 Task: Find connections with filter location Waren with filter topic #ONOwith filter profile language German with filter current company DCB Bank with filter school St. Peter's Engineering College with filter industry Theater Companies with filter service category Web Development with filter keywords title Call Center Representative
Action: Mouse moved to (606, 75)
Screenshot: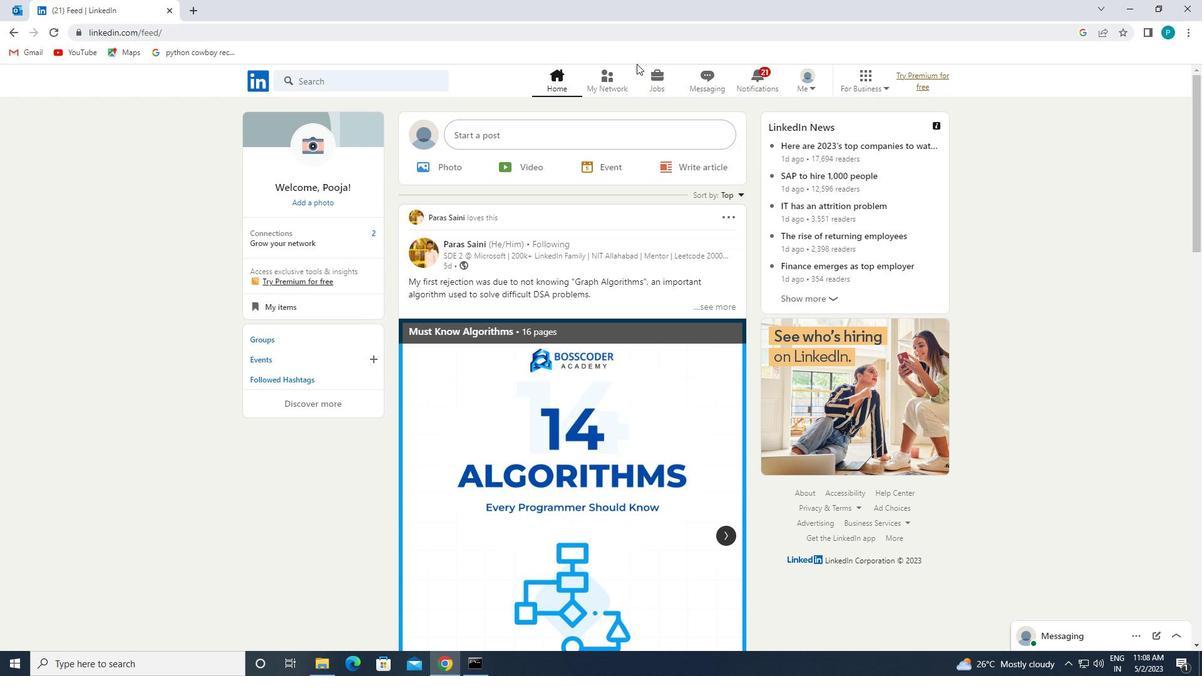 
Action: Mouse pressed left at (606, 75)
Screenshot: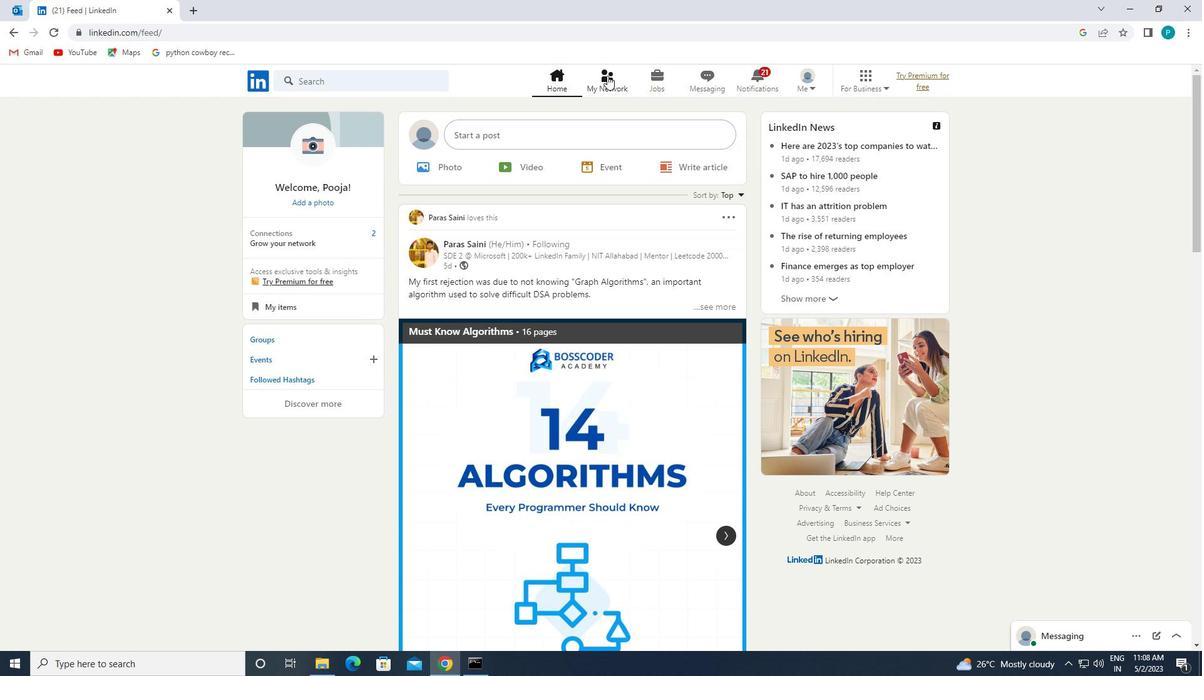
Action: Mouse moved to (298, 139)
Screenshot: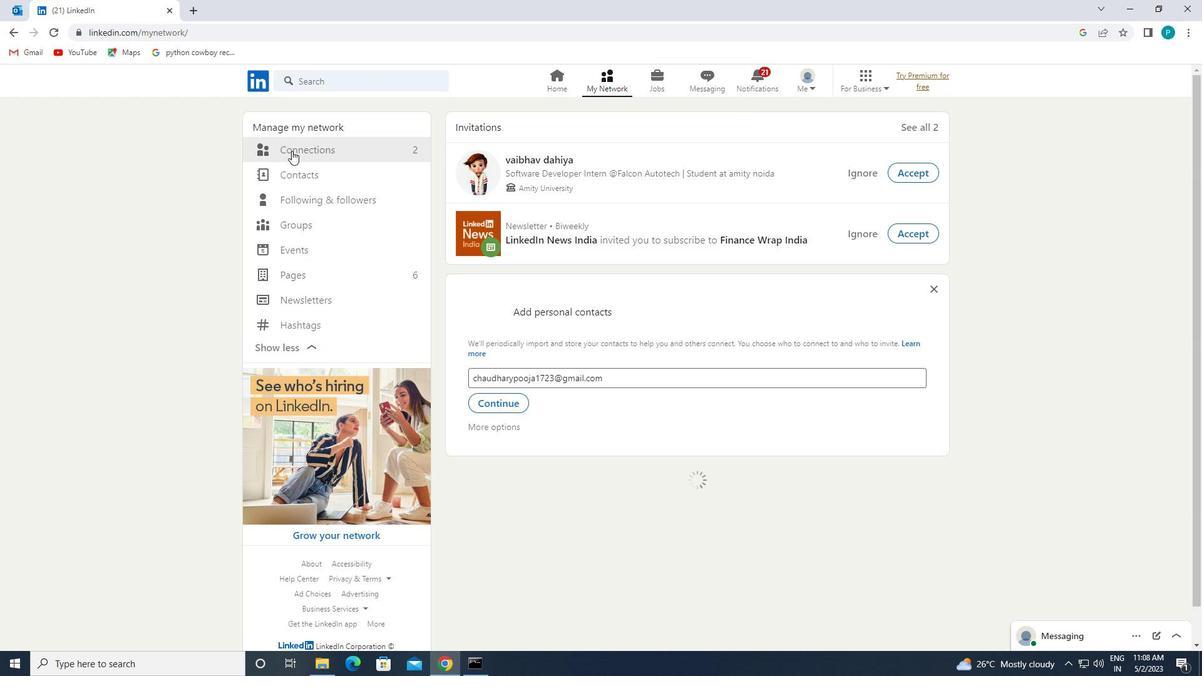 
Action: Mouse pressed left at (298, 139)
Screenshot: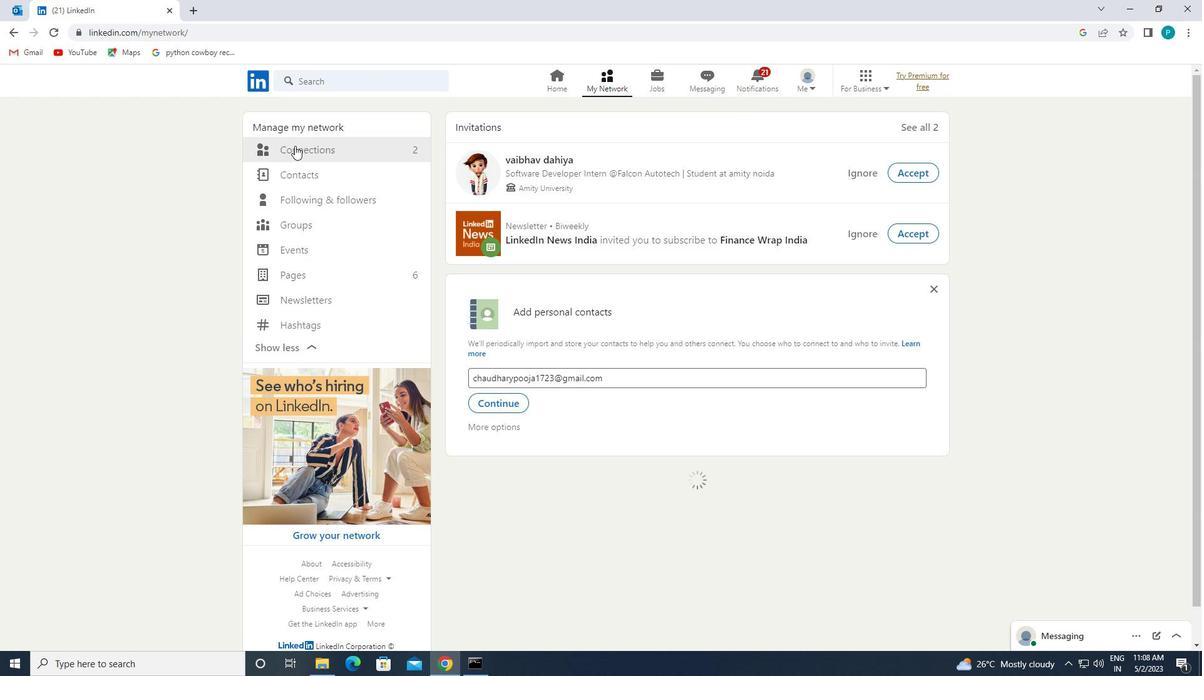 
Action: Mouse moved to (407, 150)
Screenshot: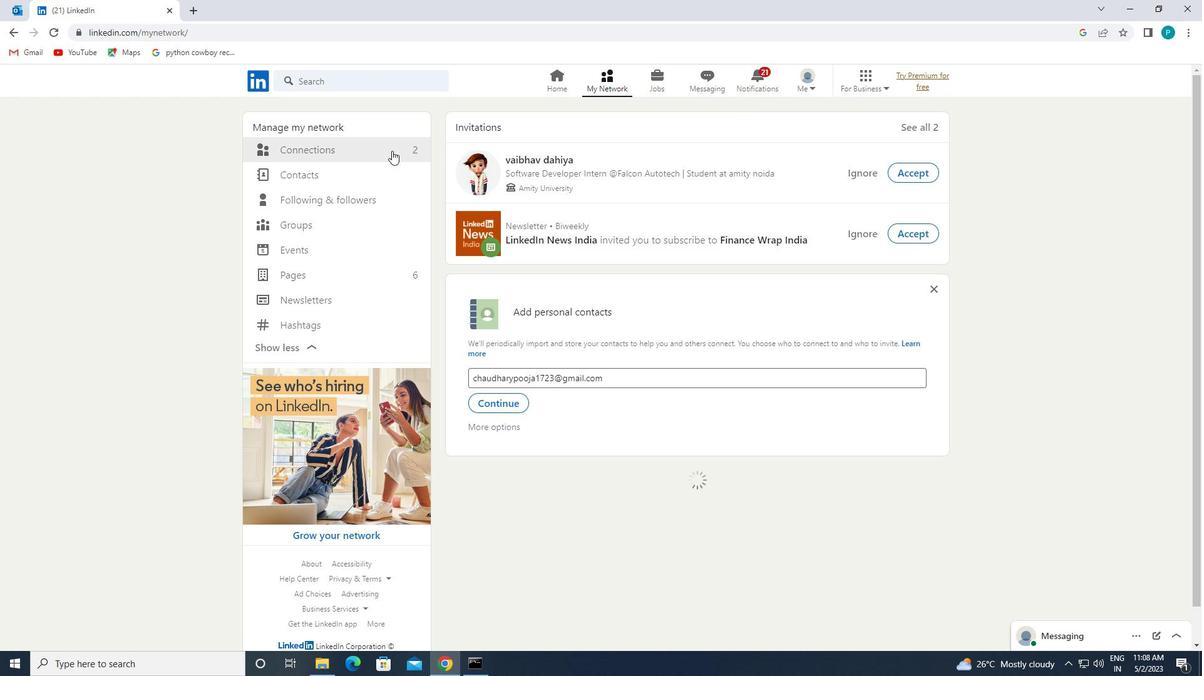 
Action: Mouse pressed left at (407, 150)
Screenshot: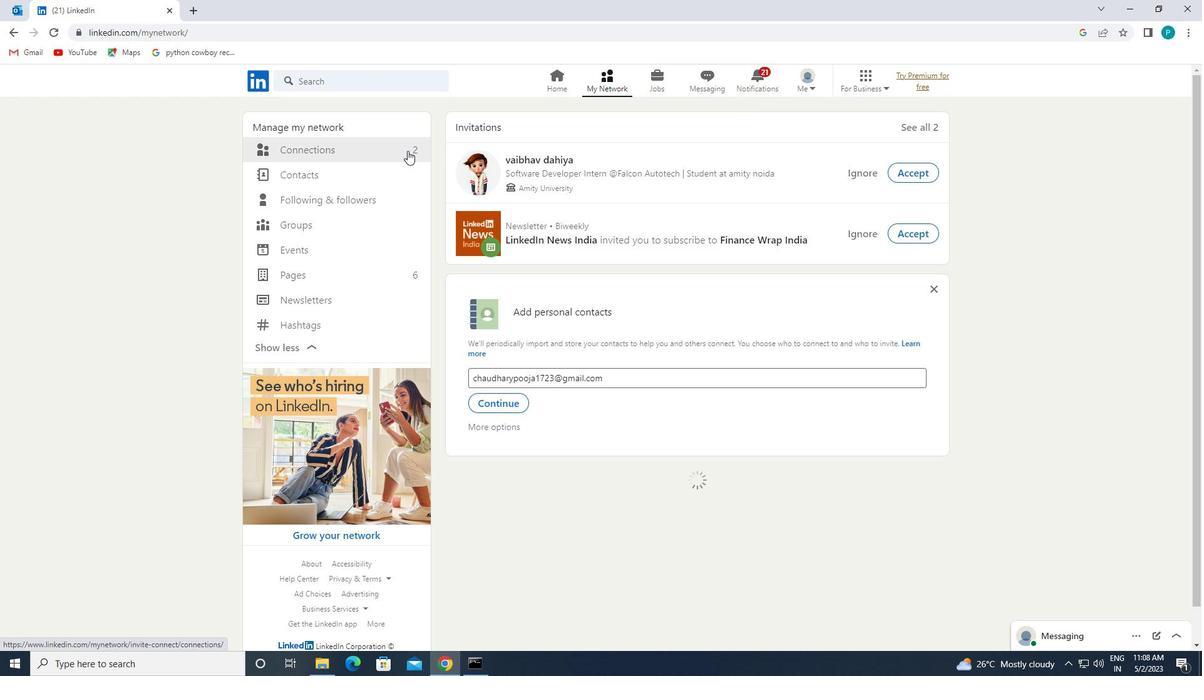
Action: Mouse pressed left at (407, 150)
Screenshot: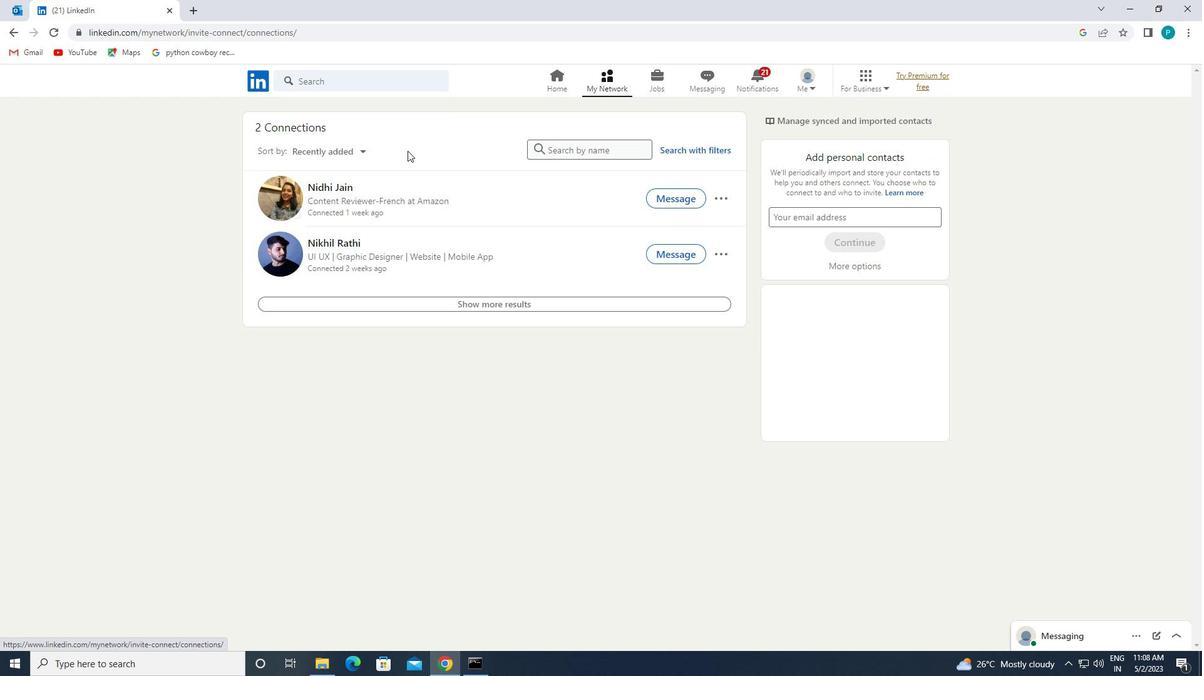 
Action: Mouse moved to (694, 154)
Screenshot: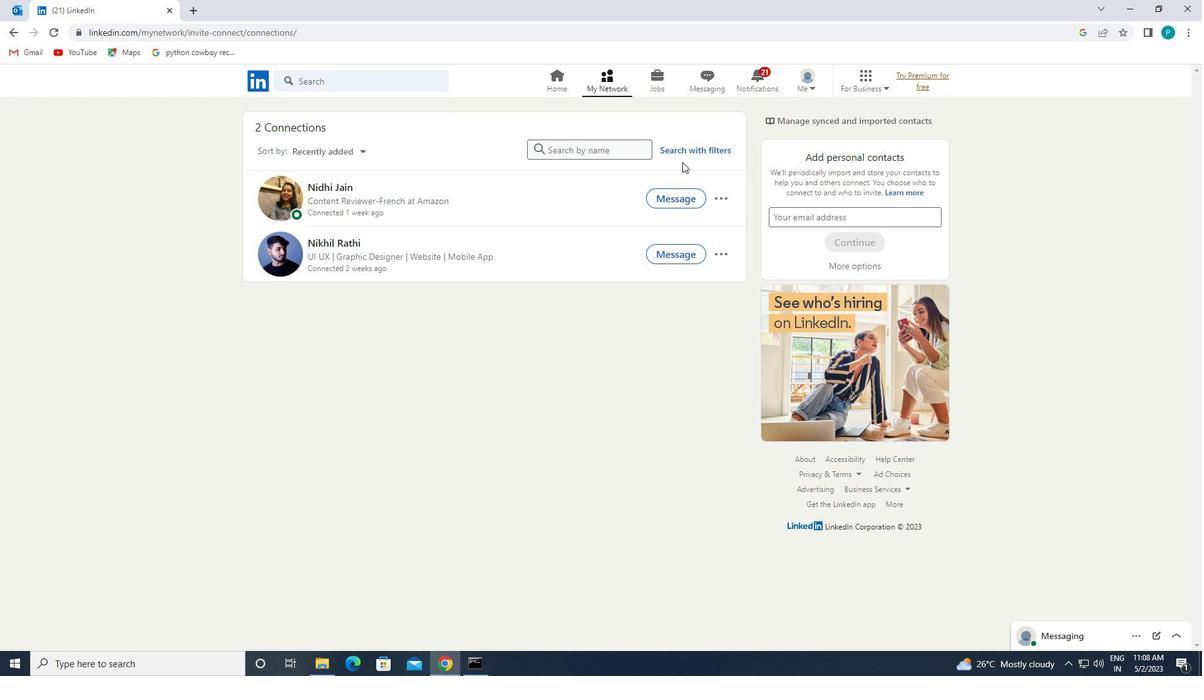 
Action: Mouse pressed left at (694, 154)
Screenshot: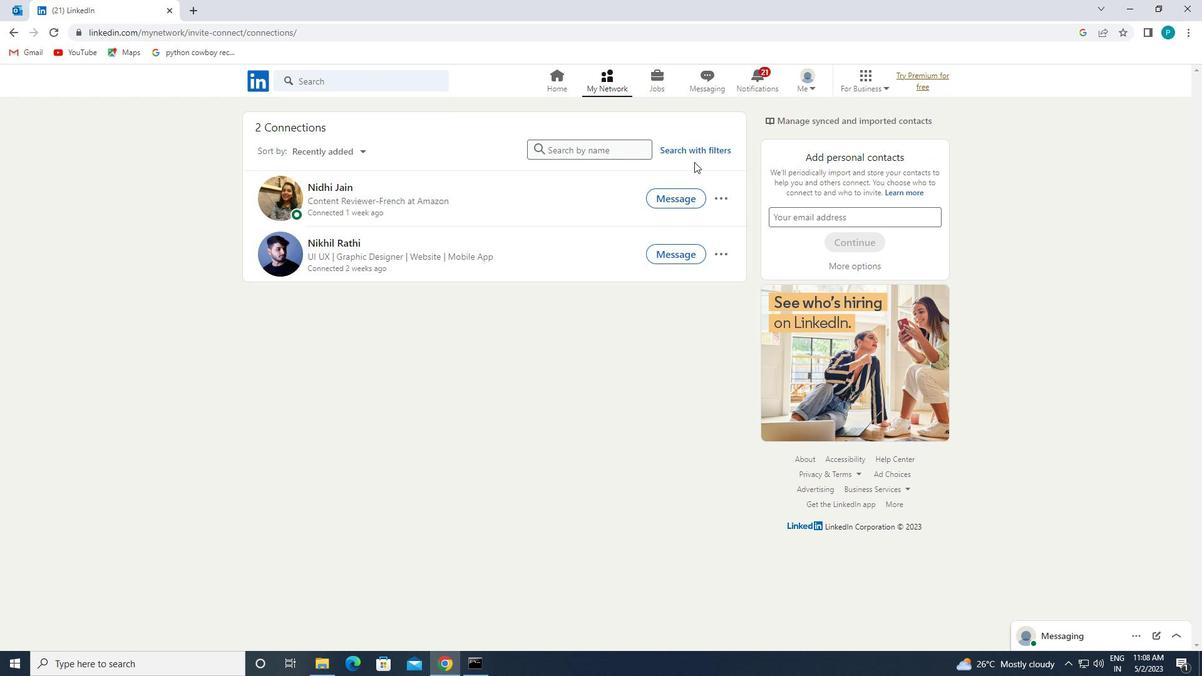
Action: Mouse moved to (628, 117)
Screenshot: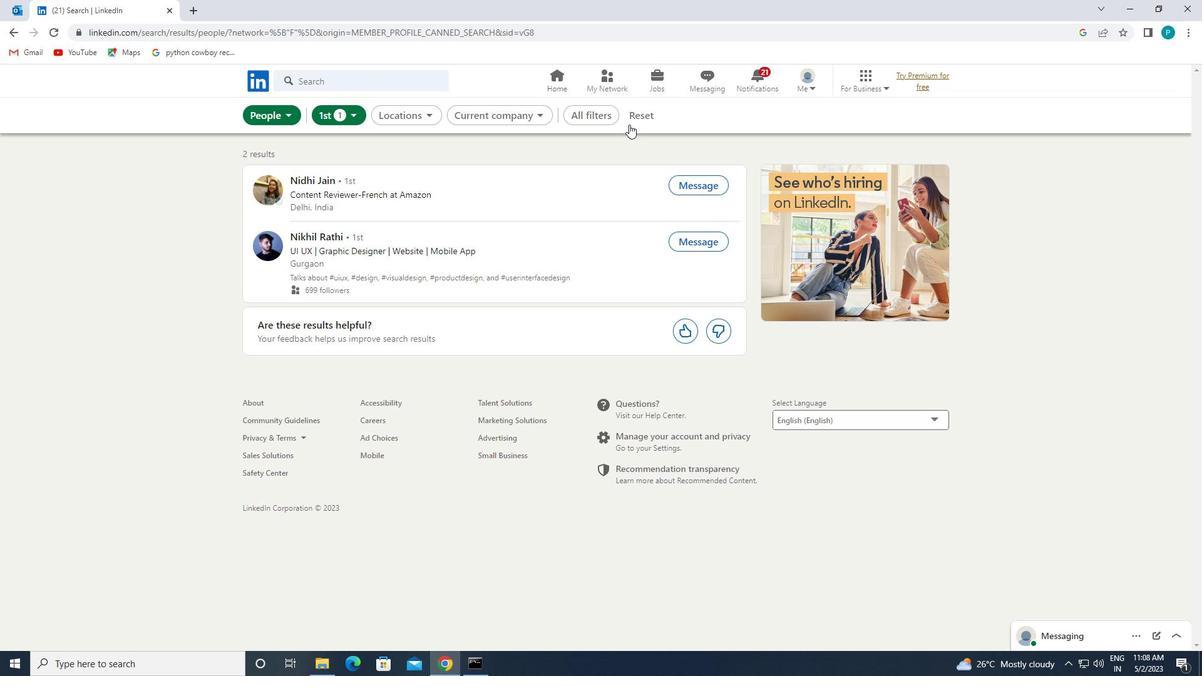 
Action: Mouse pressed left at (628, 117)
Screenshot: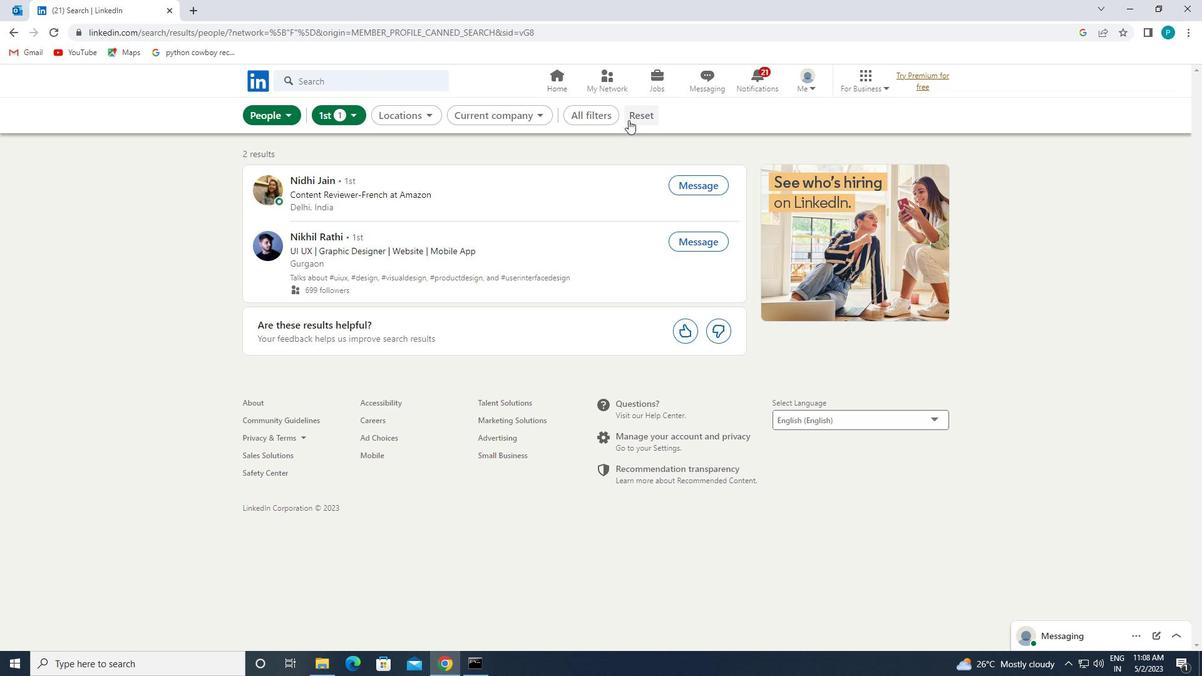 
Action: Mouse moved to (596, 118)
Screenshot: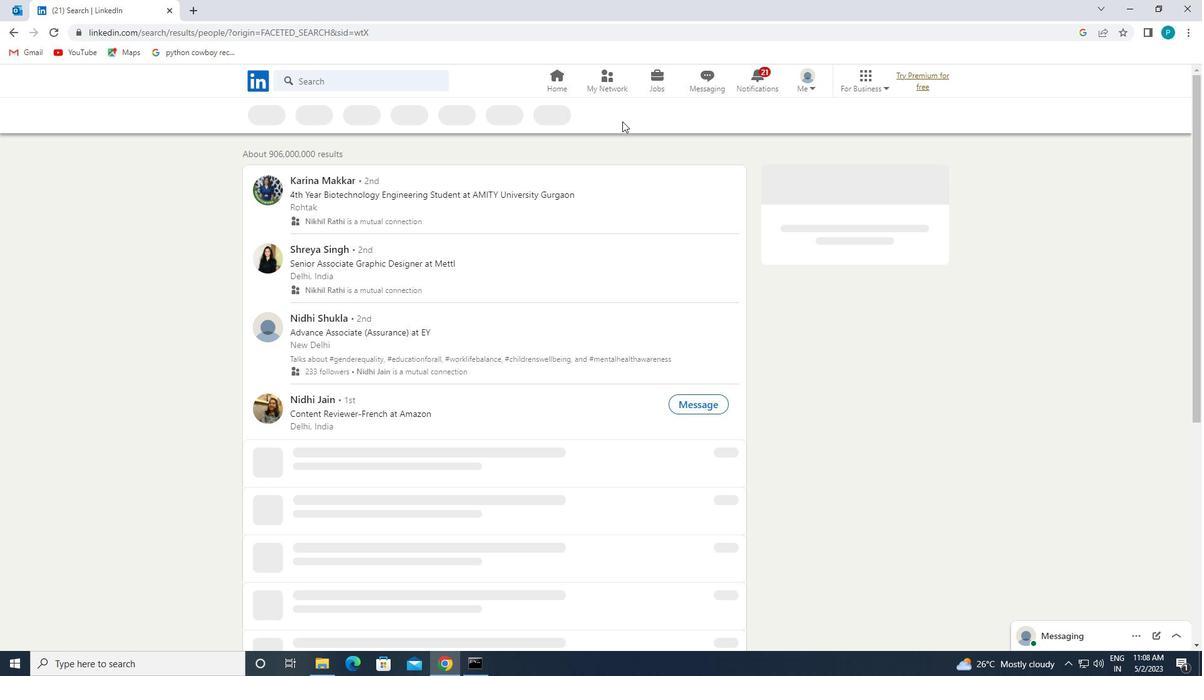 
Action: Mouse pressed left at (596, 118)
Screenshot: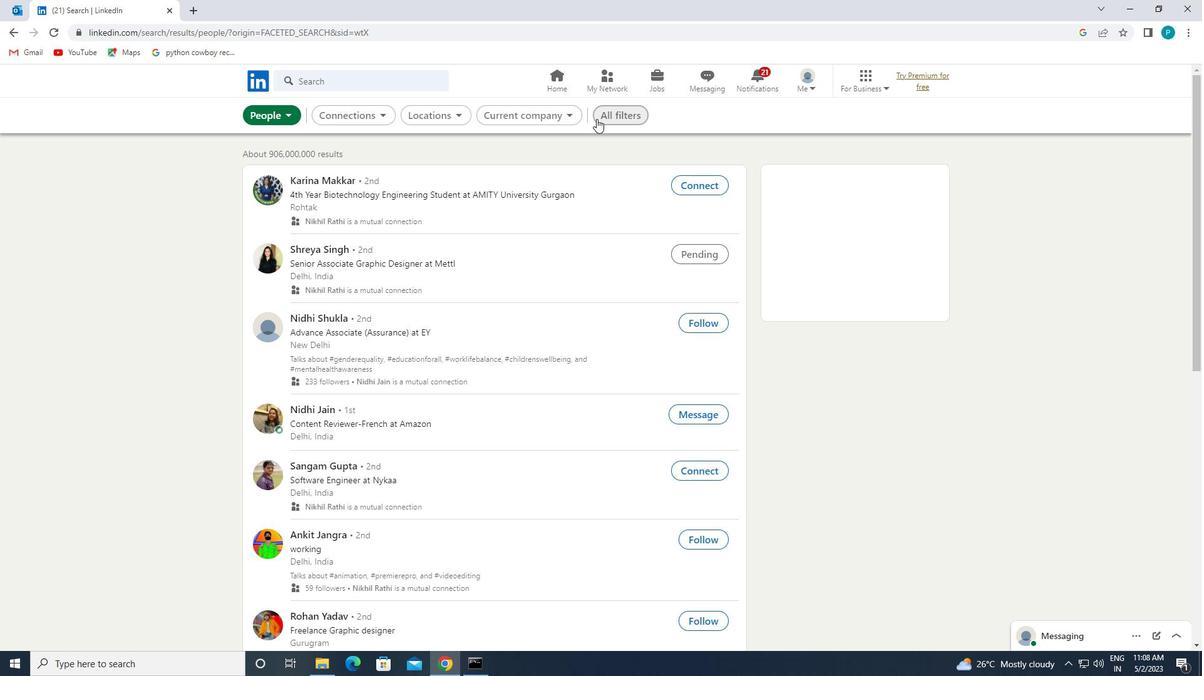 
Action: Mouse moved to (917, 410)
Screenshot: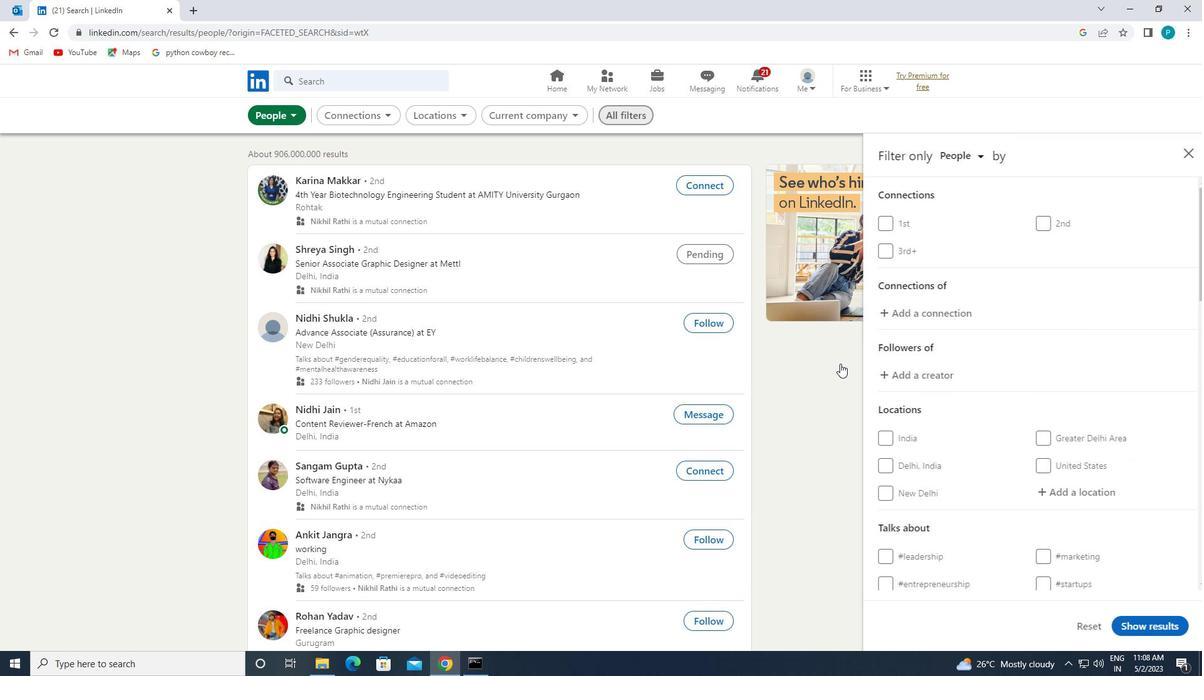
Action: Mouse scrolled (917, 410) with delta (0, 0)
Screenshot: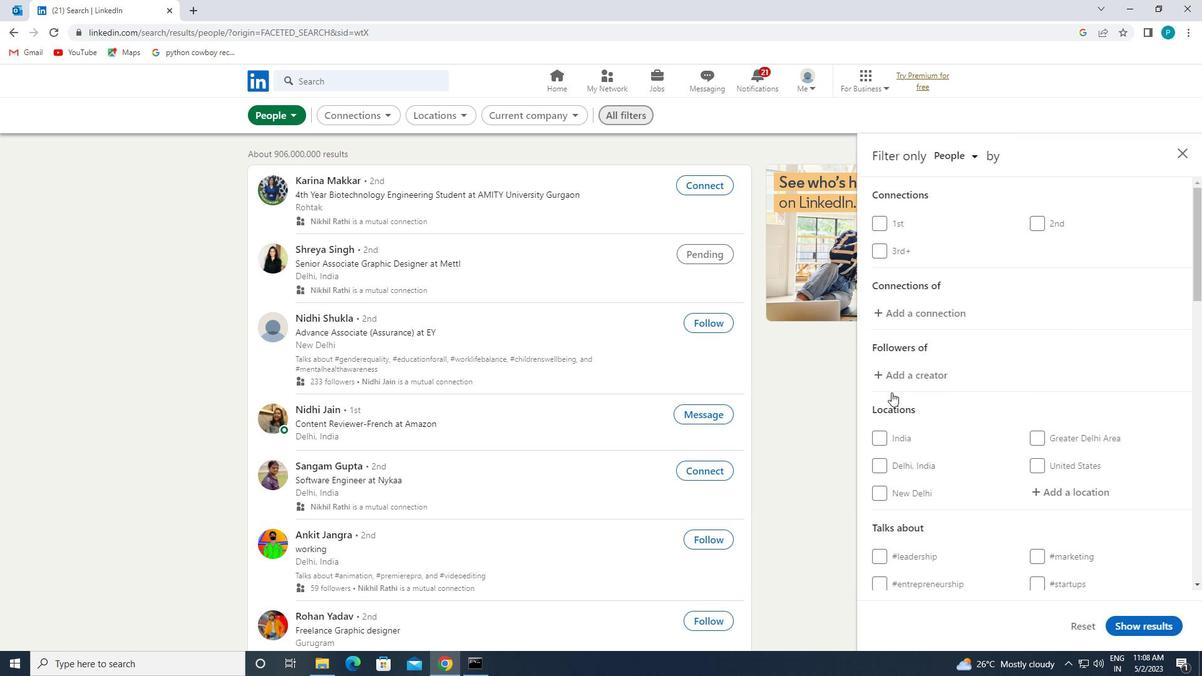 
Action: Mouse moved to (1014, 407)
Screenshot: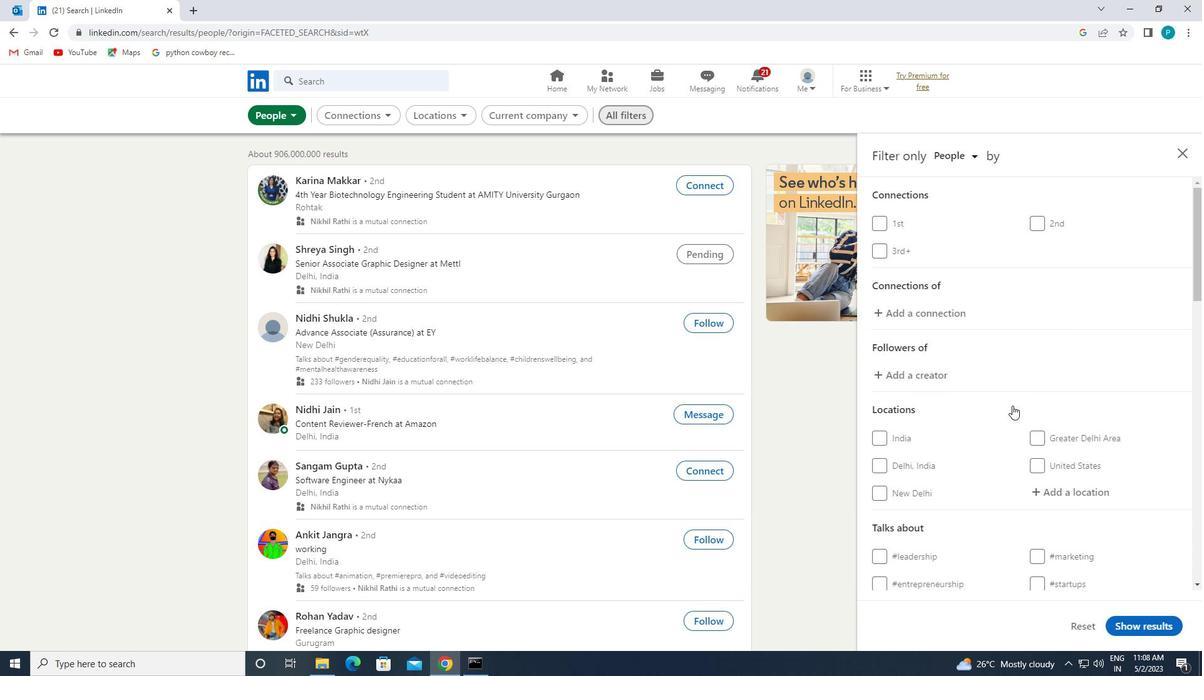 
Action: Mouse scrolled (1014, 407) with delta (0, 0)
Screenshot: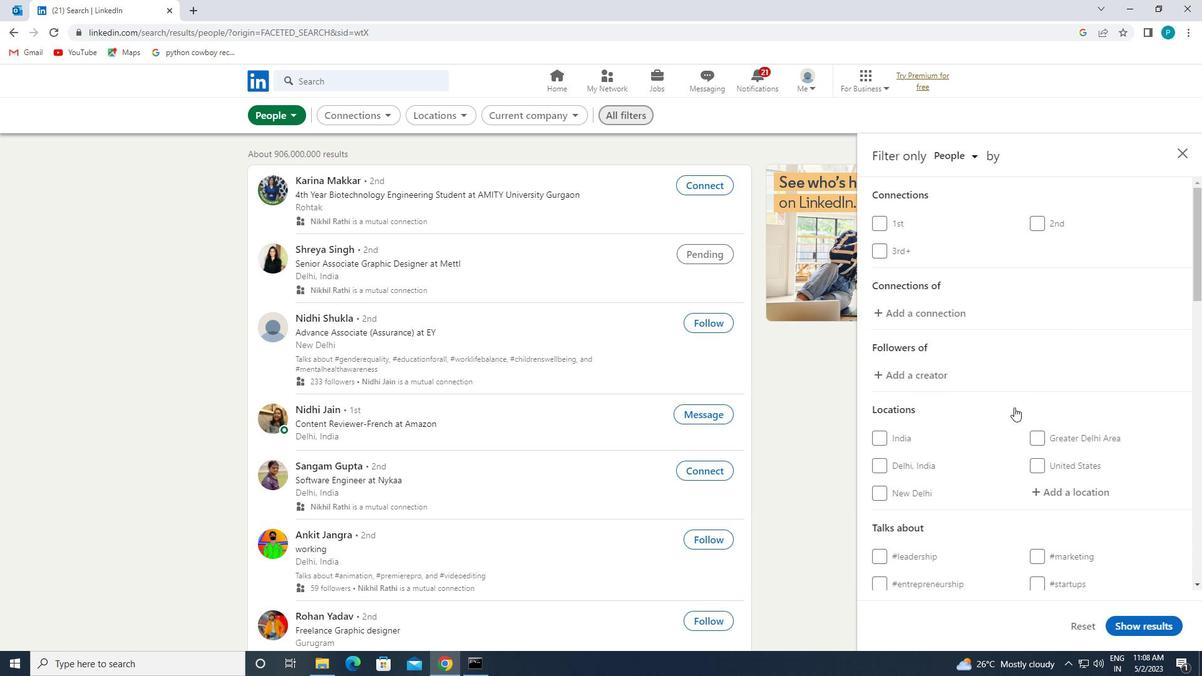 
Action: Mouse moved to (1036, 369)
Screenshot: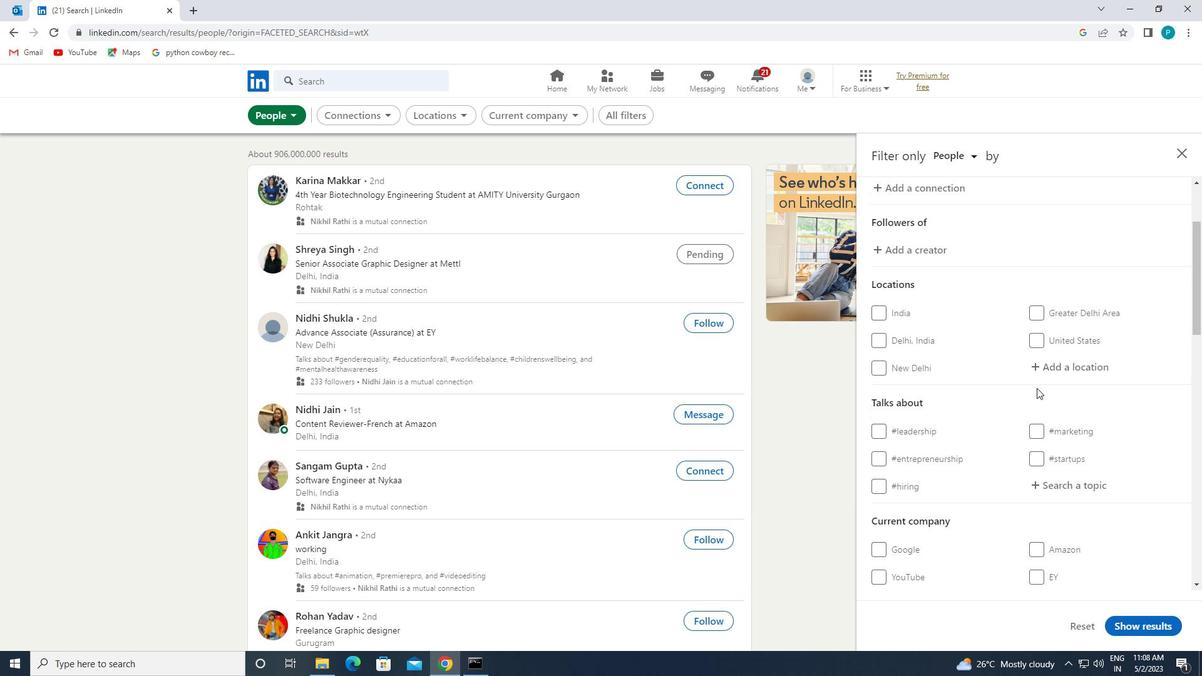 
Action: Mouse pressed left at (1036, 369)
Screenshot: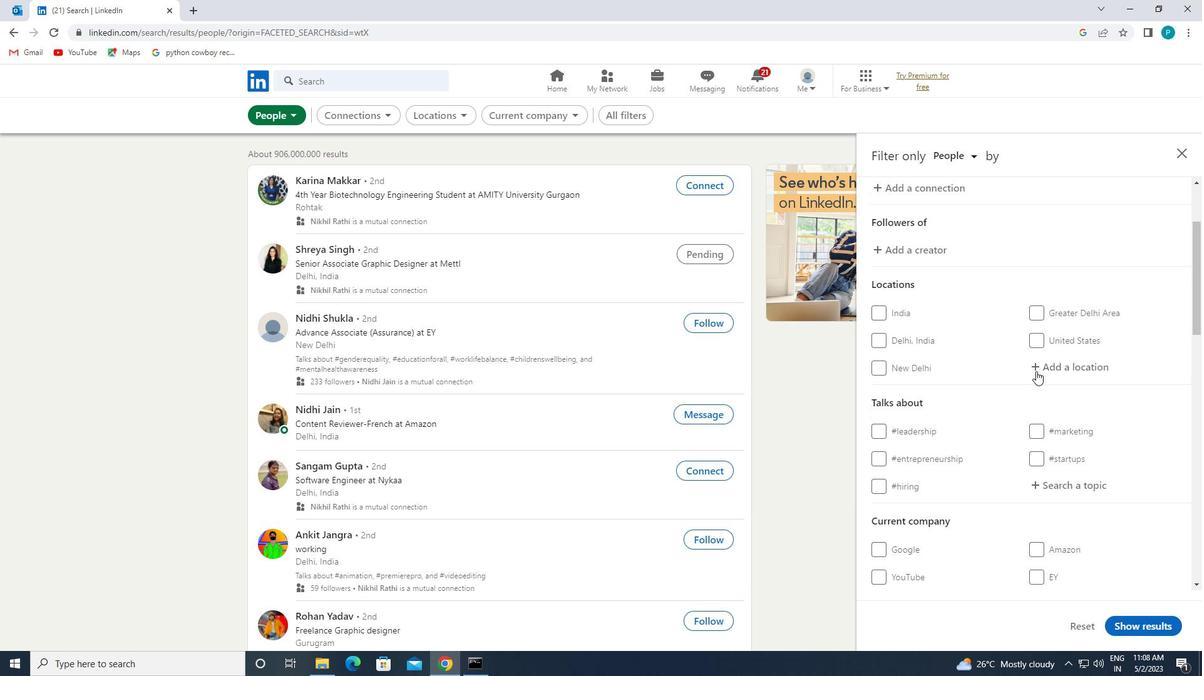
Action: Key pressed <Key.caps_lock>w<Key.caps_lock>ren
Screenshot: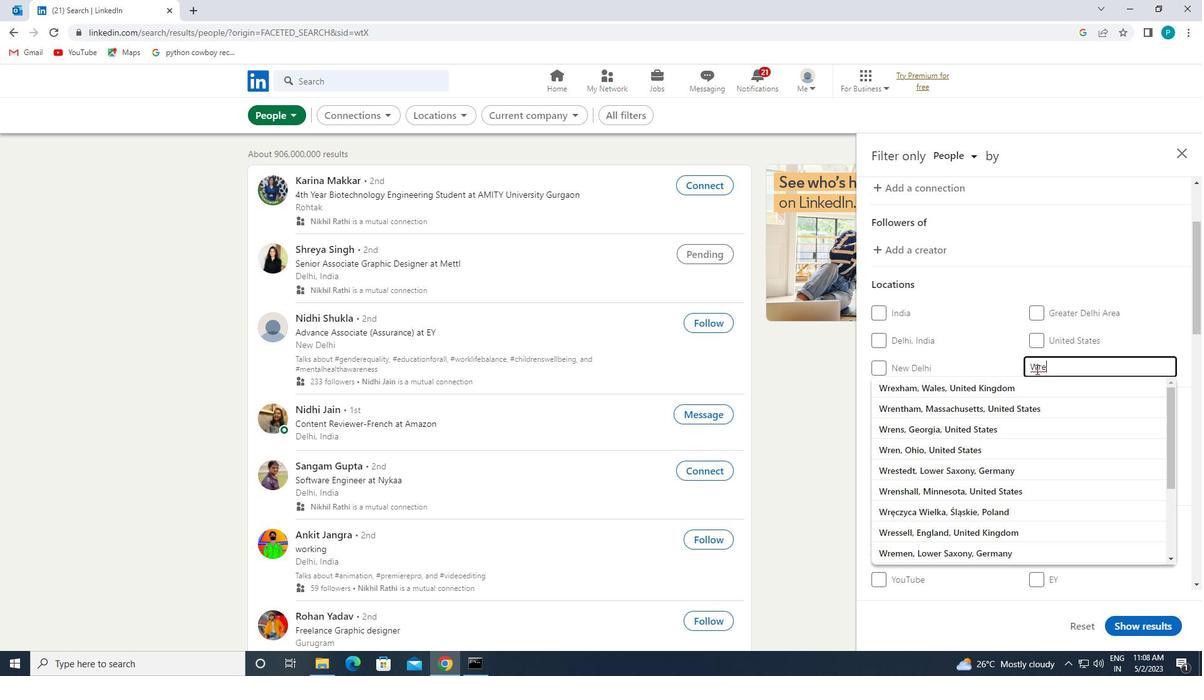 
Action: Mouse moved to (1036, 367)
Screenshot: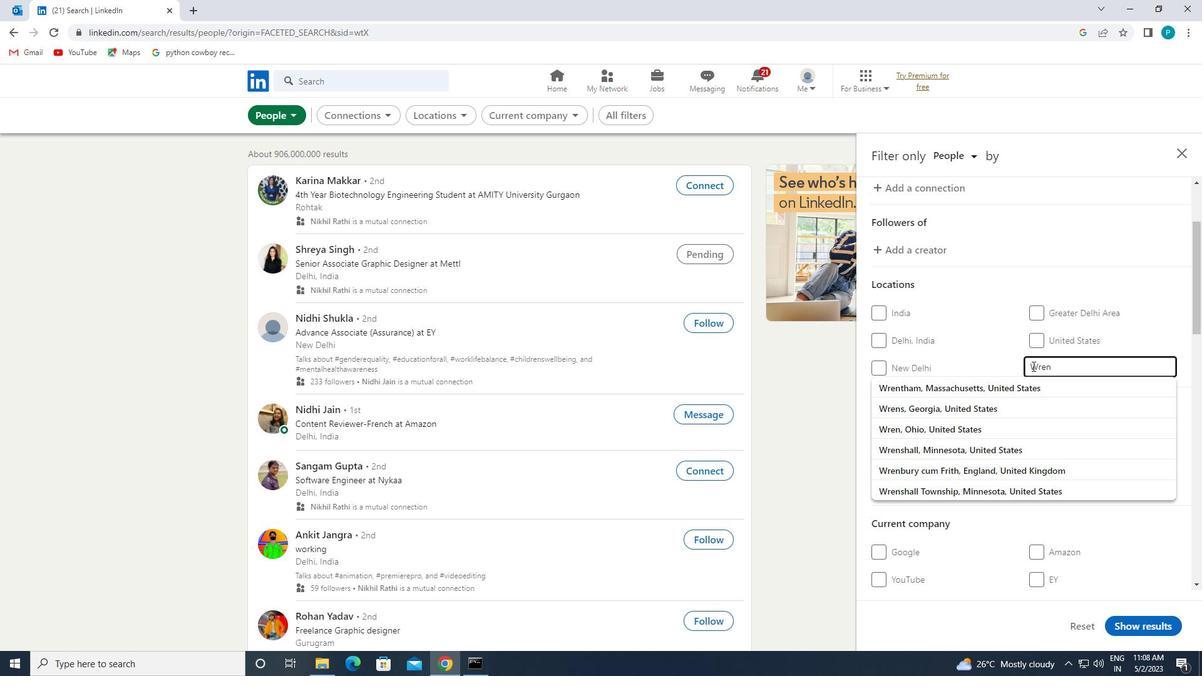
Action: Mouse pressed left at (1036, 367)
Screenshot: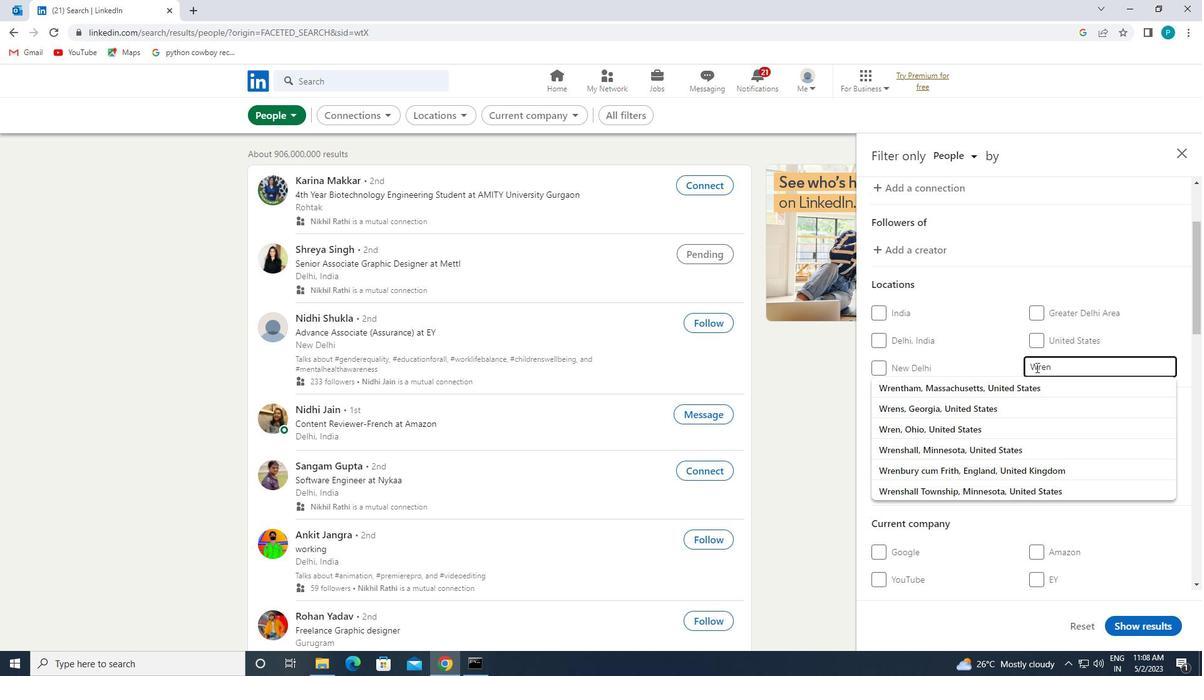 
Action: Key pressed a
Screenshot: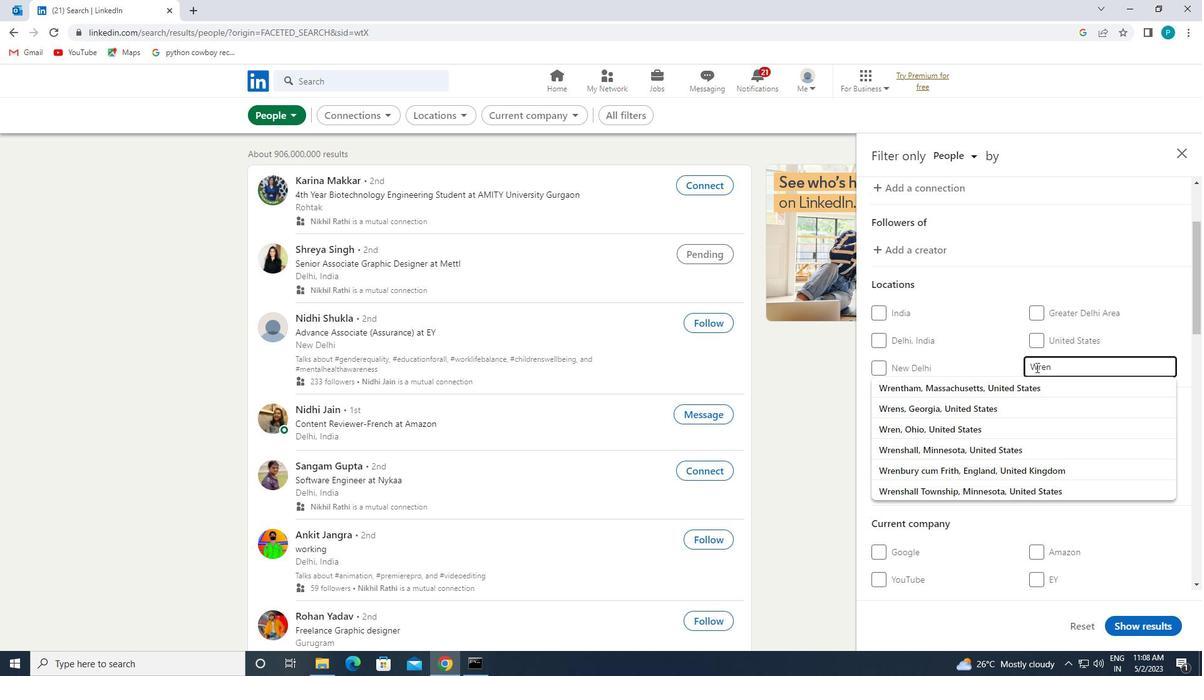
Action: Mouse moved to (1006, 383)
Screenshot: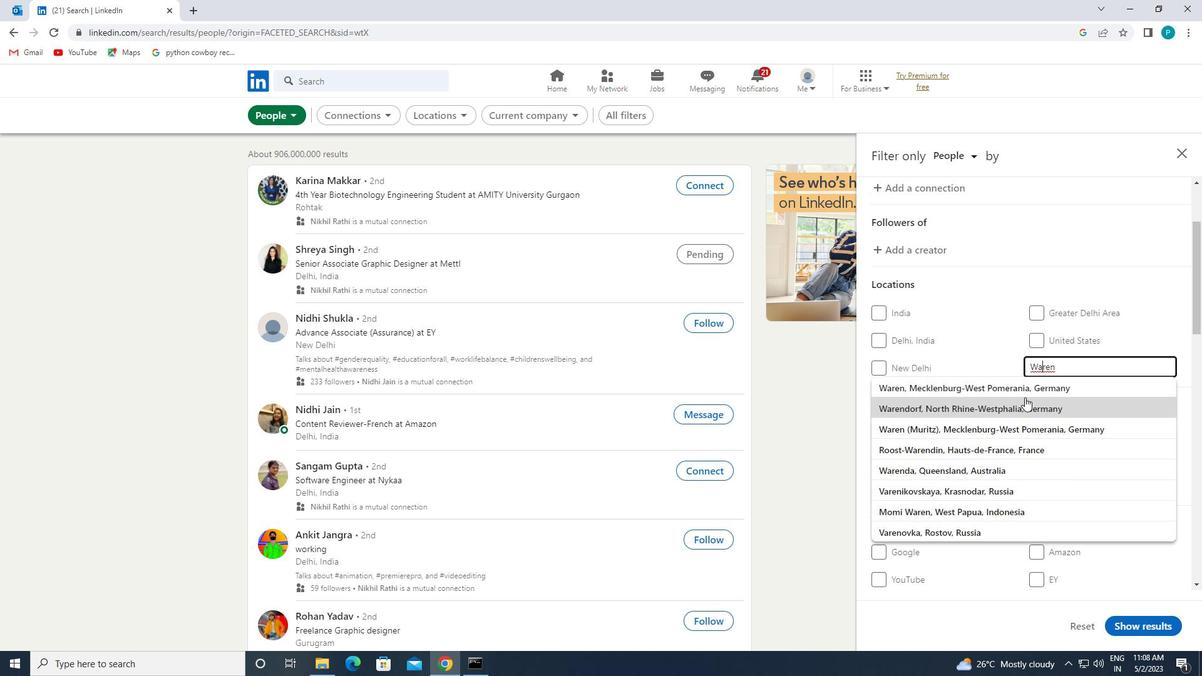 
Action: Mouse pressed left at (1006, 383)
Screenshot: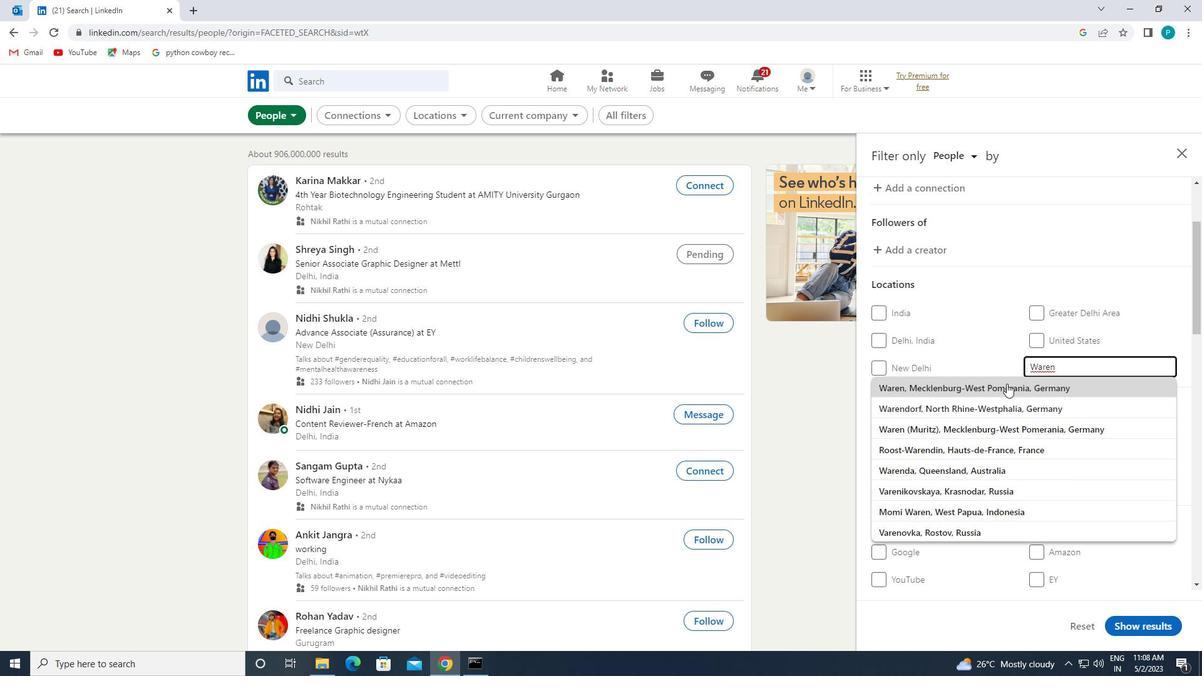 
Action: Mouse scrolled (1006, 383) with delta (0, 0)
Screenshot: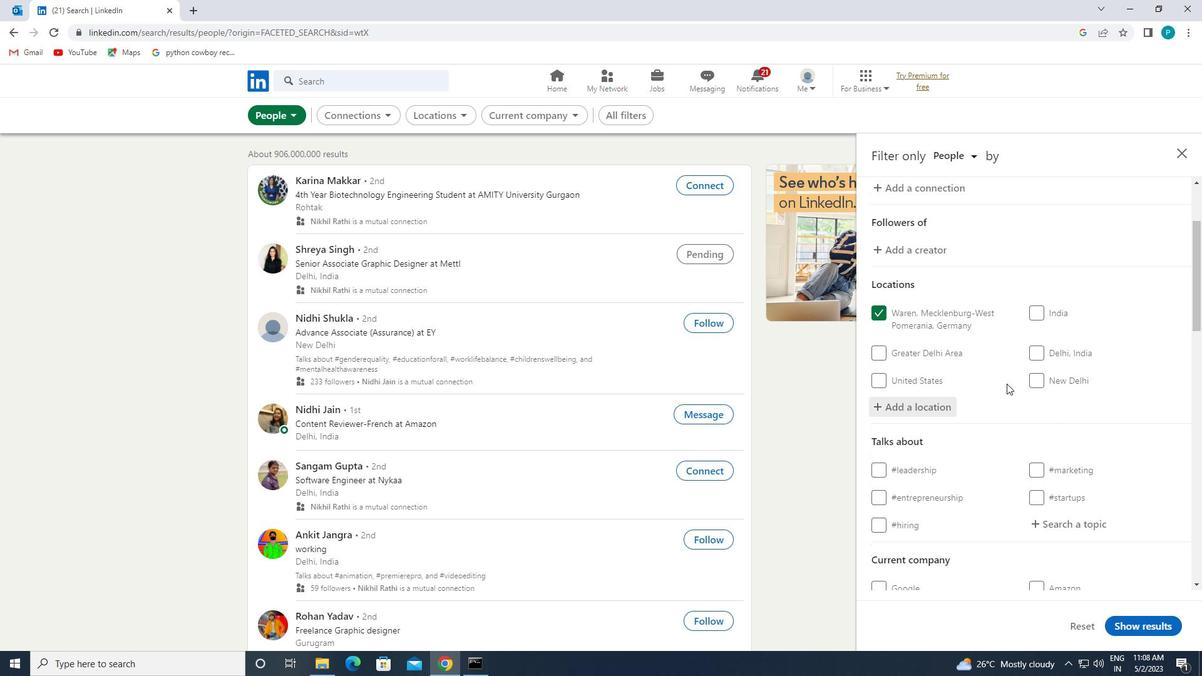 
Action: Mouse scrolled (1006, 383) with delta (0, 0)
Screenshot: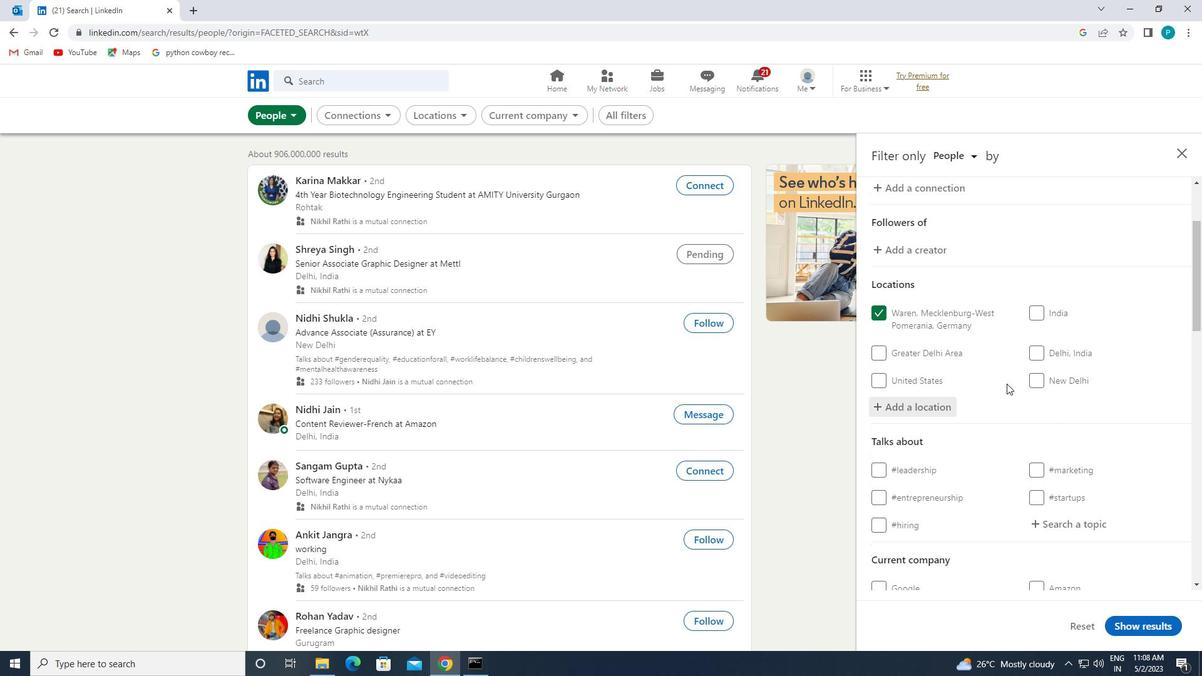 
Action: Mouse moved to (1083, 393)
Screenshot: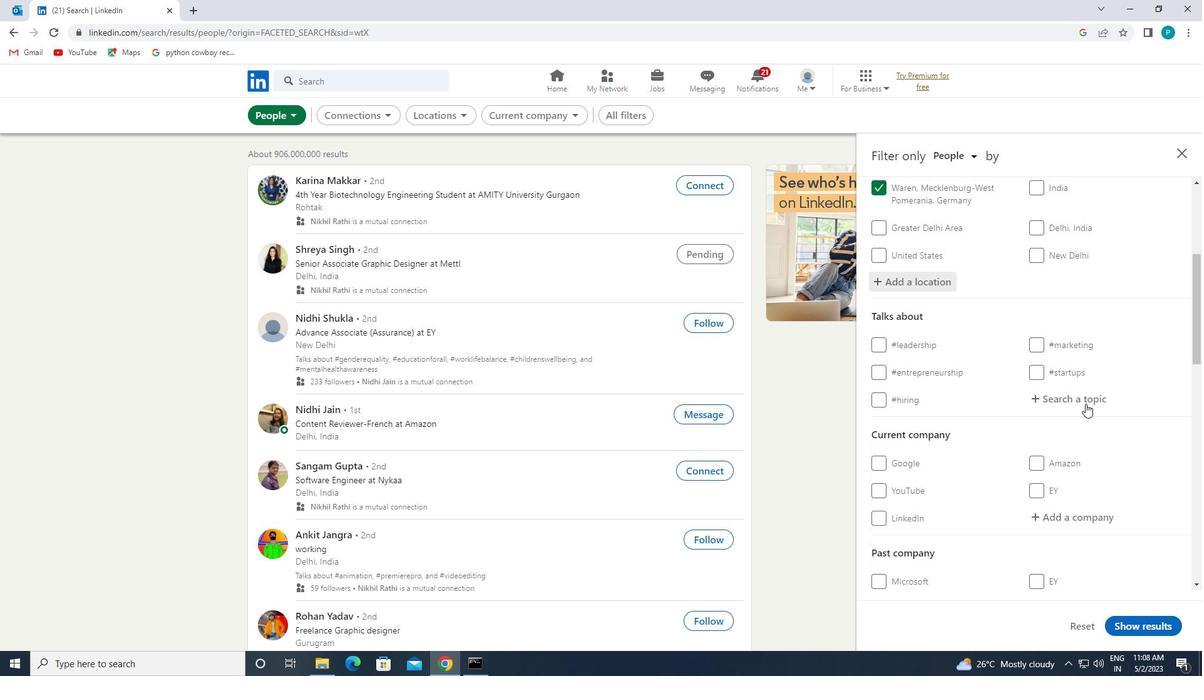 
Action: Mouse pressed left at (1083, 393)
Screenshot: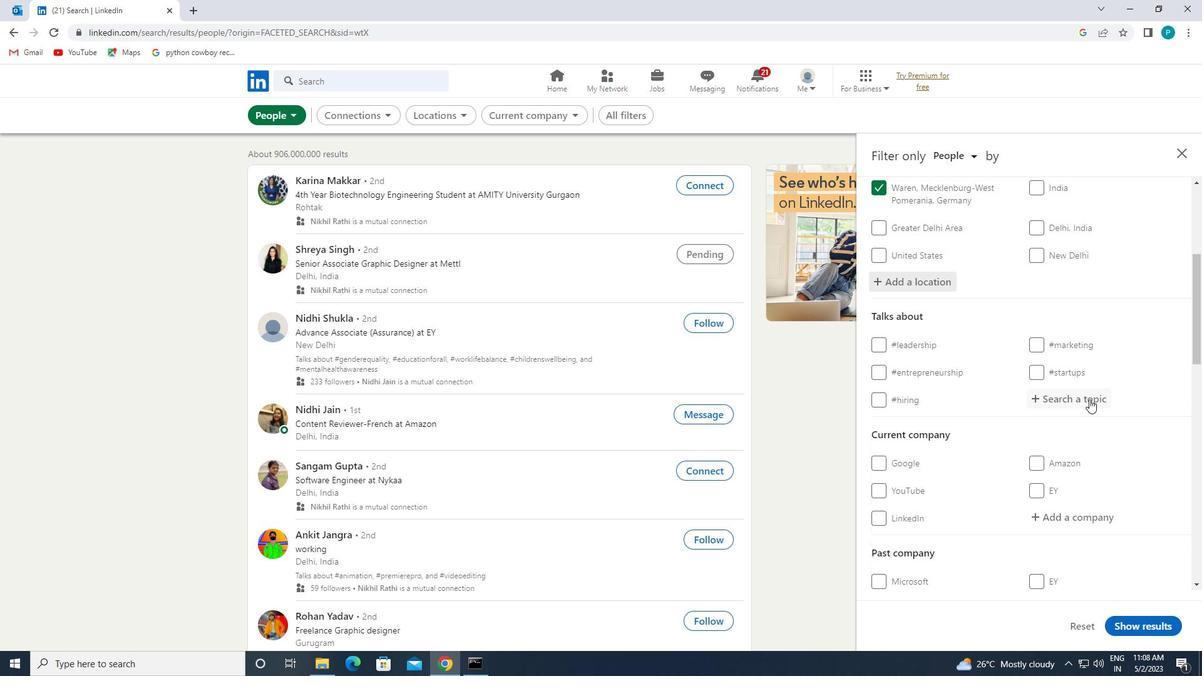 
Action: Key pressed <Key.shift>#<Key.caps_lock>ONO
Screenshot: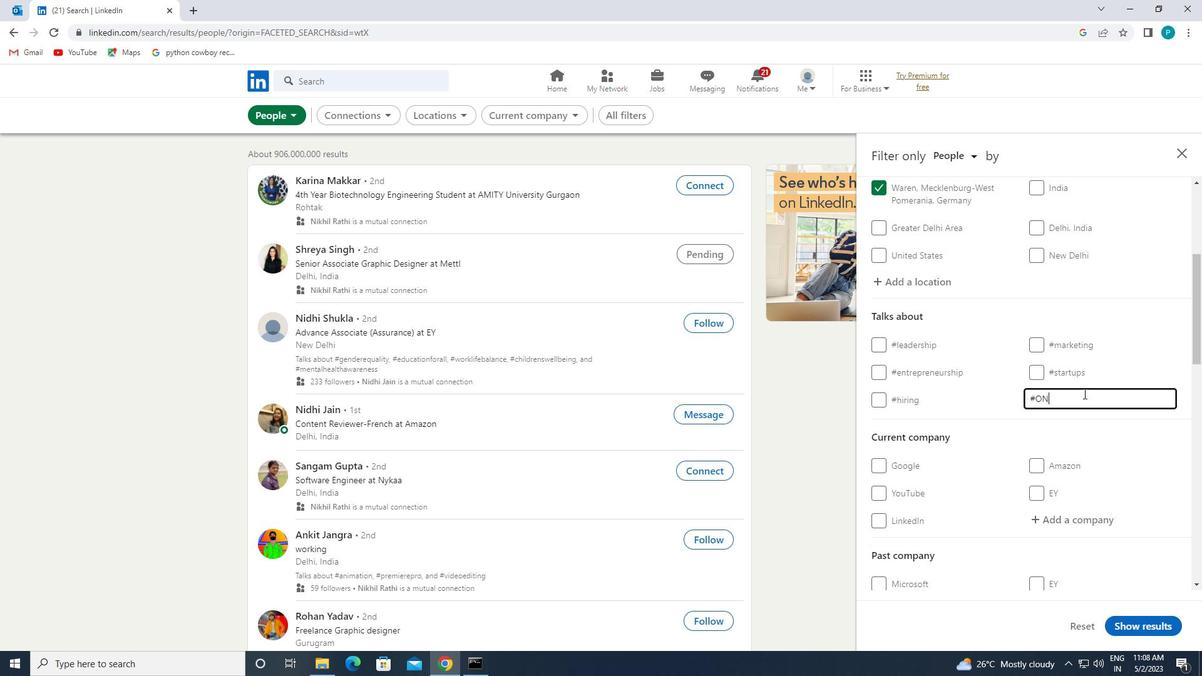 
Action: Mouse moved to (1072, 385)
Screenshot: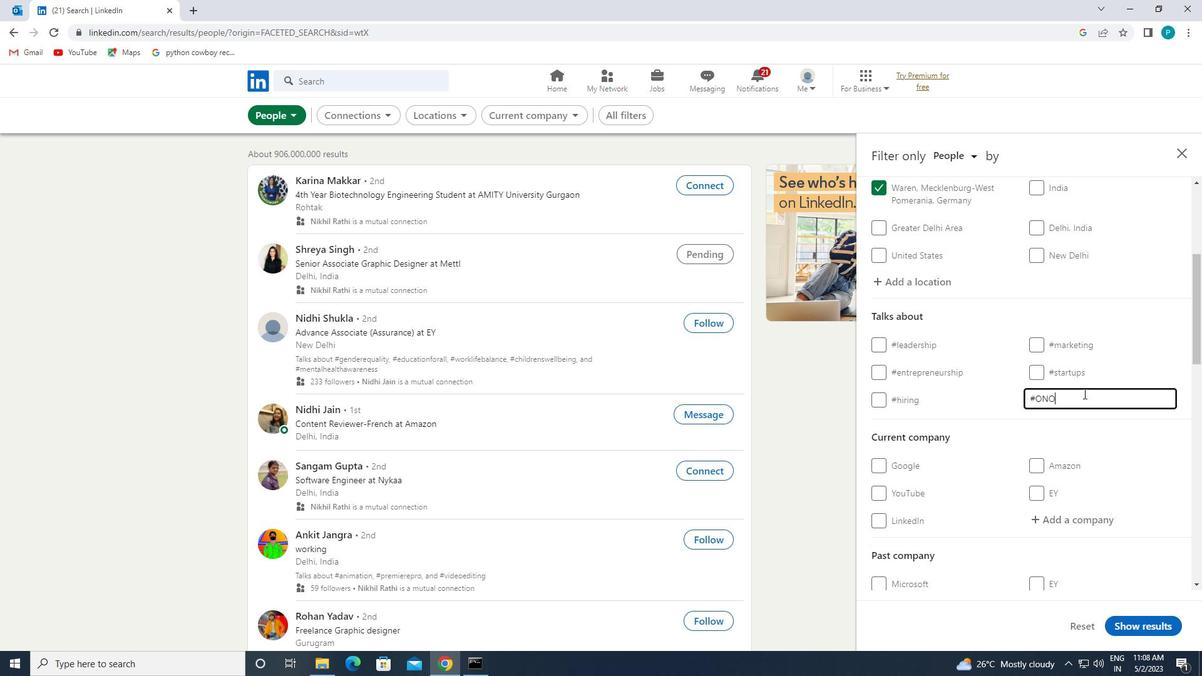 
Action: Mouse scrolled (1072, 384) with delta (0, 0)
Screenshot: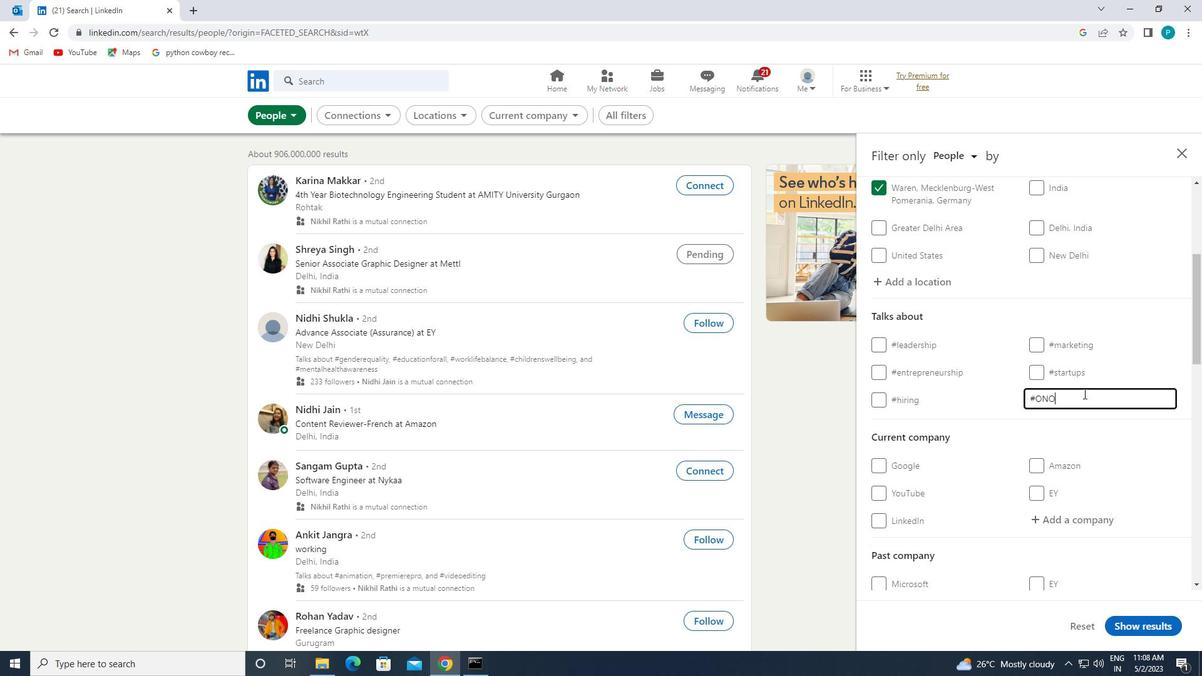 
Action: Mouse moved to (1063, 385)
Screenshot: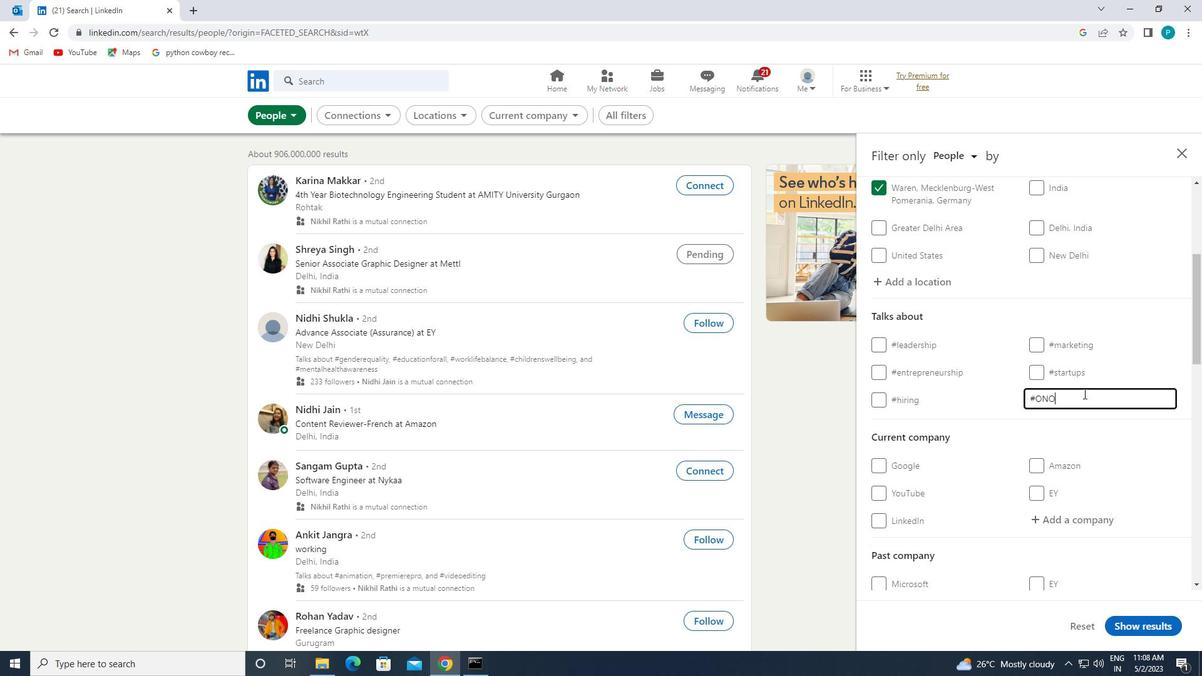 
Action: Mouse scrolled (1063, 384) with delta (0, 0)
Screenshot: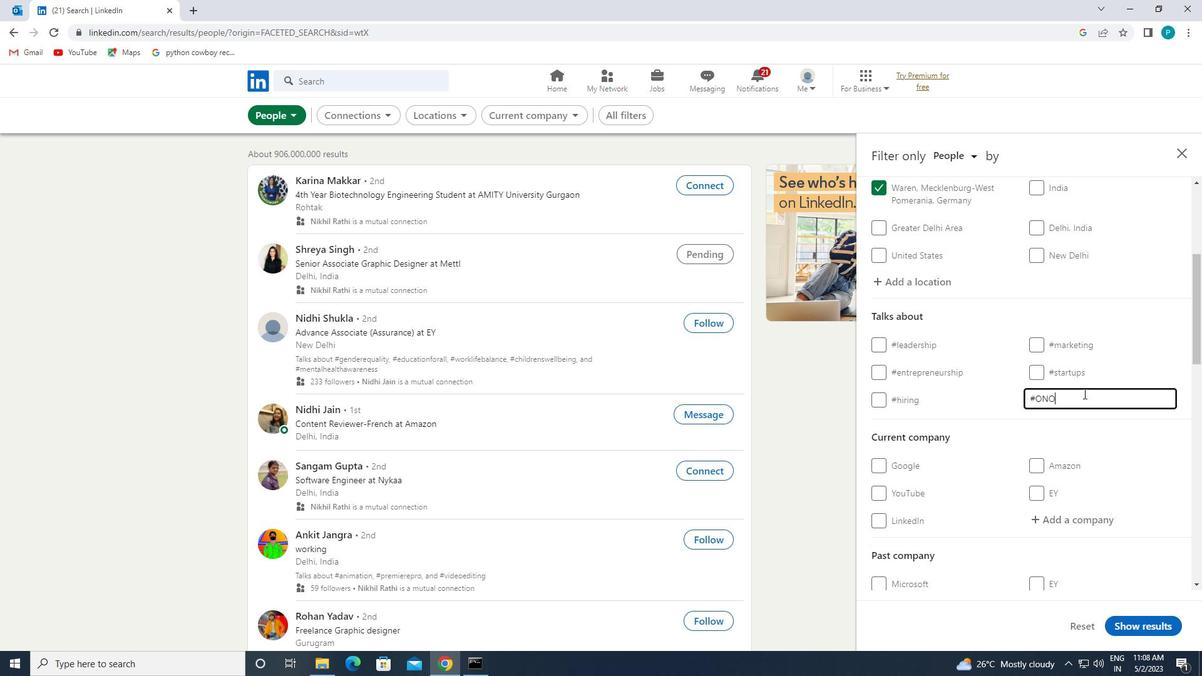 
Action: Mouse moved to (1053, 385)
Screenshot: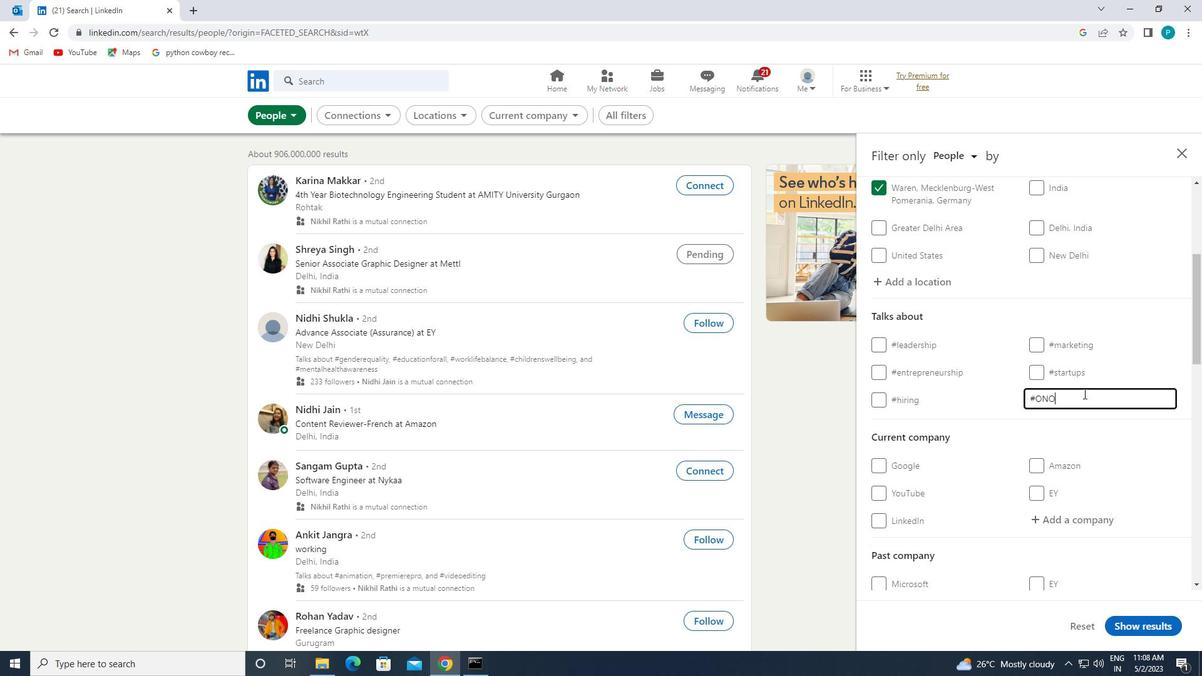
Action: Mouse scrolled (1053, 385) with delta (0, 0)
Screenshot: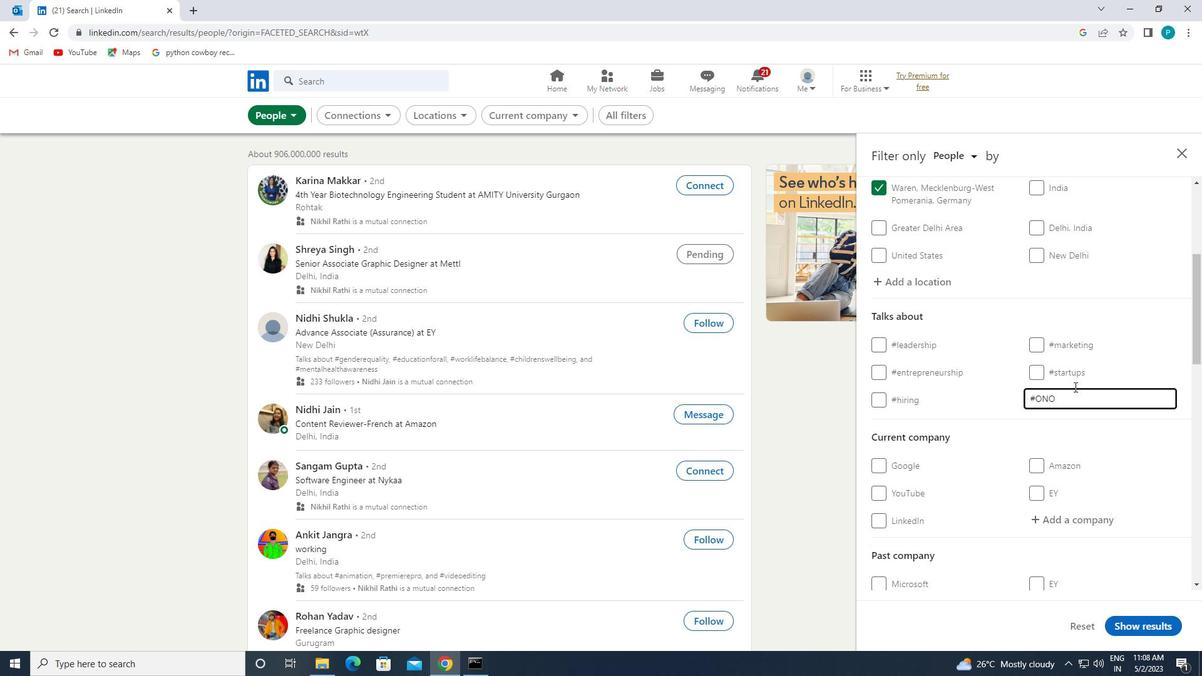 
Action: Mouse moved to (939, 435)
Screenshot: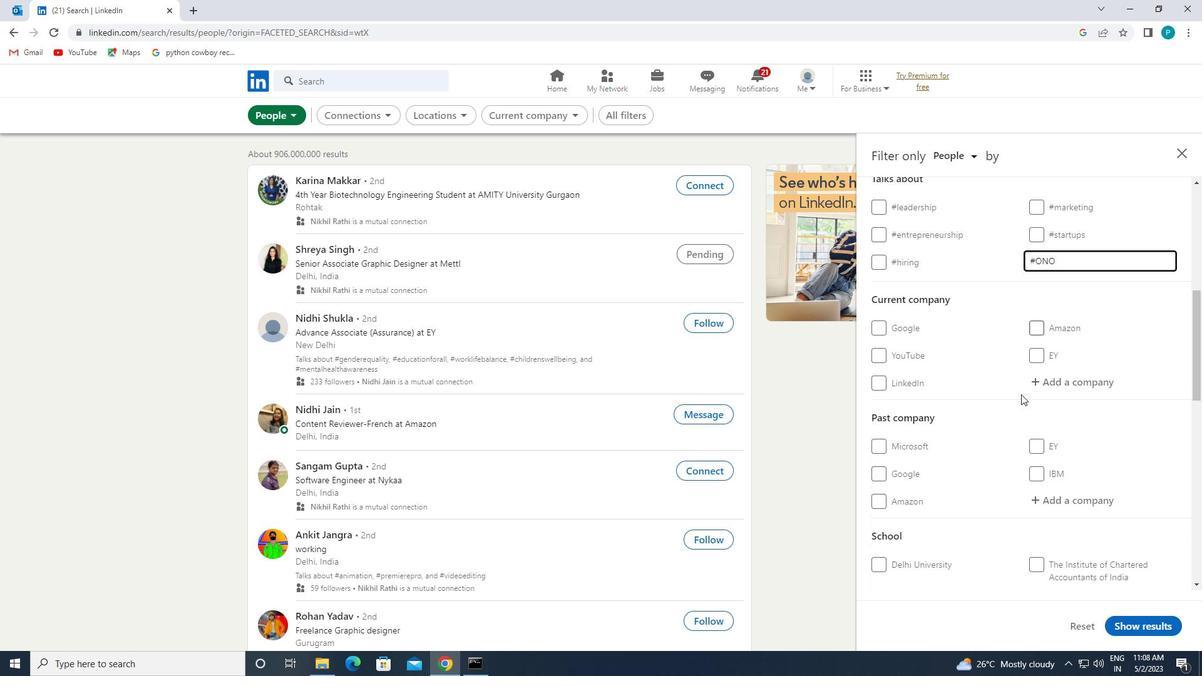 
Action: Mouse scrolled (939, 434) with delta (0, 0)
Screenshot: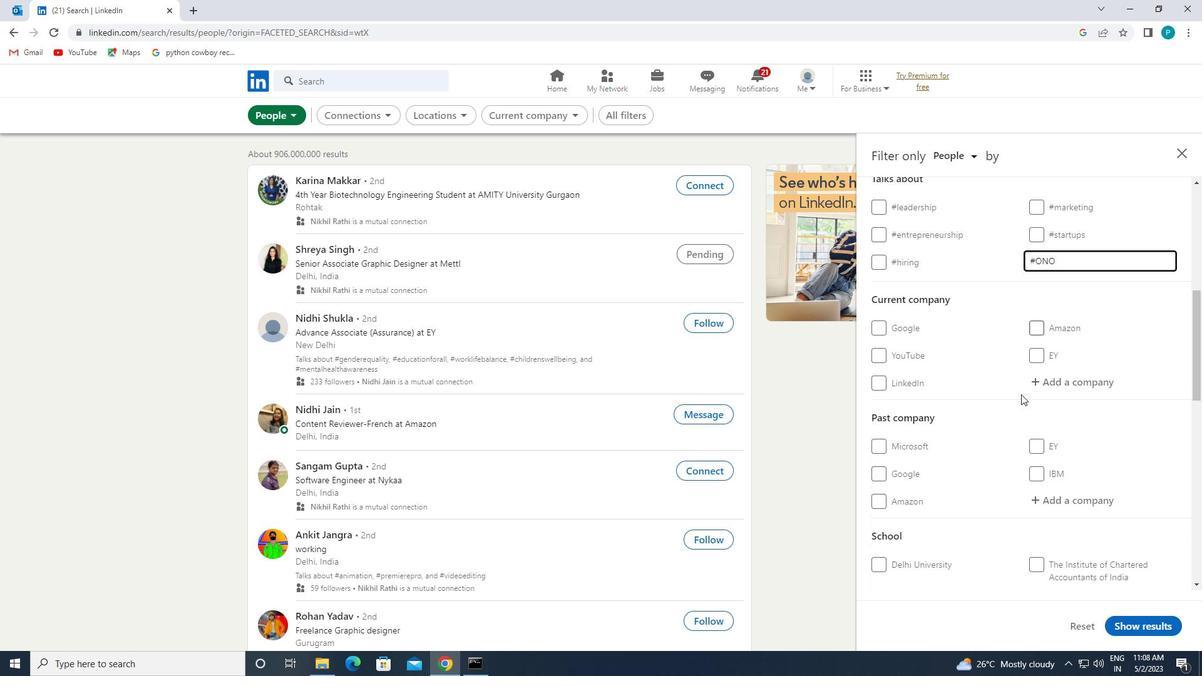 
Action: Mouse moved to (939, 435)
Screenshot: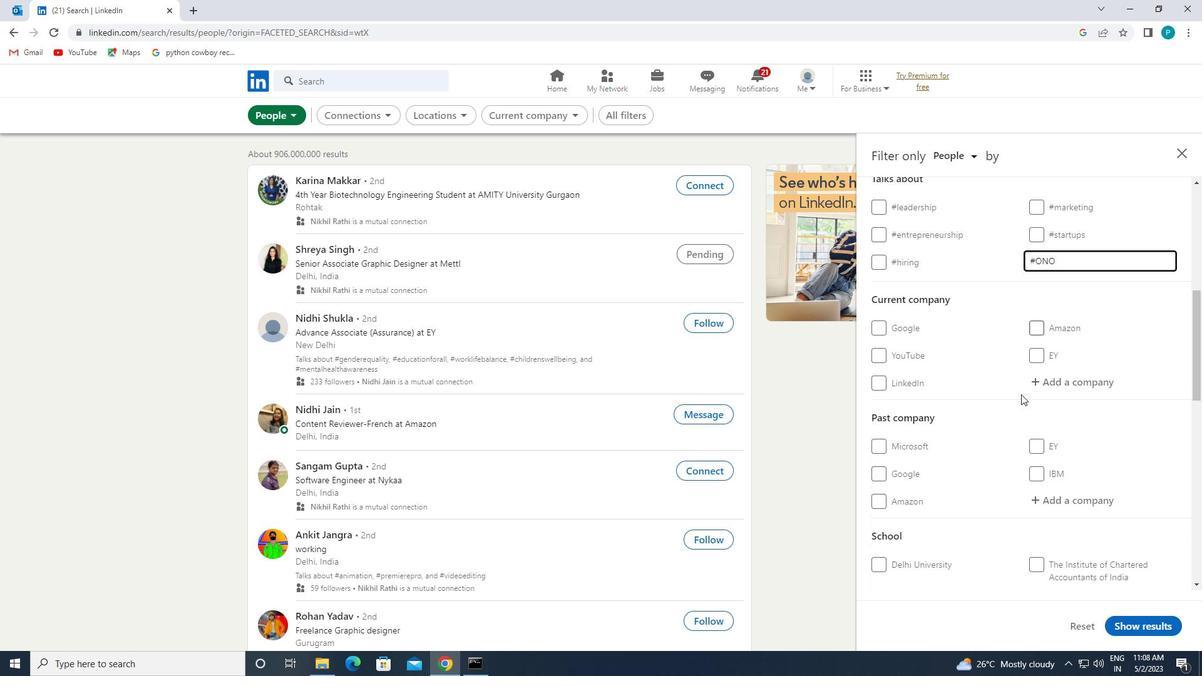 
Action: Mouse scrolled (939, 435) with delta (0, 0)
Screenshot: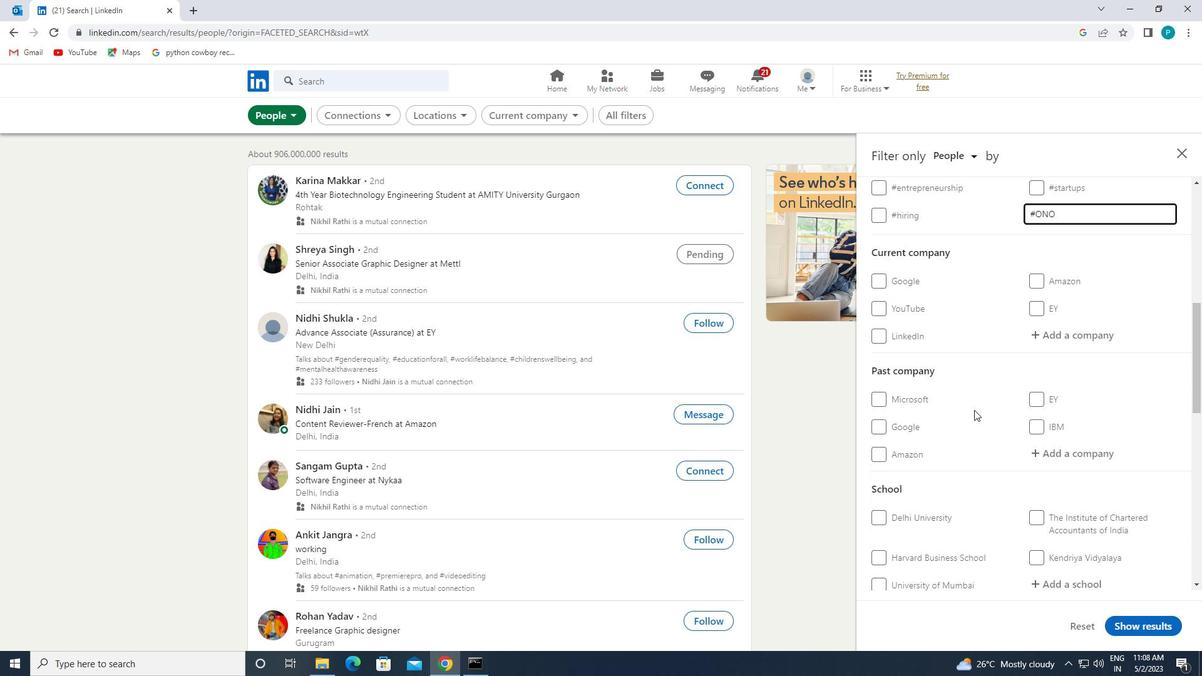 
Action: Mouse scrolled (939, 435) with delta (0, 0)
Screenshot: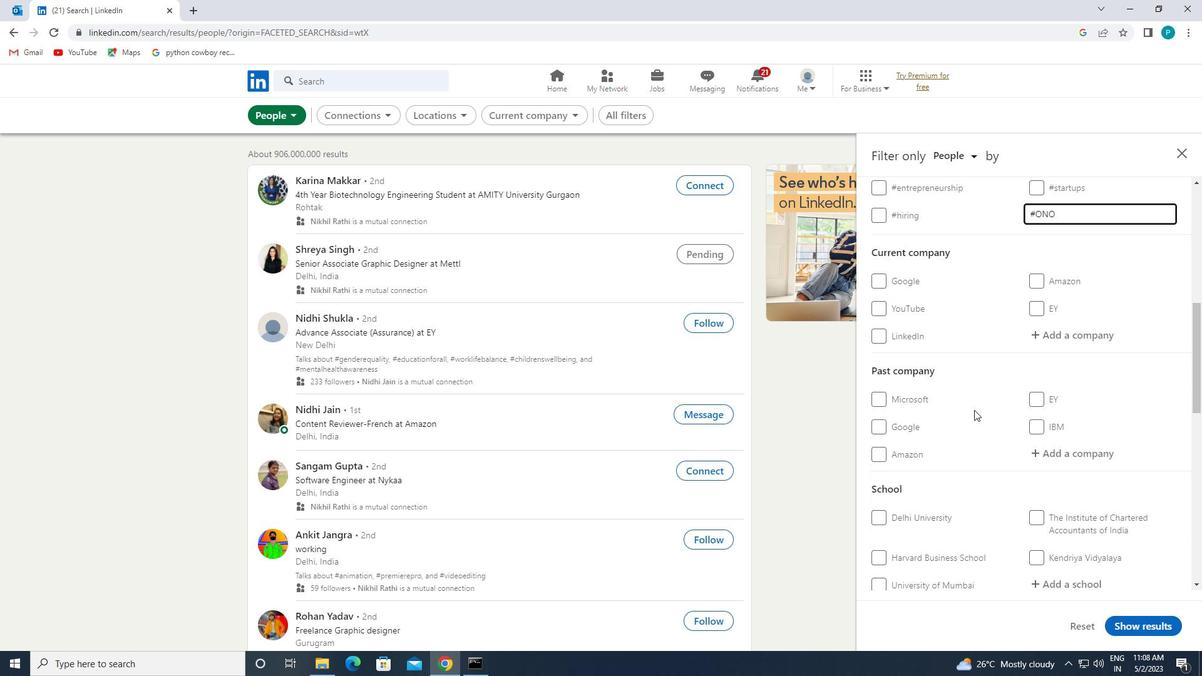 
Action: Mouse moved to (939, 437)
Screenshot: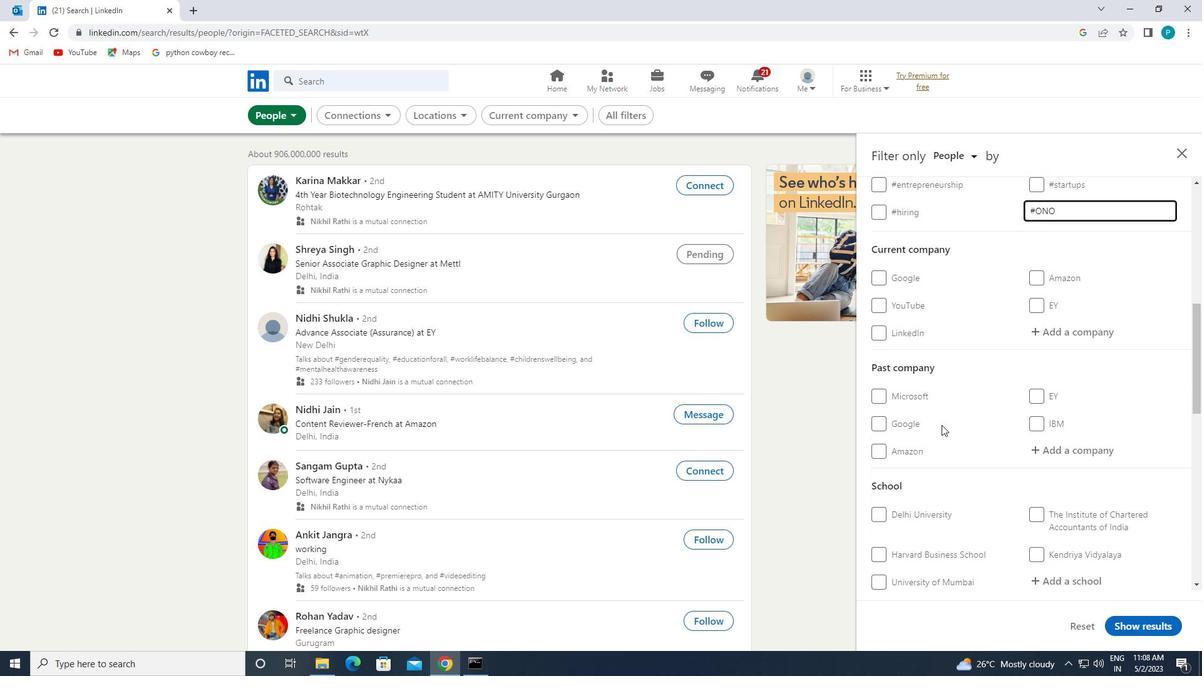 
Action: Mouse scrolled (939, 436) with delta (0, 0)
Screenshot: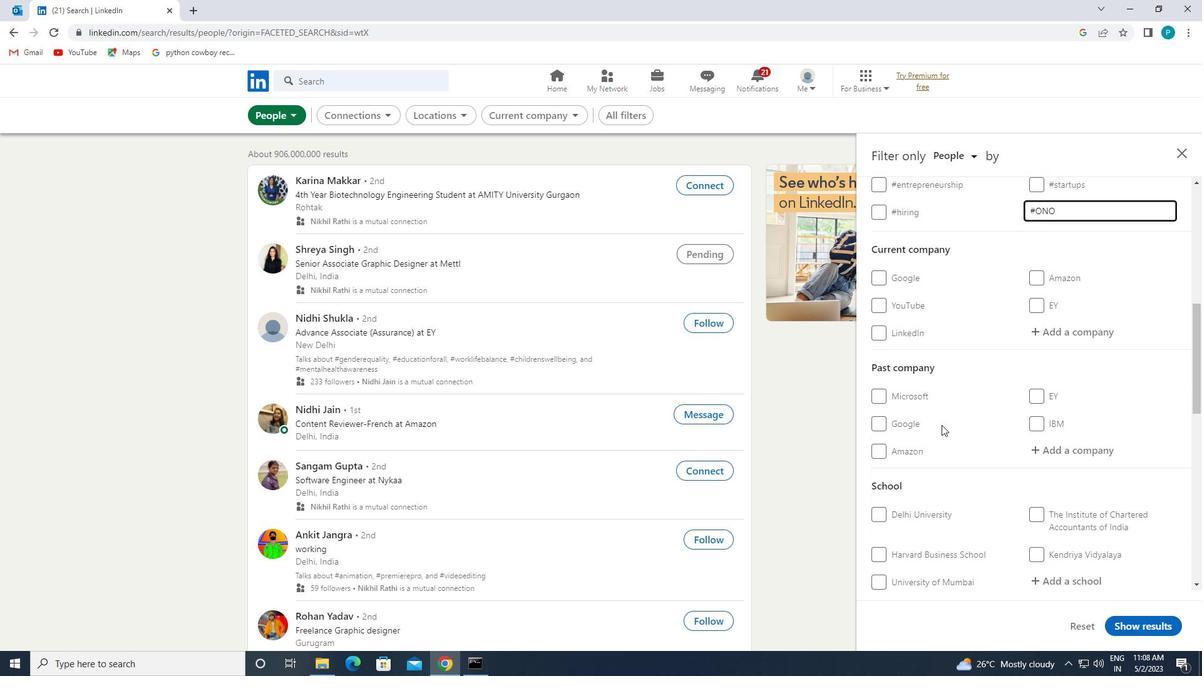 
Action: Mouse moved to (923, 514)
Screenshot: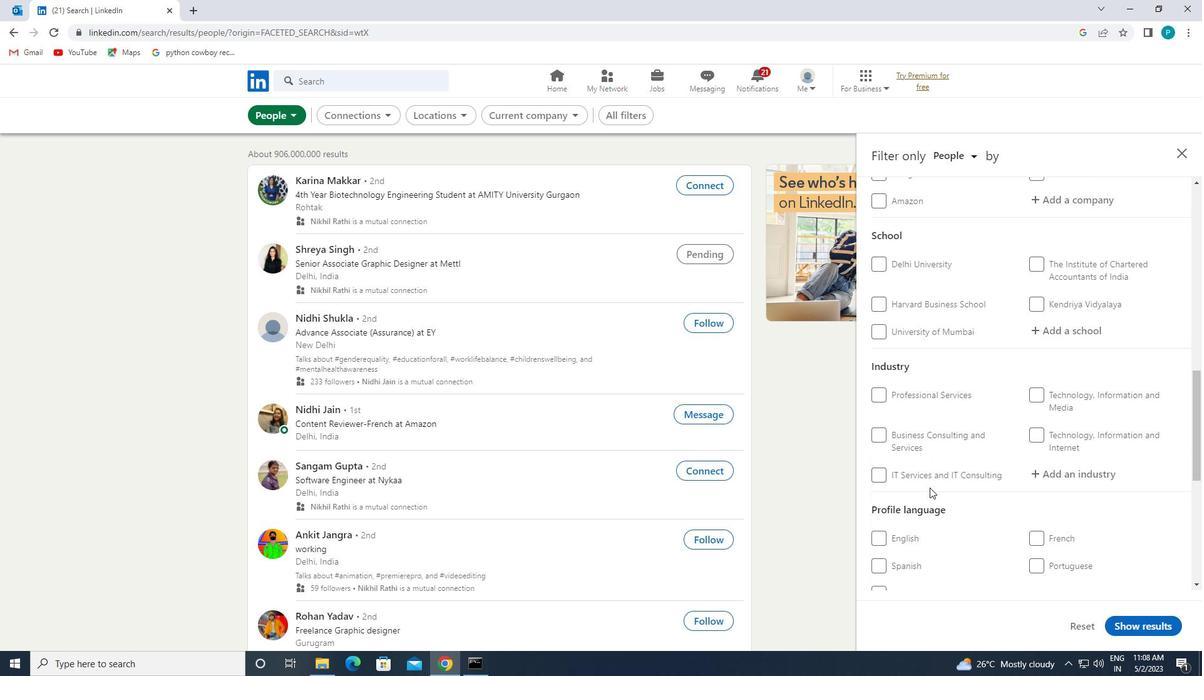 
Action: Mouse scrolled (923, 514) with delta (0, 0)
Screenshot: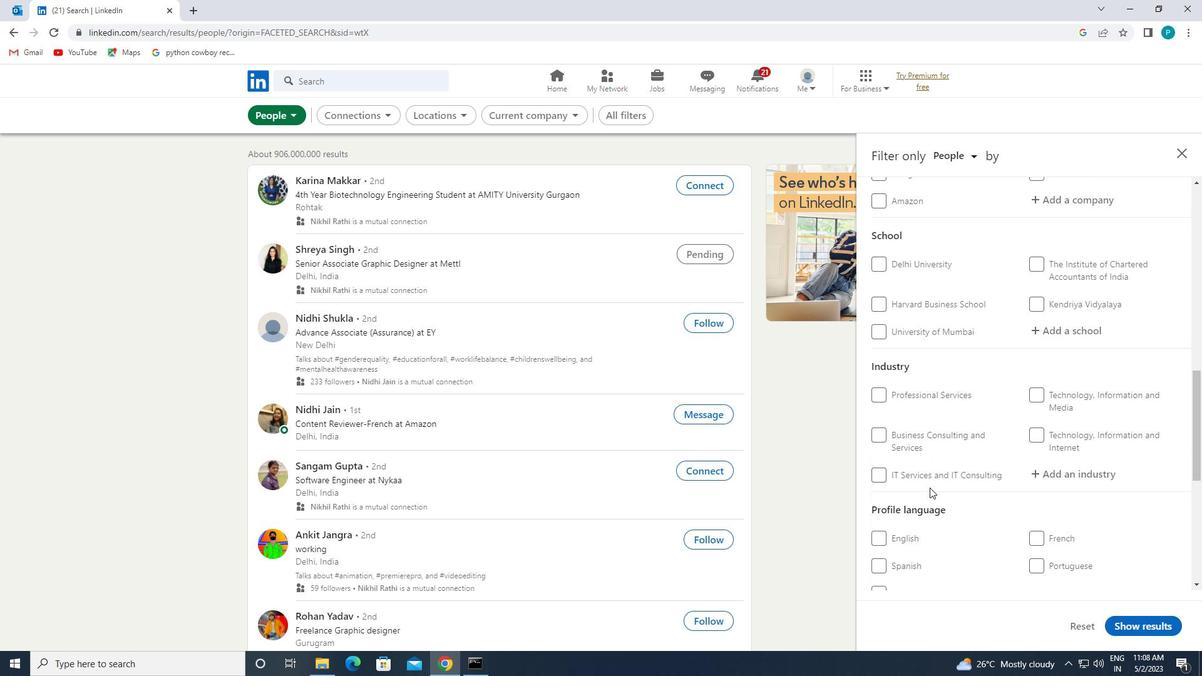 
Action: Mouse moved to (922, 514)
Screenshot: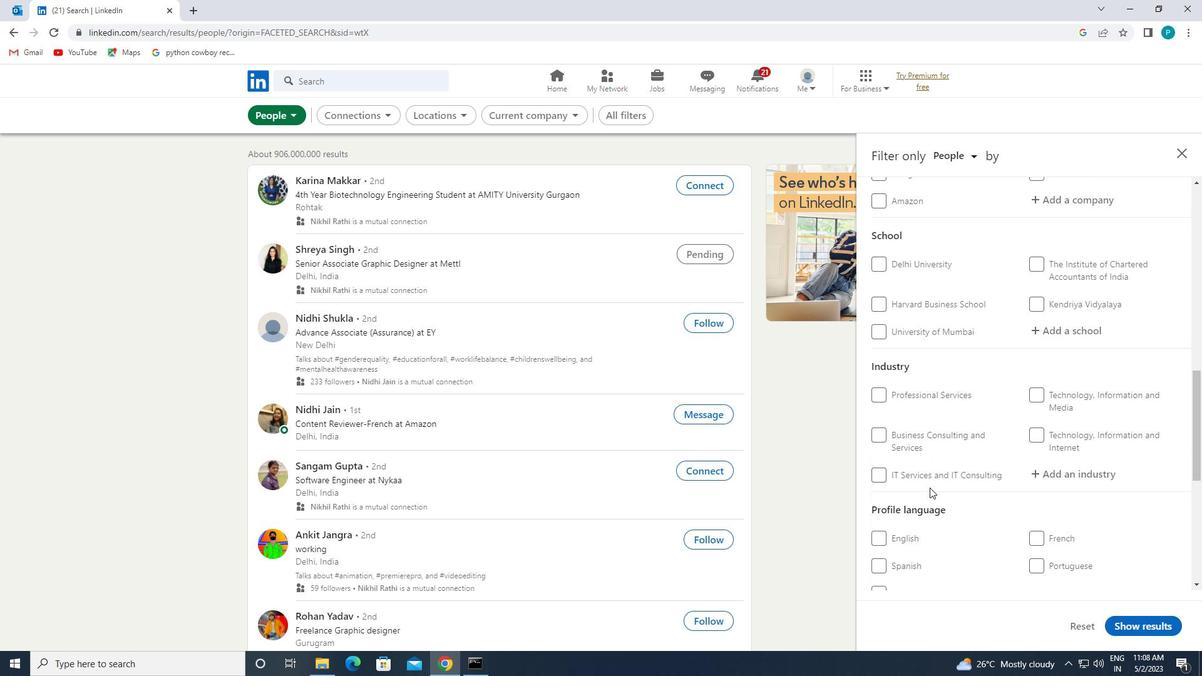 
Action: Mouse scrolled (922, 514) with delta (0, 0)
Screenshot: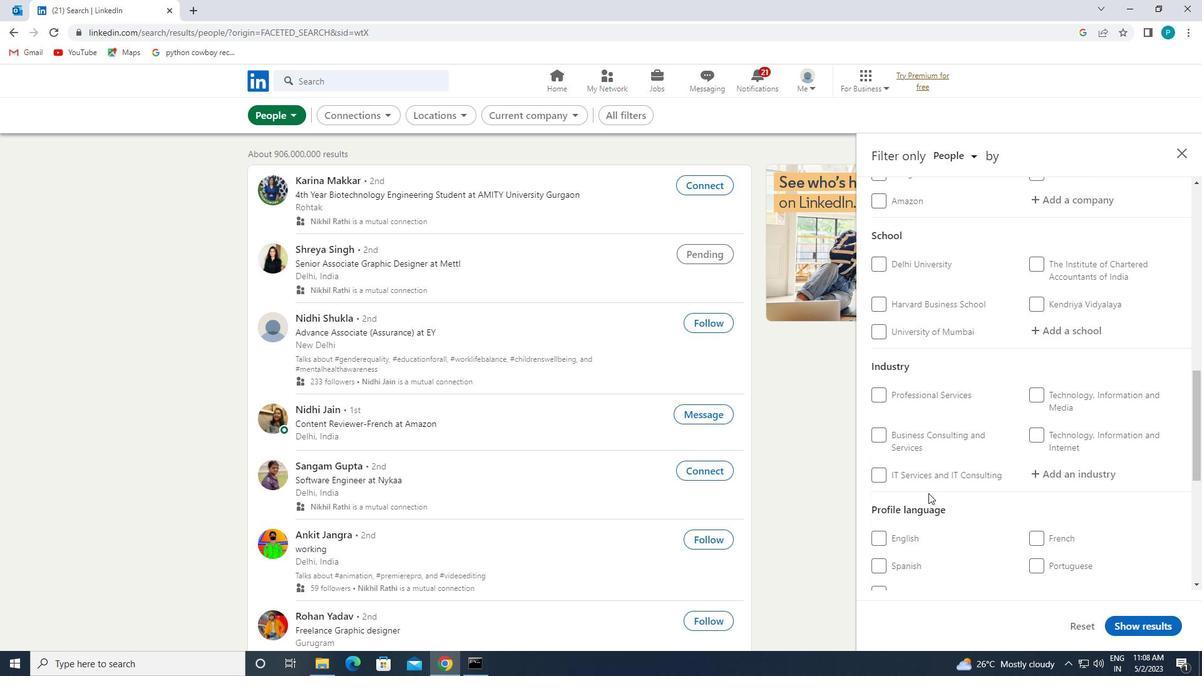 
Action: Mouse moved to (888, 465)
Screenshot: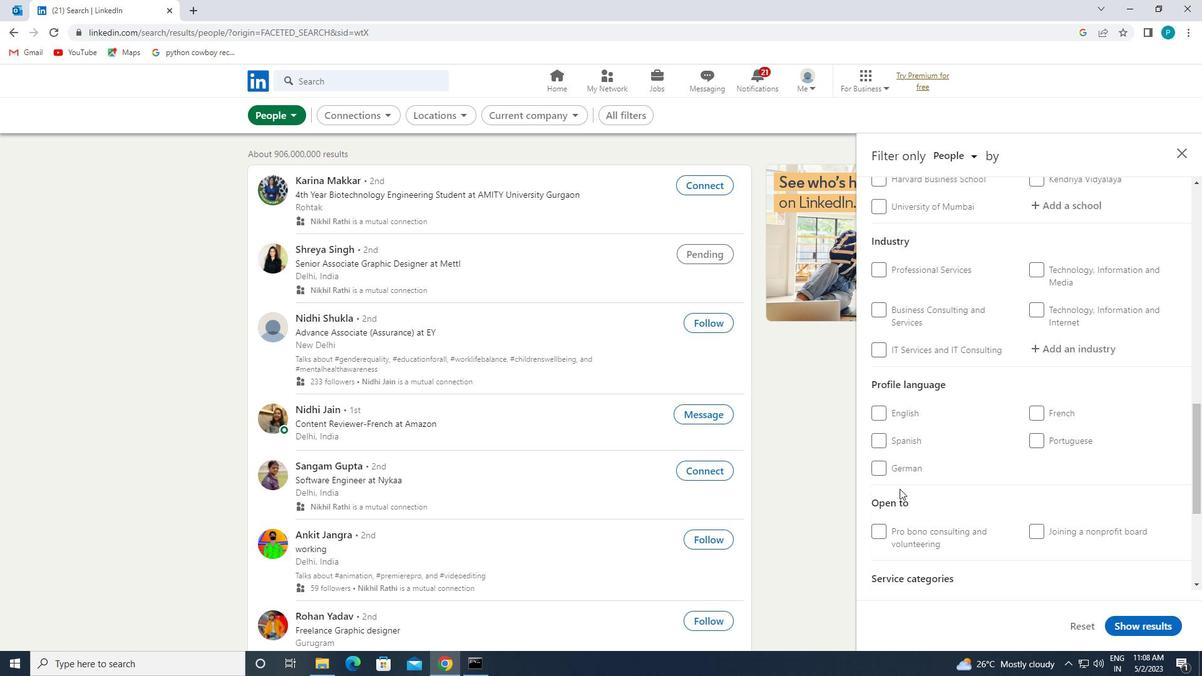 
Action: Mouse pressed left at (888, 465)
Screenshot: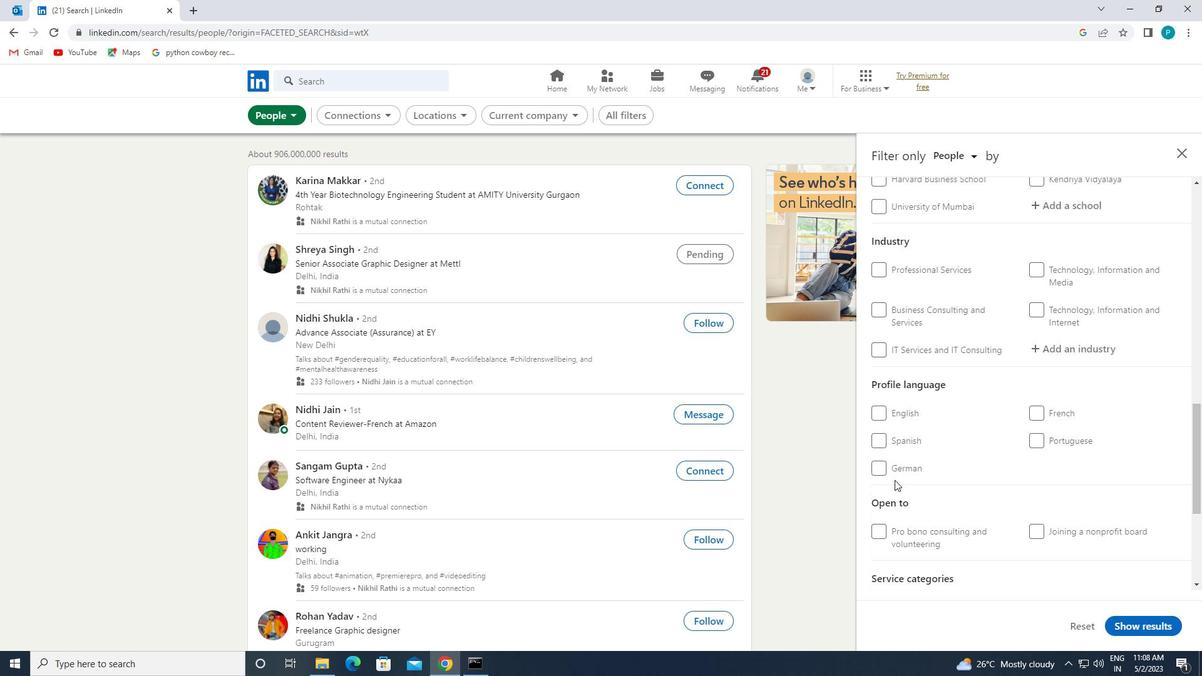 
Action: Mouse moved to (1004, 462)
Screenshot: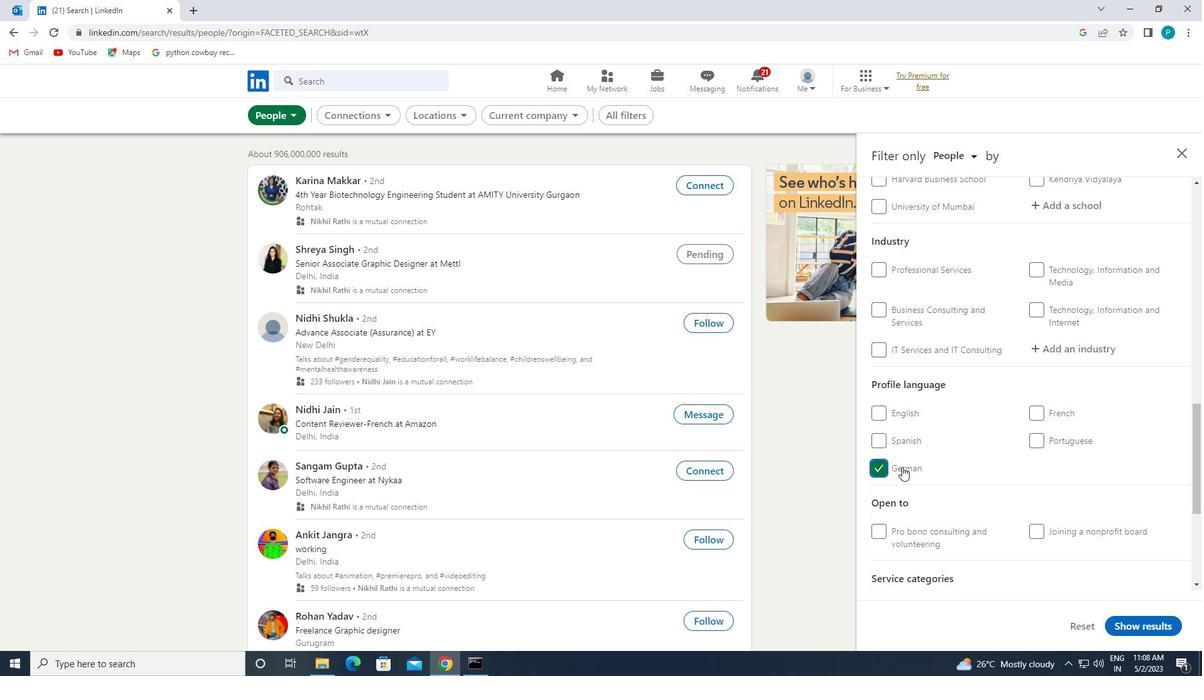 
Action: Mouse scrolled (1004, 463) with delta (0, 0)
Screenshot: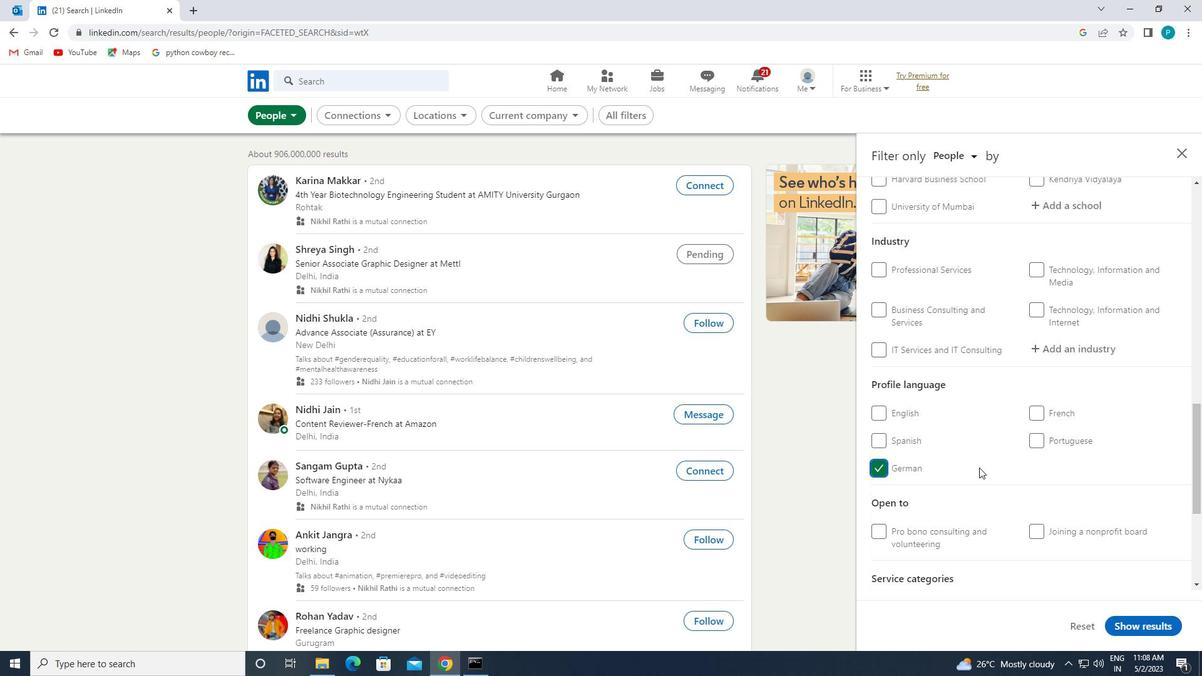 
Action: Mouse scrolled (1004, 463) with delta (0, 0)
Screenshot: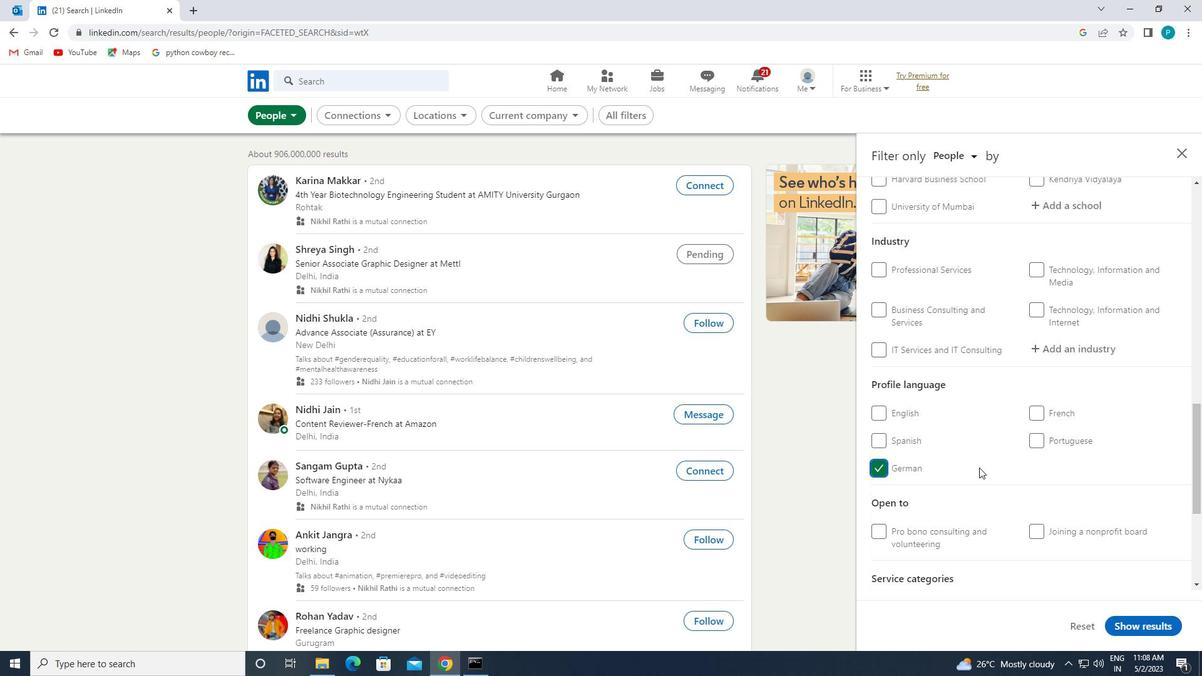 
Action: Mouse scrolled (1004, 463) with delta (0, 0)
Screenshot: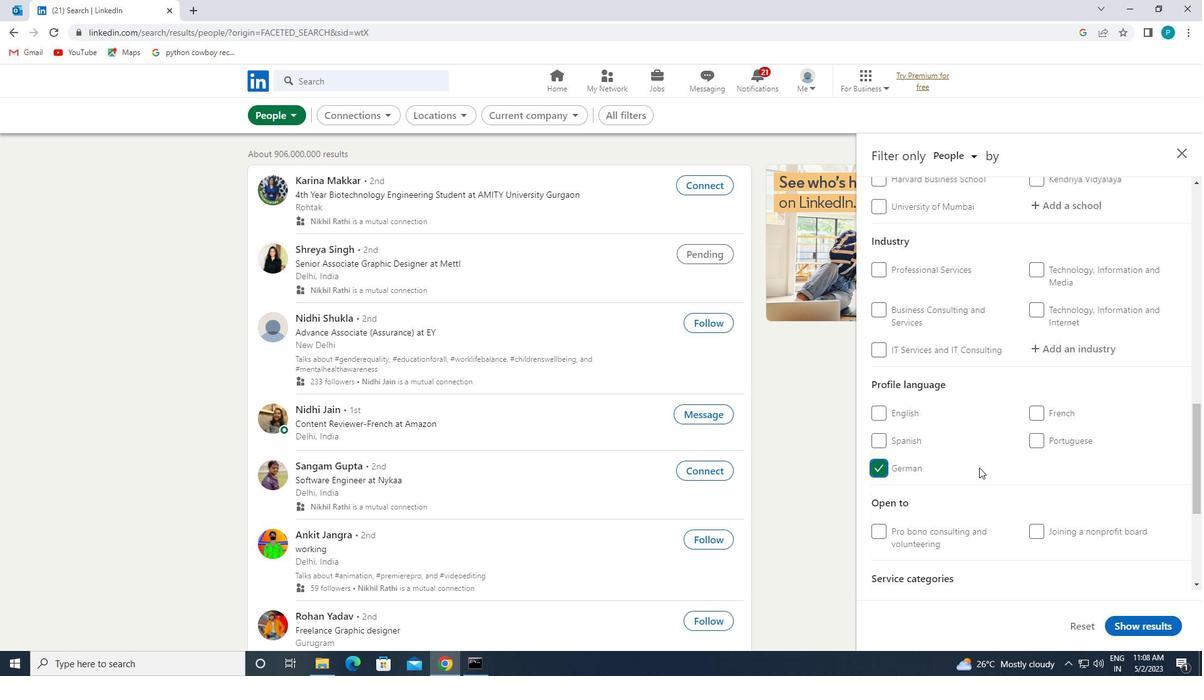 
Action: Mouse moved to (1013, 438)
Screenshot: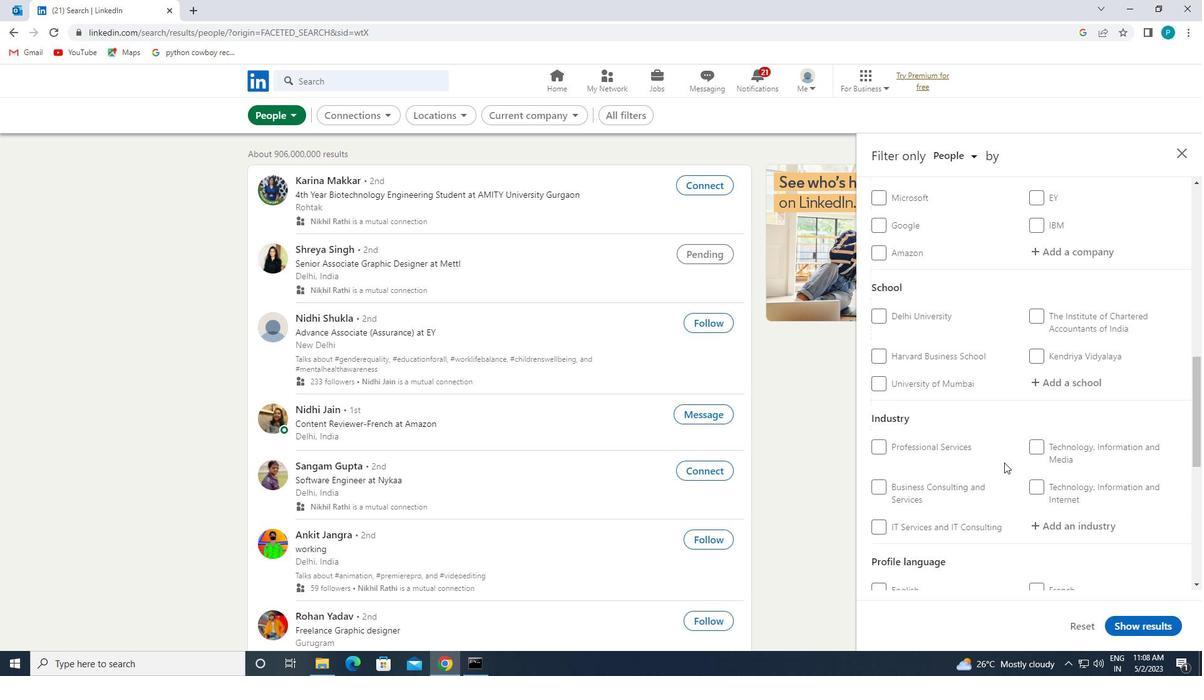 
Action: Mouse scrolled (1013, 439) with delta (0, 0)
Screenshot: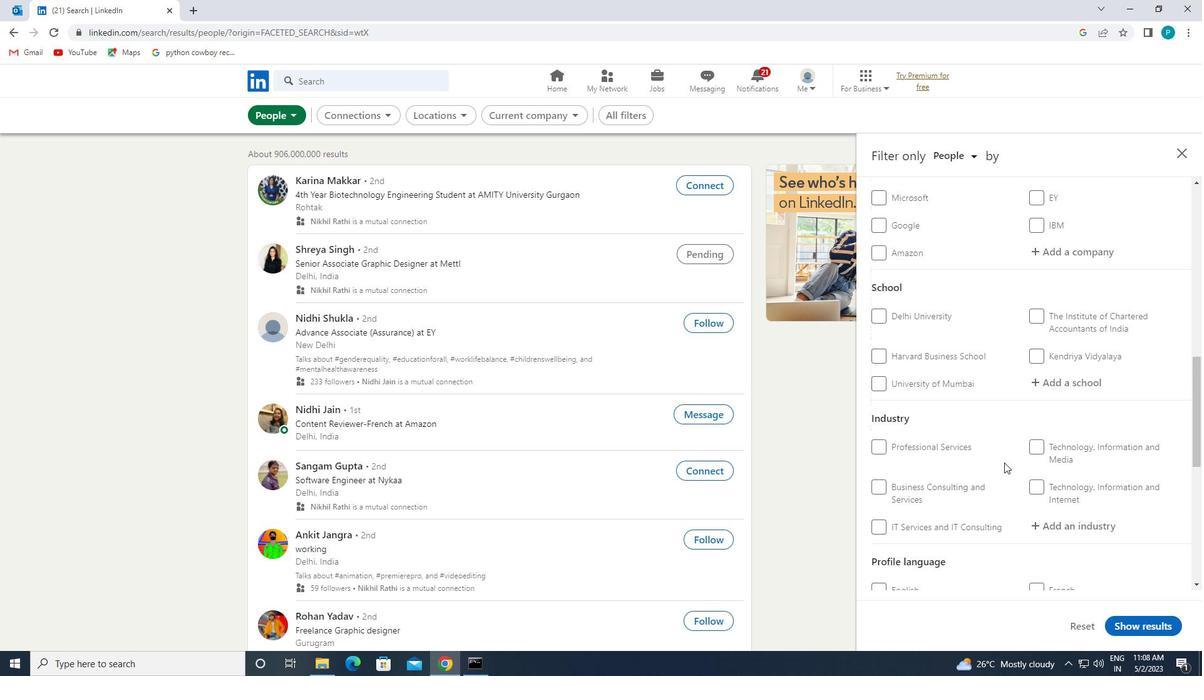 
Action: Mouse scrolled (1013, 439) with delta (0, 0)
Screenshot: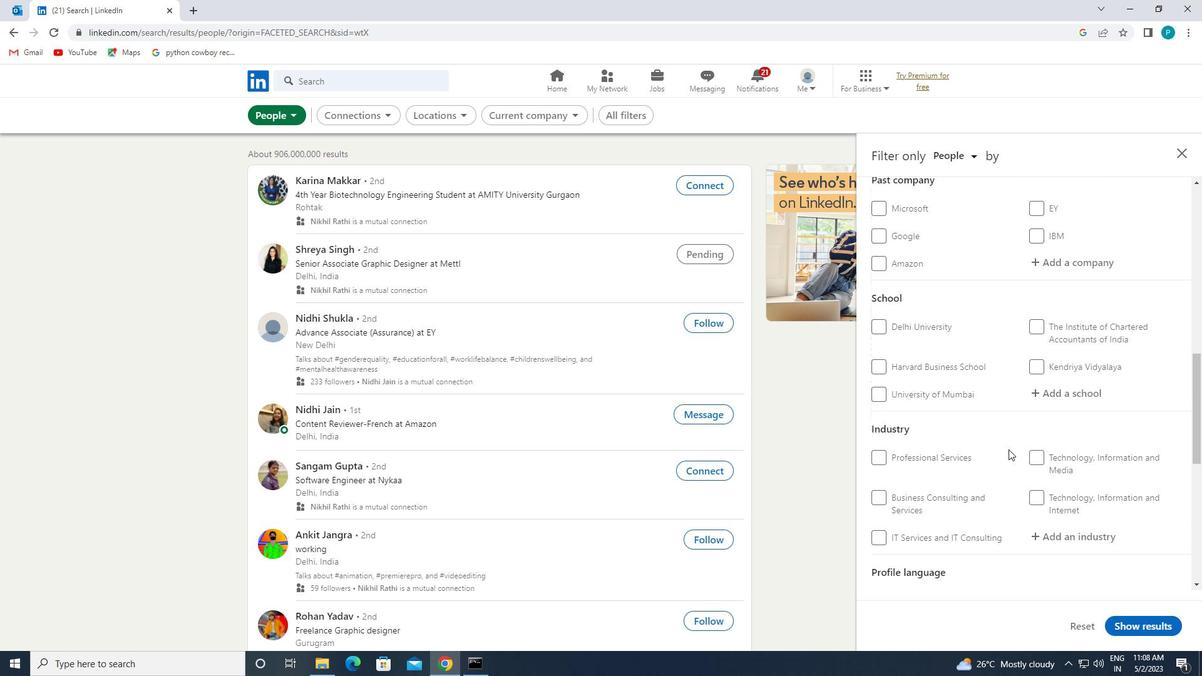 
Action: Mouse scrolled (1013, 439) with delta (0, 0)
Screenshot: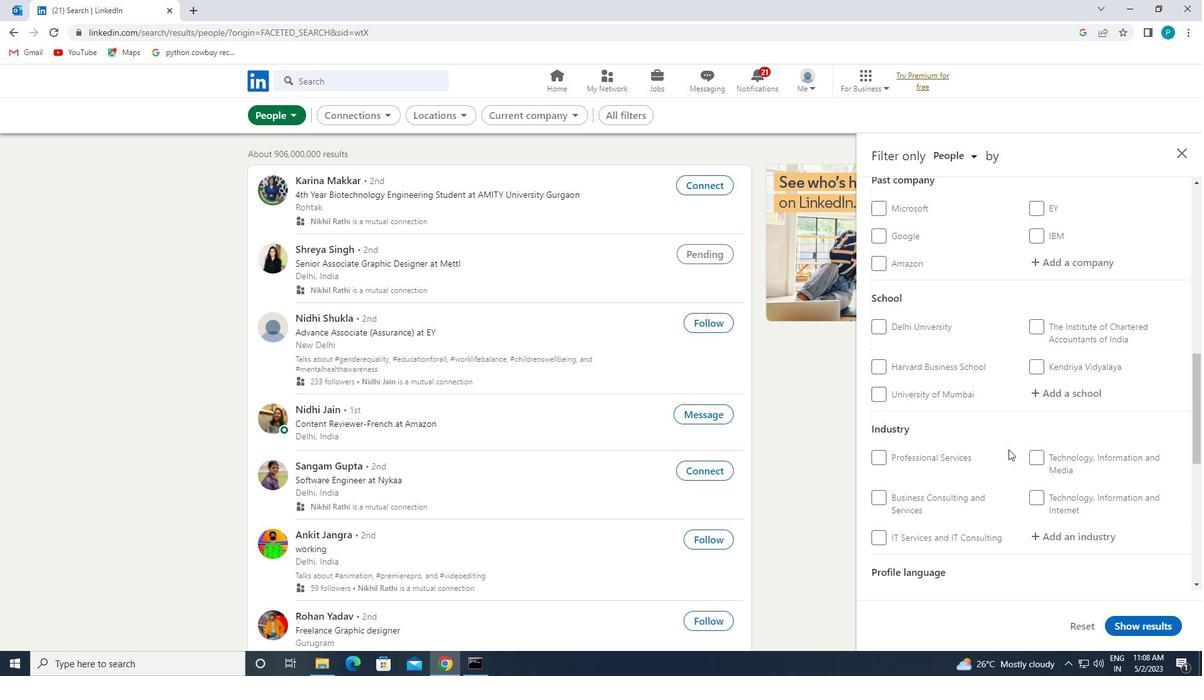 
Action: Mouse moved to (1062, 338)
Screenshot: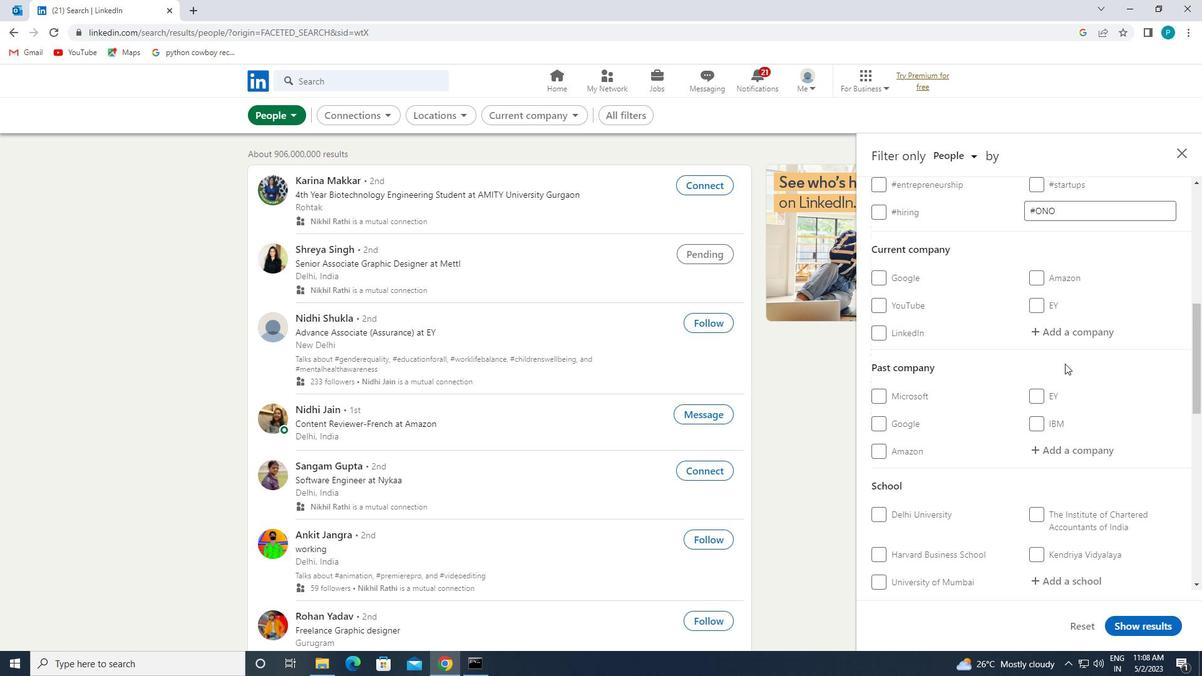 
Action: Mouse pressed left at (1062, 338)
Screenshot: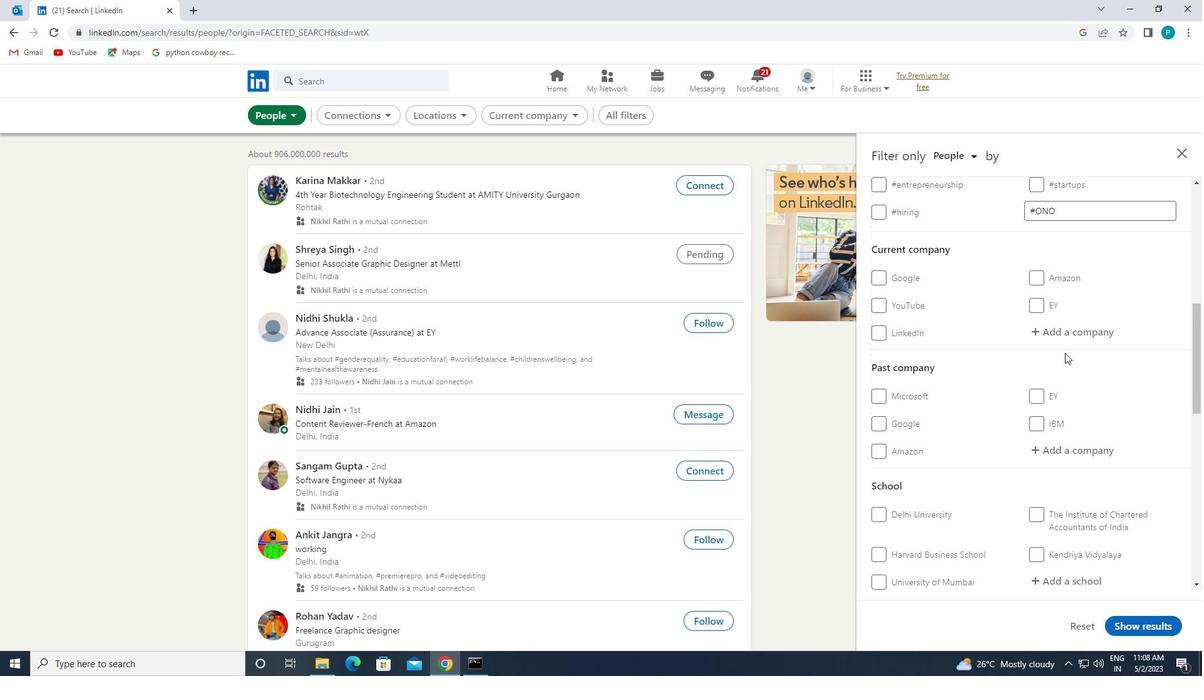 
Action: Key pressed DCB
Screenshot: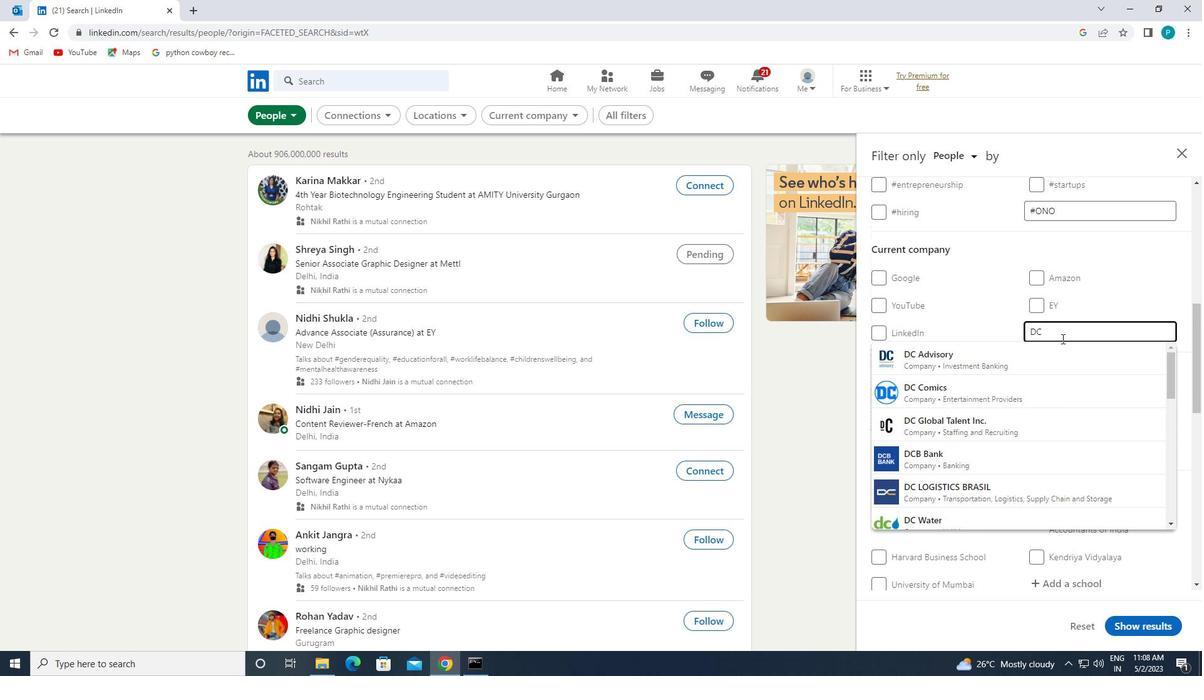 
Action: Mouse moved to (963, 362)
Screenshot: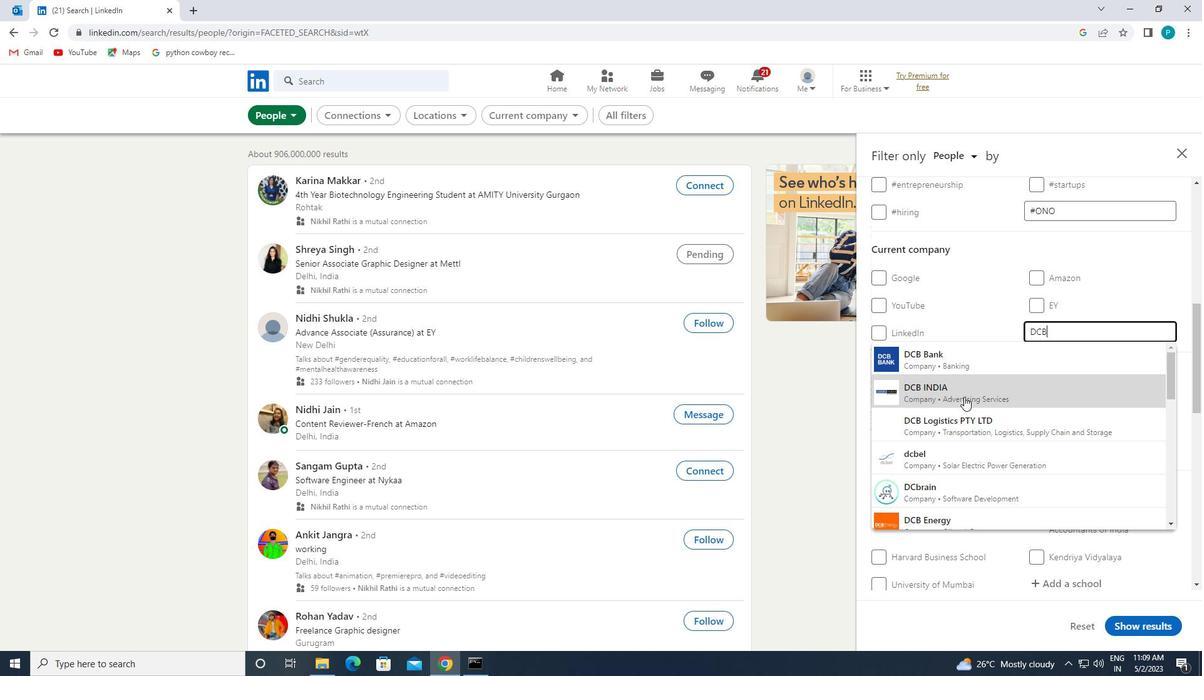 
Action: Mouse pressed left at (963, 362)
Screenshot: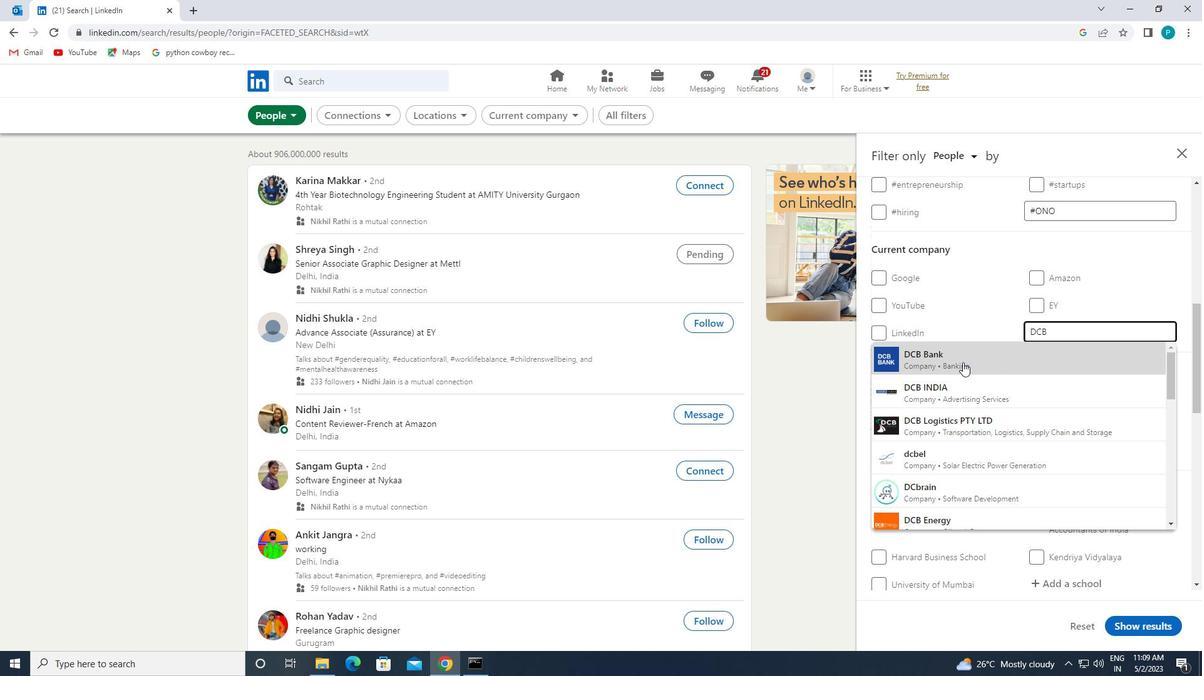 
Action: Mouse moved to (962, 369)
Screenshot: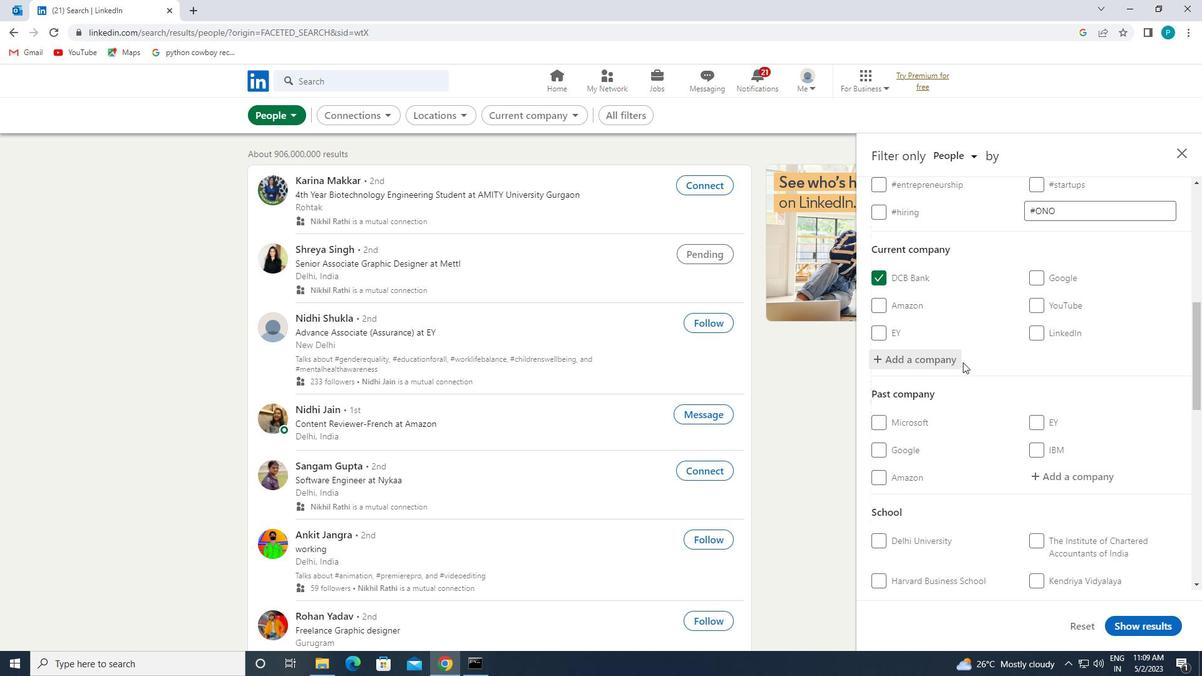 
Action: Mouse scrolled (962, 368) with delta (0, 0)
Screenshot: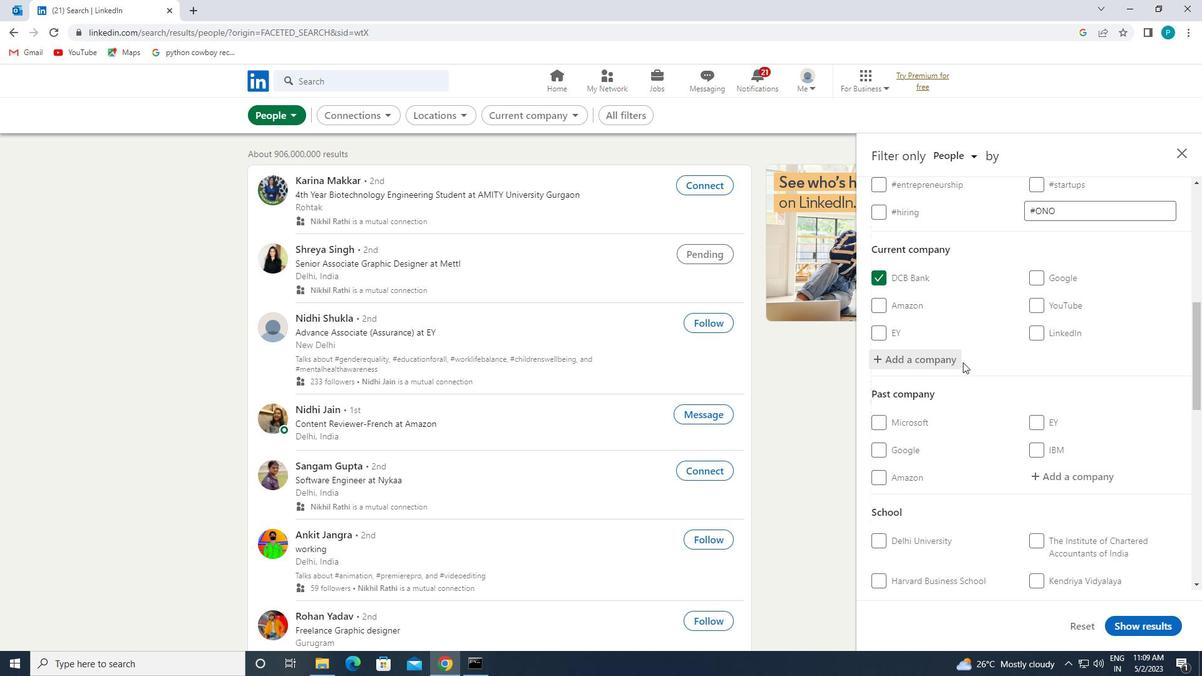 
Action: Mouse moved to (960, 381)
Screenshot: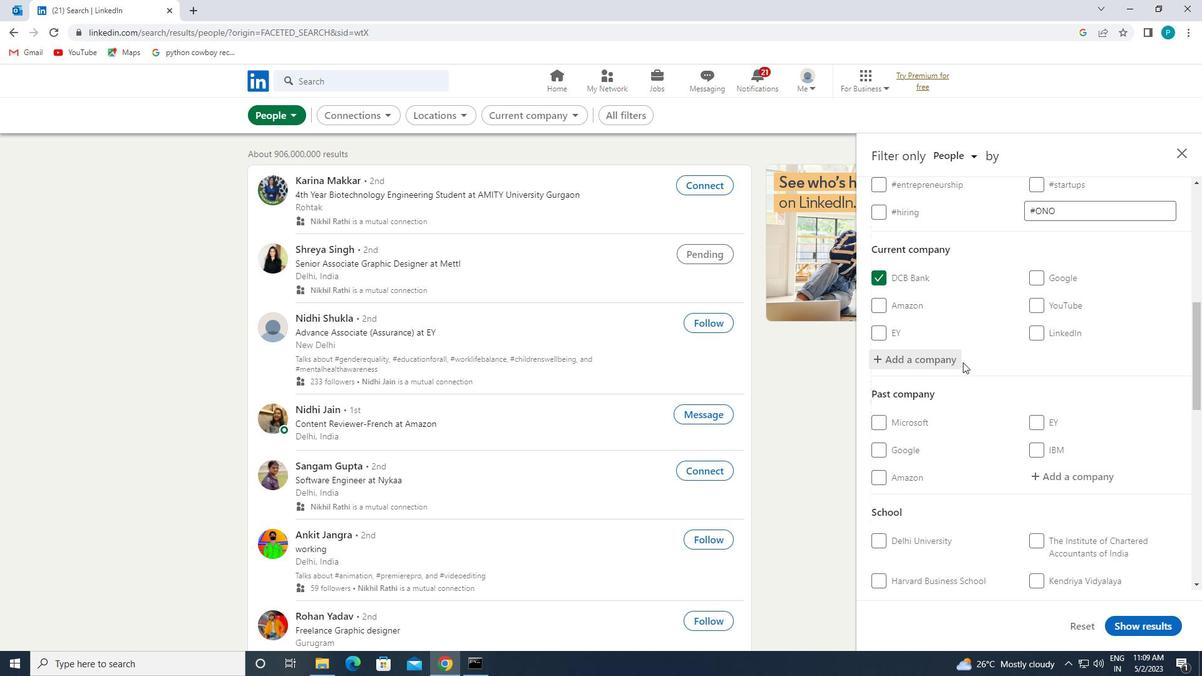 
Action: Mouse scrolled (960, 381) with delta (0, 0)
Screenshot: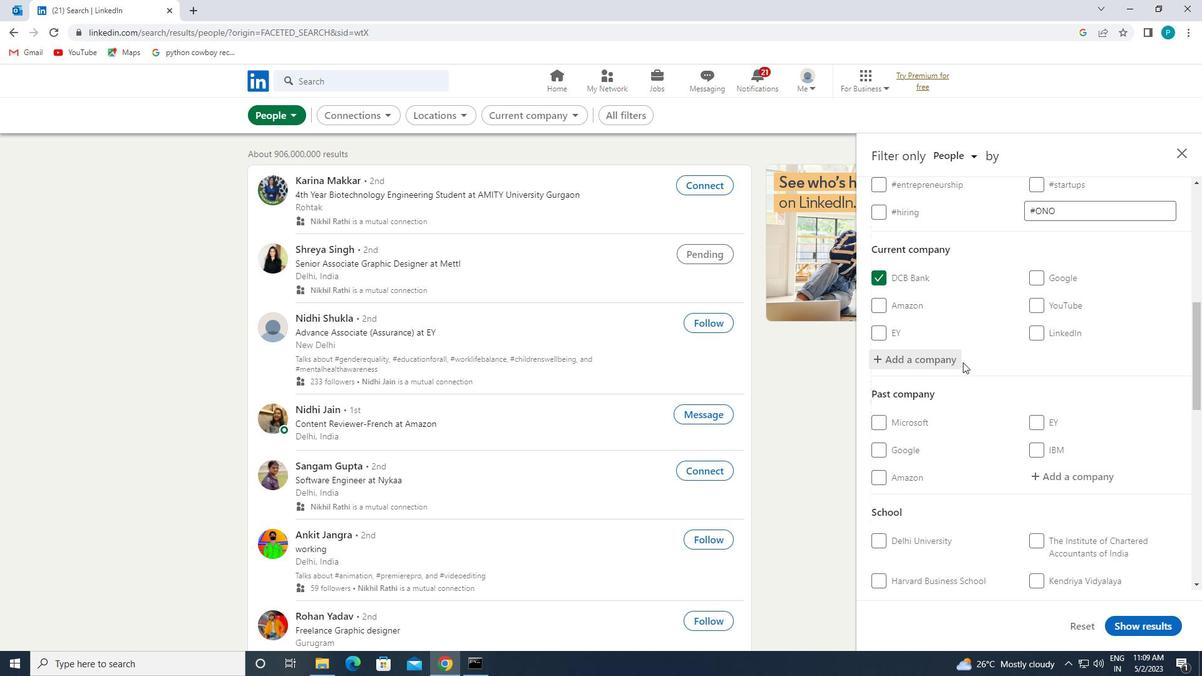 
Action: Mouse moved to (1035, 475)
Screenshot: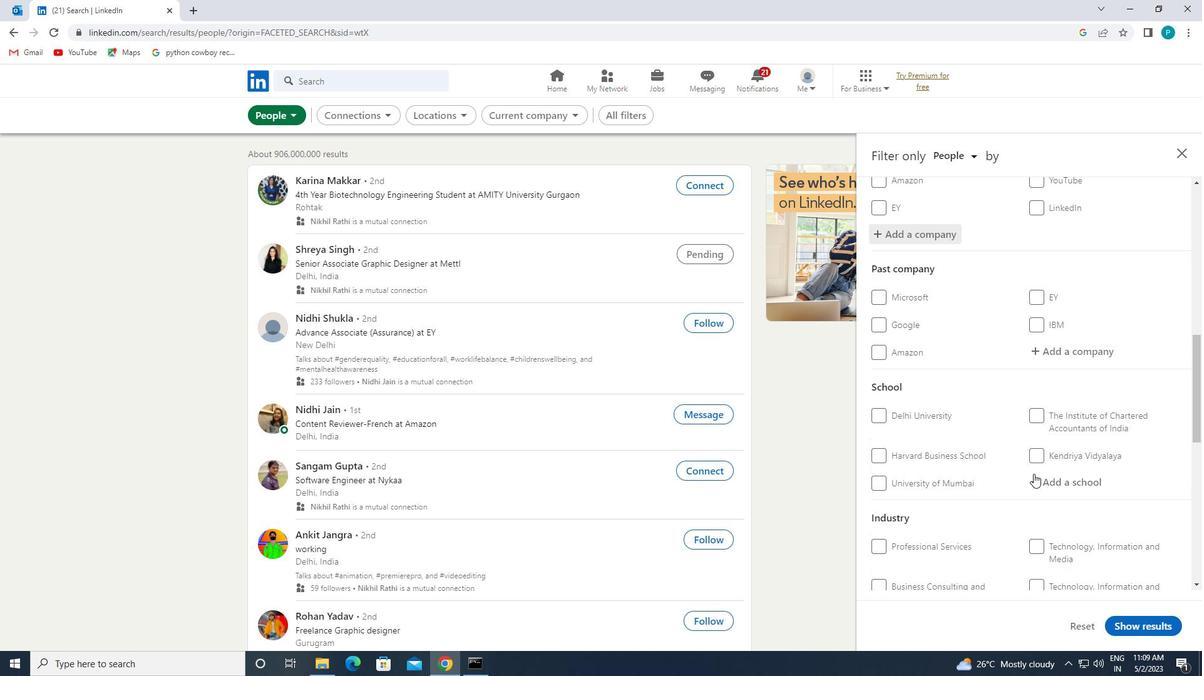 
Action: Mouse pressed left at (1035, 475)
Screenshot: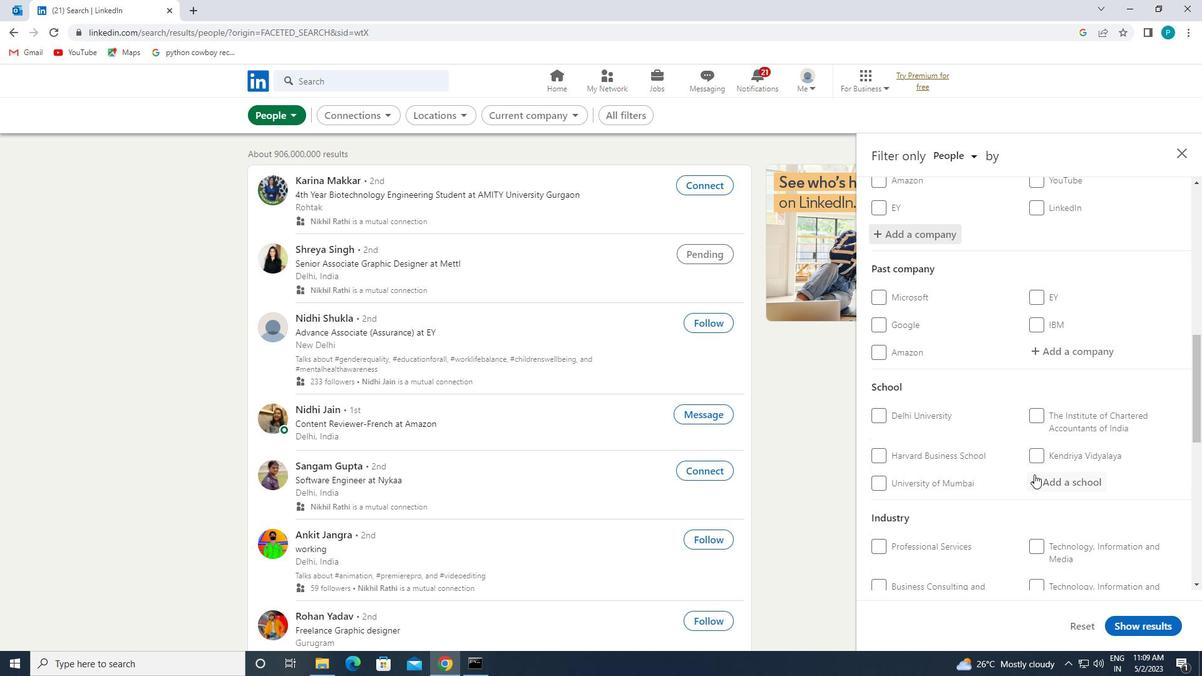 
Action: Mouse moved to (1036, 479)
Screenshot: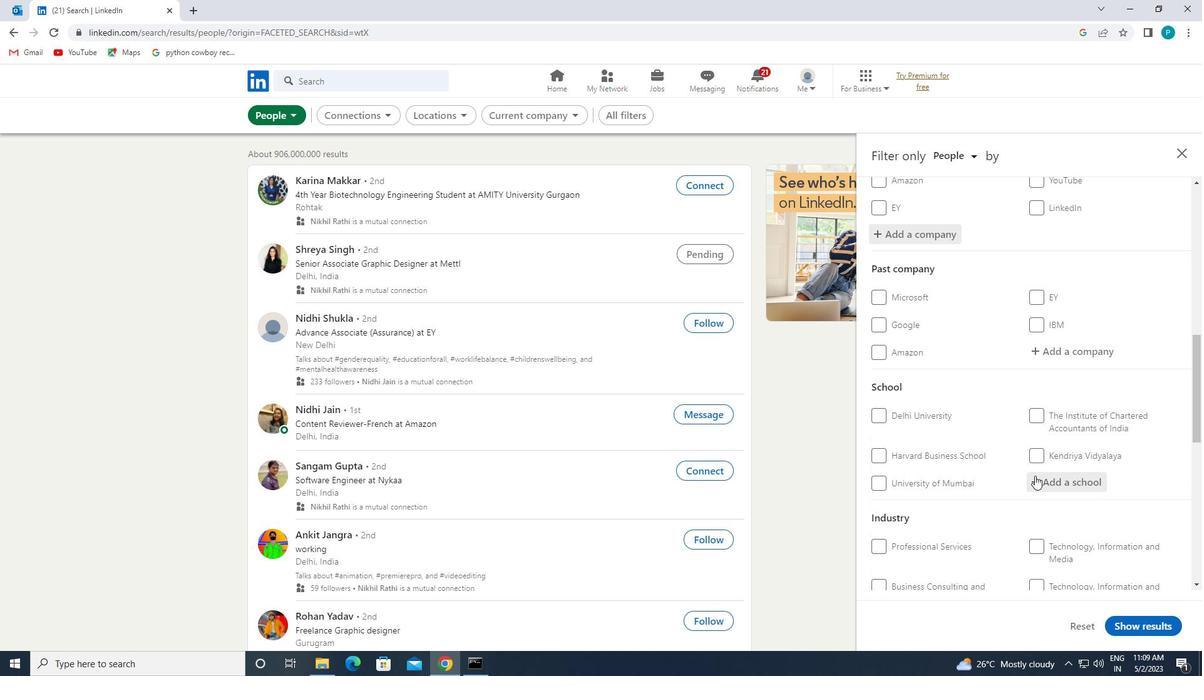 
Action: Key pressed S<Key.caps_lock>T.<Key.space><Key.caps_lock><Key.caps_lock>E<Key.backspace>P<Key.backspace><Key.caps_lock>P<Key.caps_lock>ETER'S
Screenshot: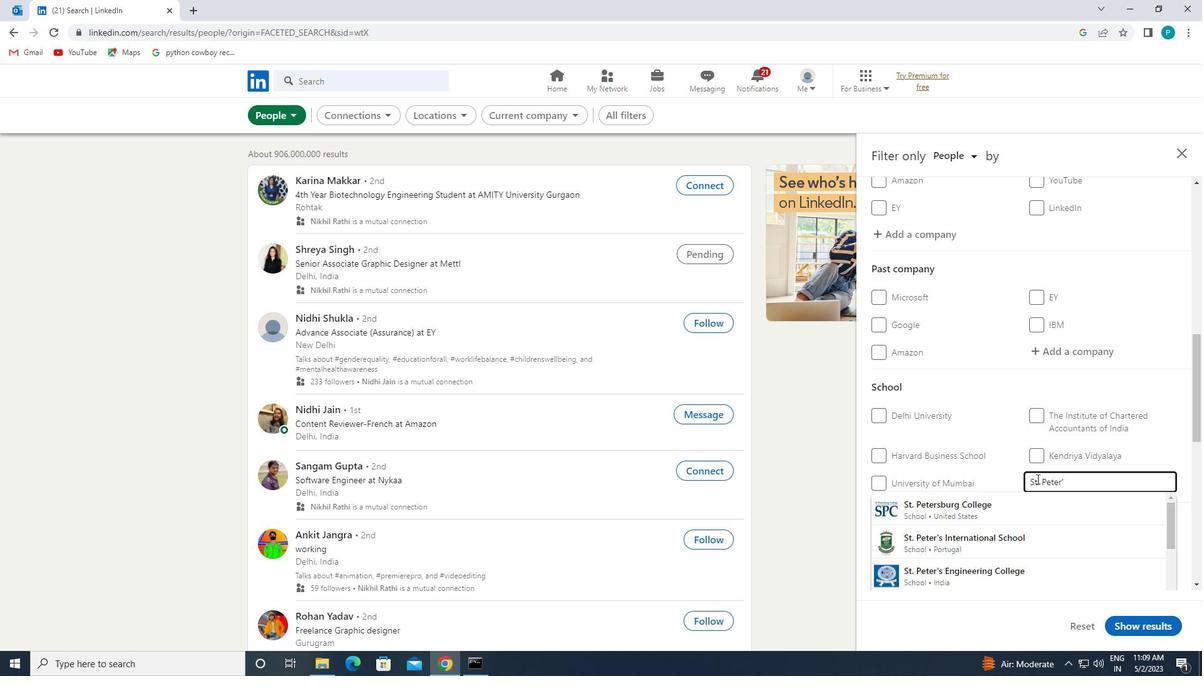 
Action: Mouse moved to (954, 515)
Screenshot: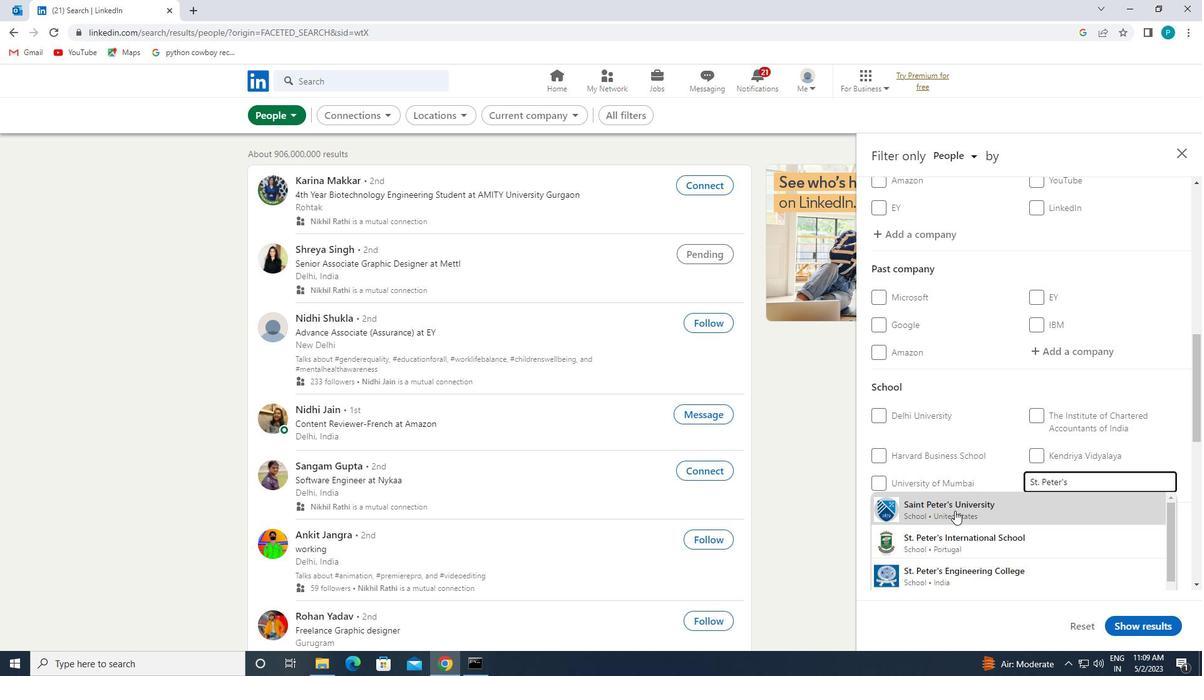 
Action: Mouse scrolled (954, 514) with delta (0, 0)
Screenshot: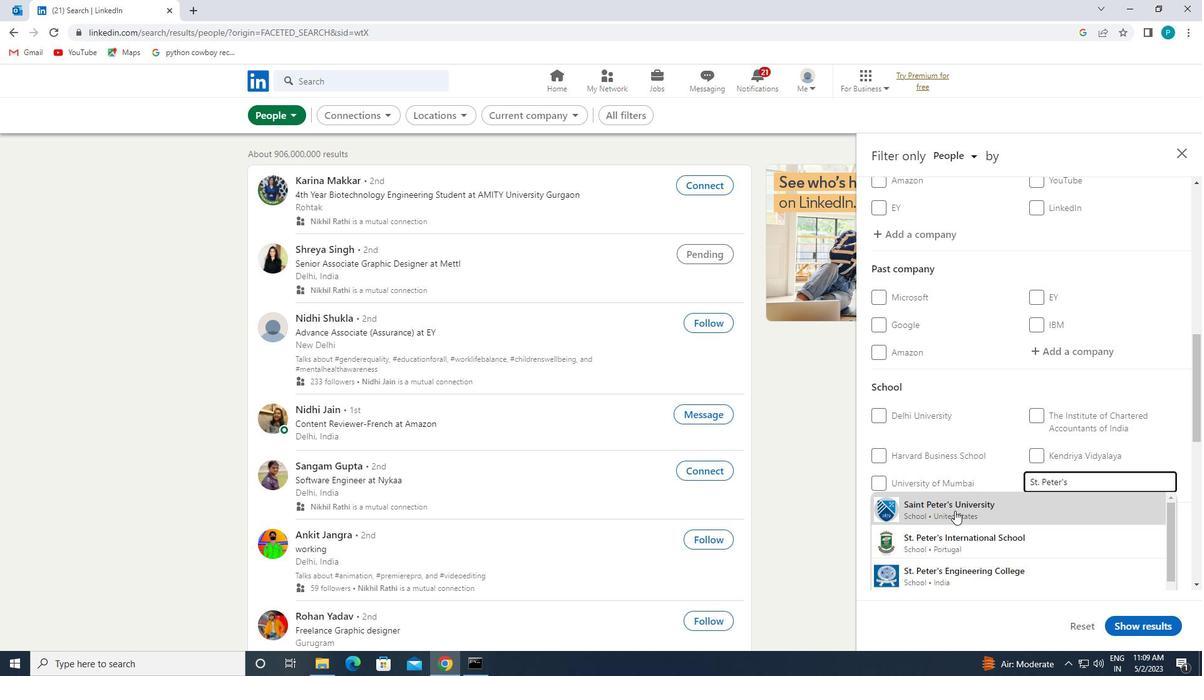 
Action: Mouse moved to (956, 526)
Screenshot: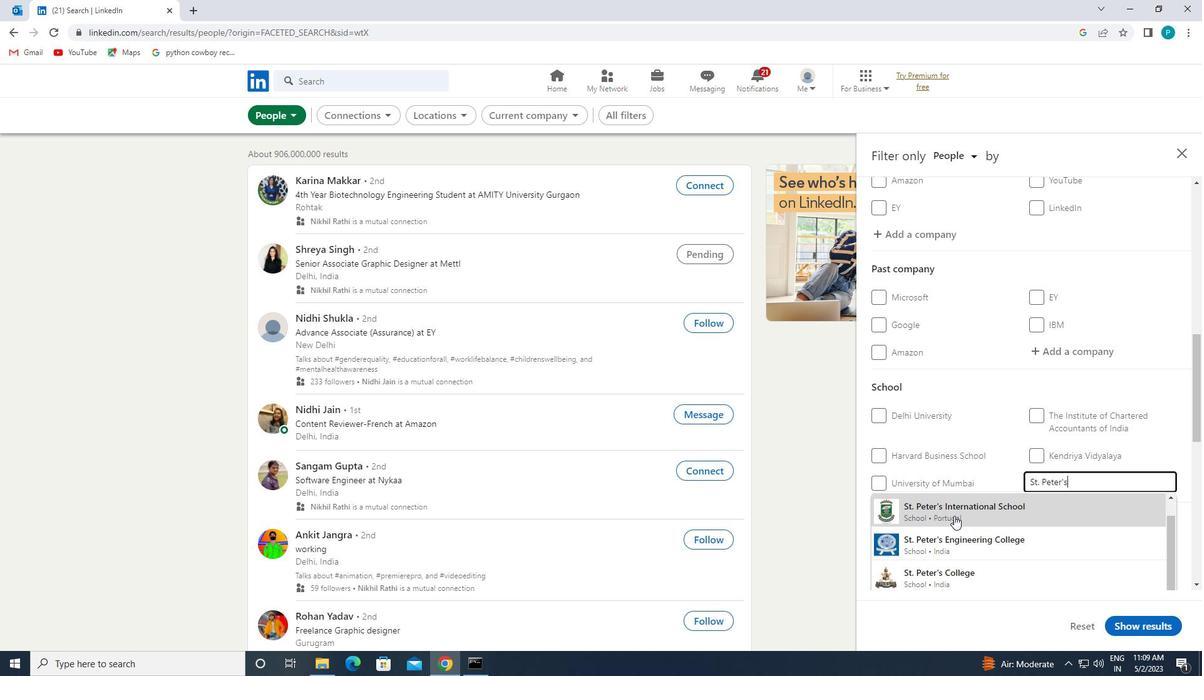 
Action: Mouse pressed left at (956, 526)
Screenshot: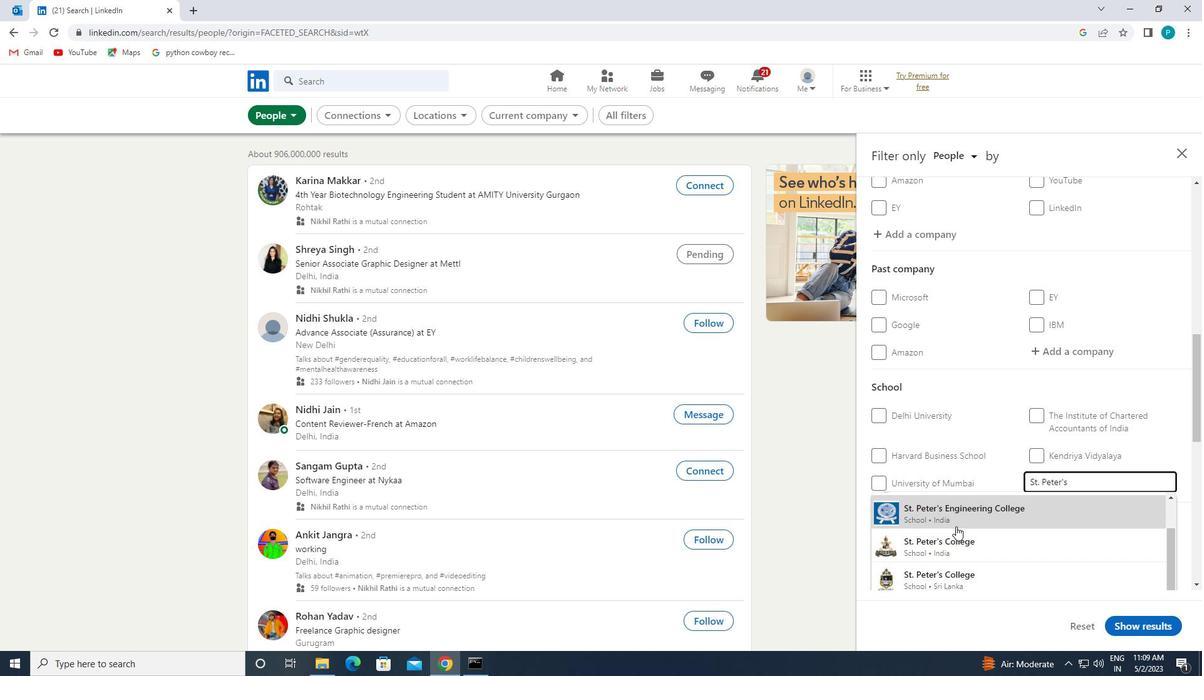 
Action: Mouse scrolled (956, 525) with delta (0, 0)
Screenshot: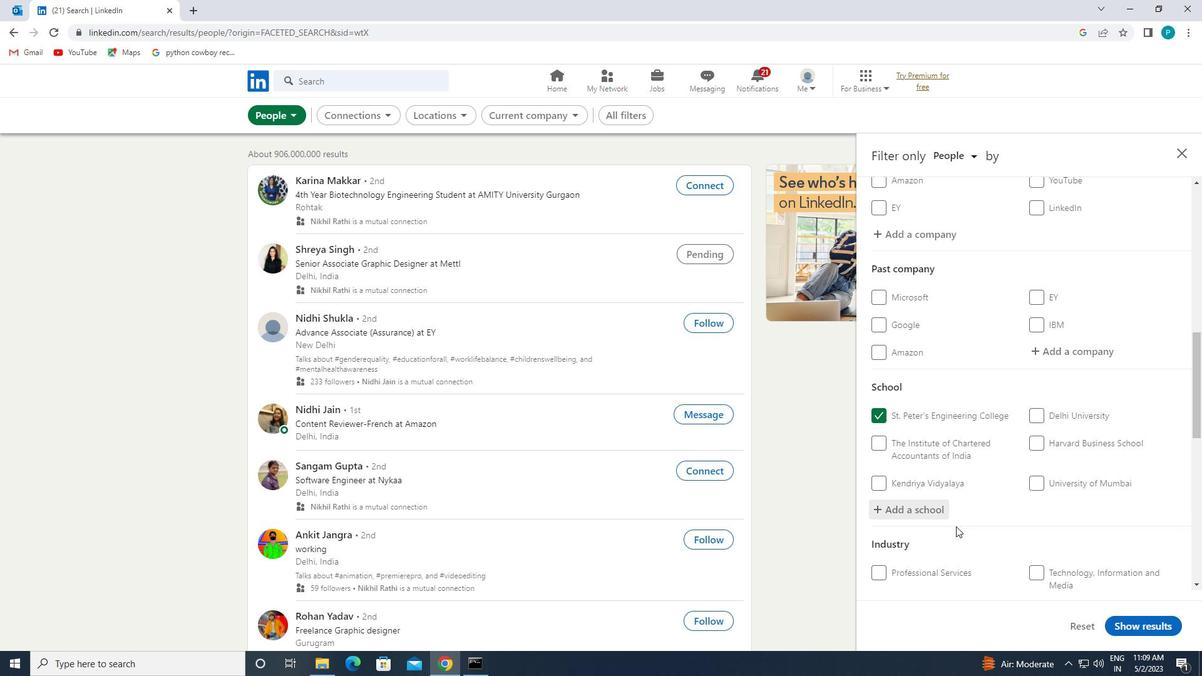 
Action: Mouse scrolled (956, 525) with delta (0, 0)
Screenshot: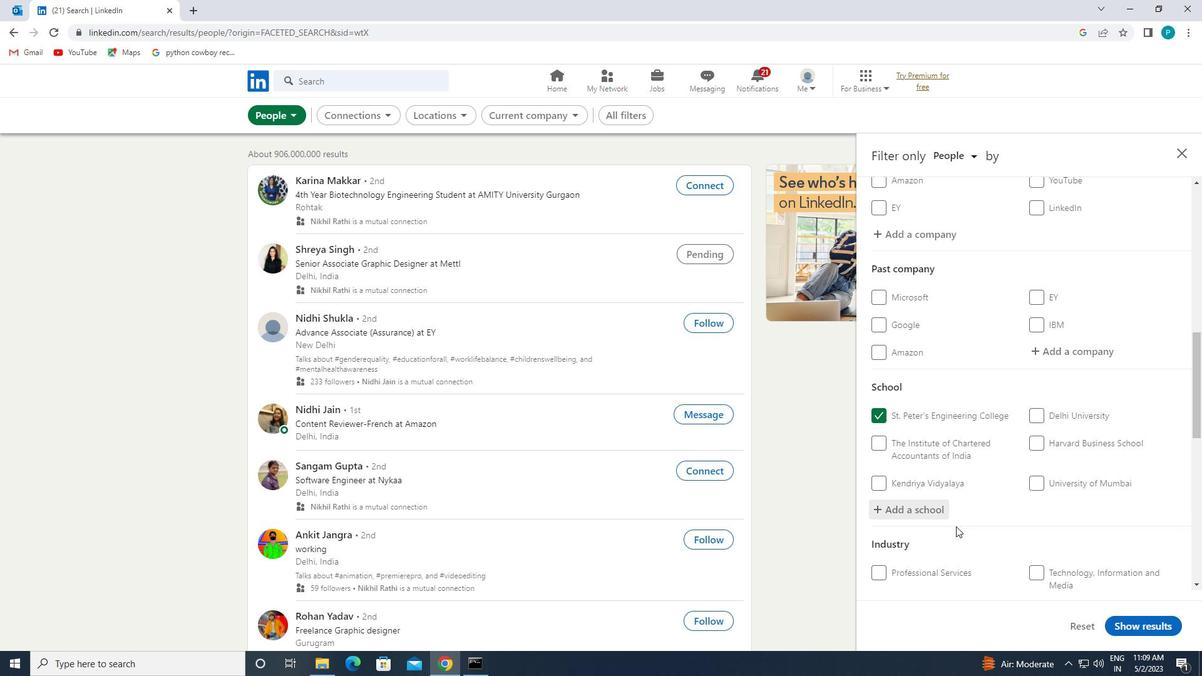 
Action: Mouse scrolled (956, 525) with delta (0, 0)
Screenshot: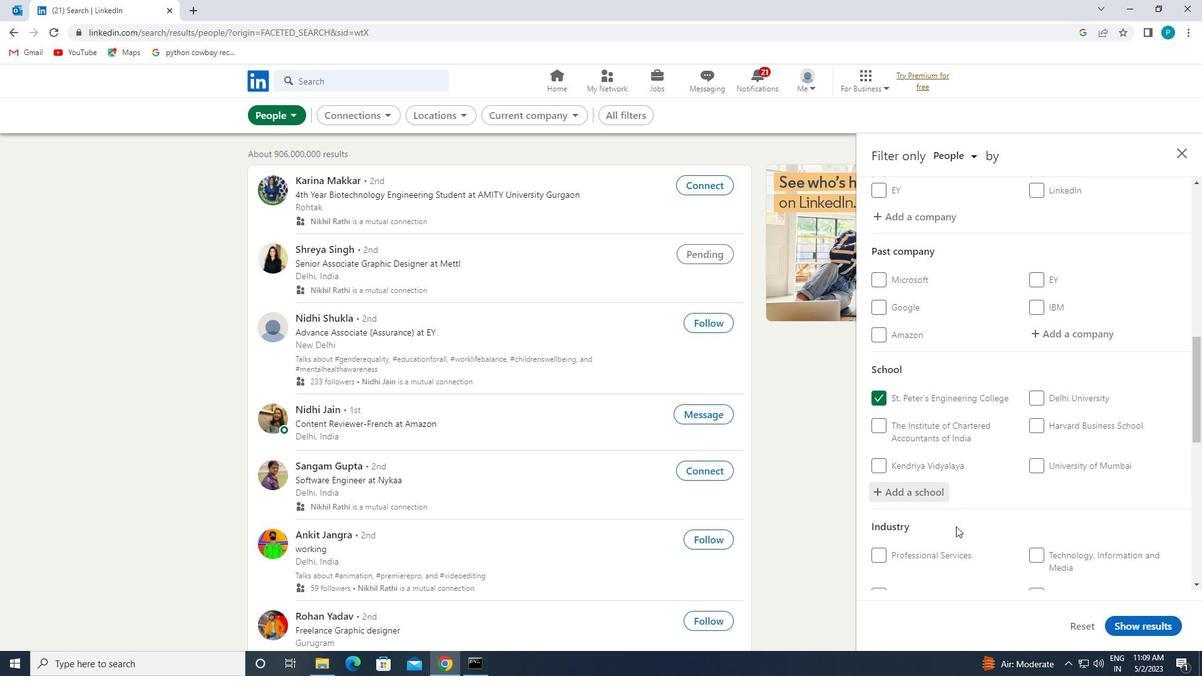 
Action: Mouse moved to (974, 537)
Screenshot: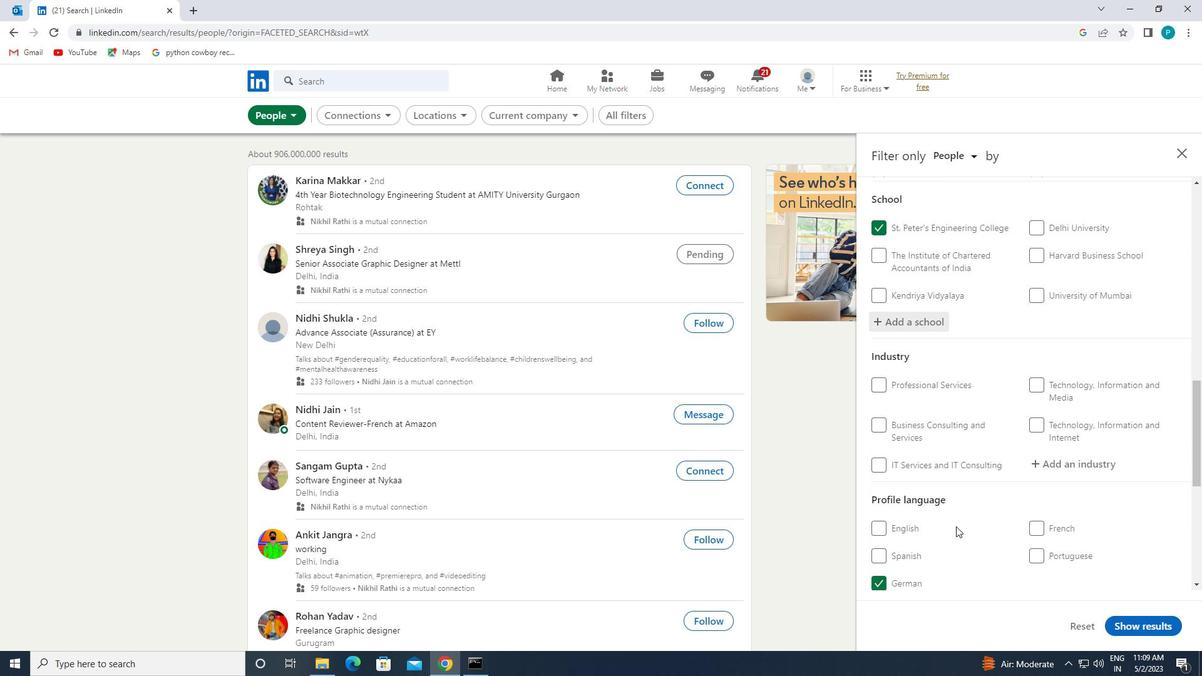 
Action: Mouse scrolled (974, 537) with delta (0, 0)
Screenshot: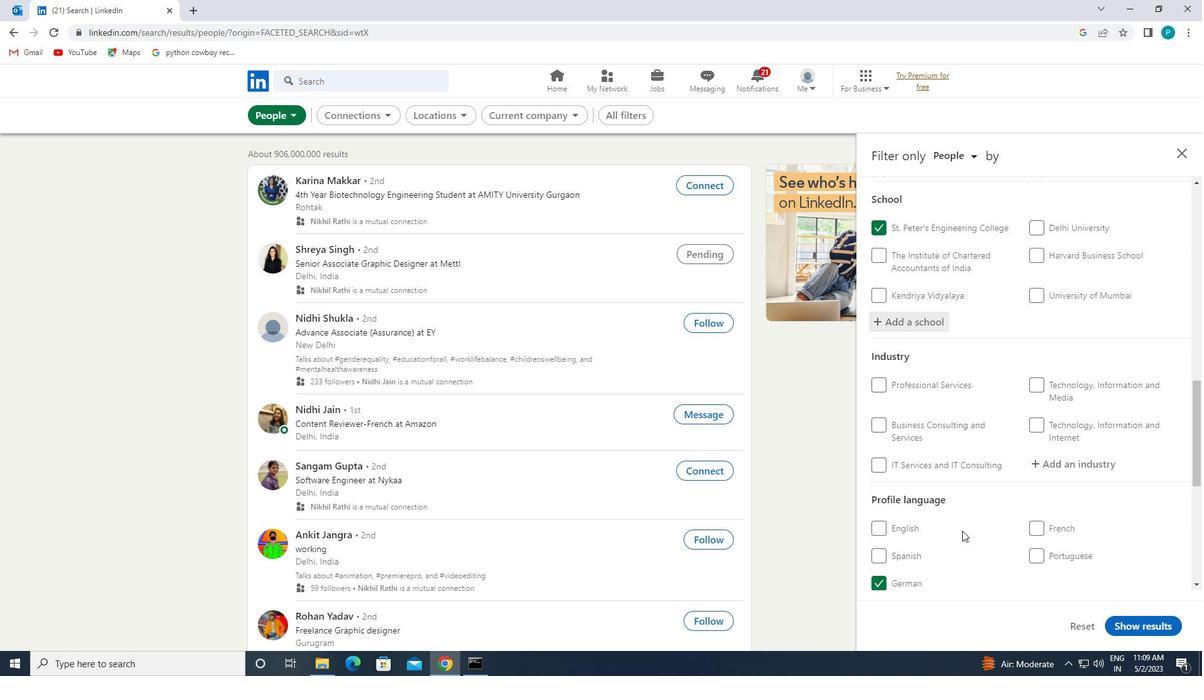 
Action: Mouse moved to (1070, 391)
Screenshot: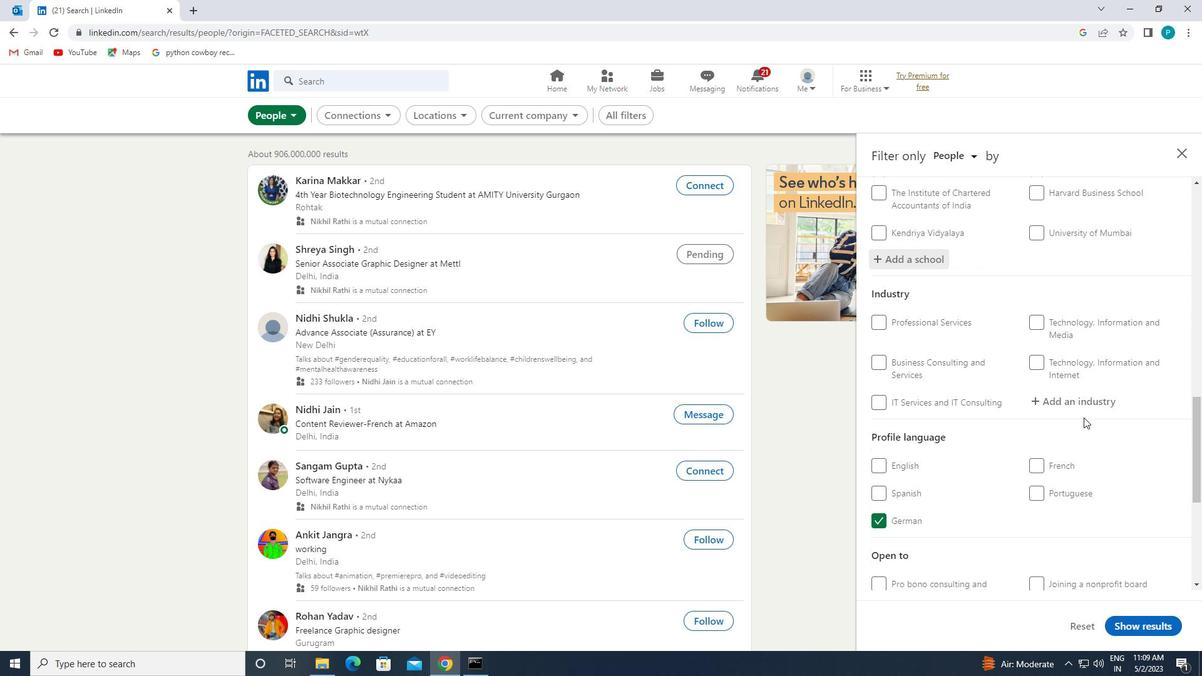 
Action: Mouse pressed left at (1070, 391)
Screenshot: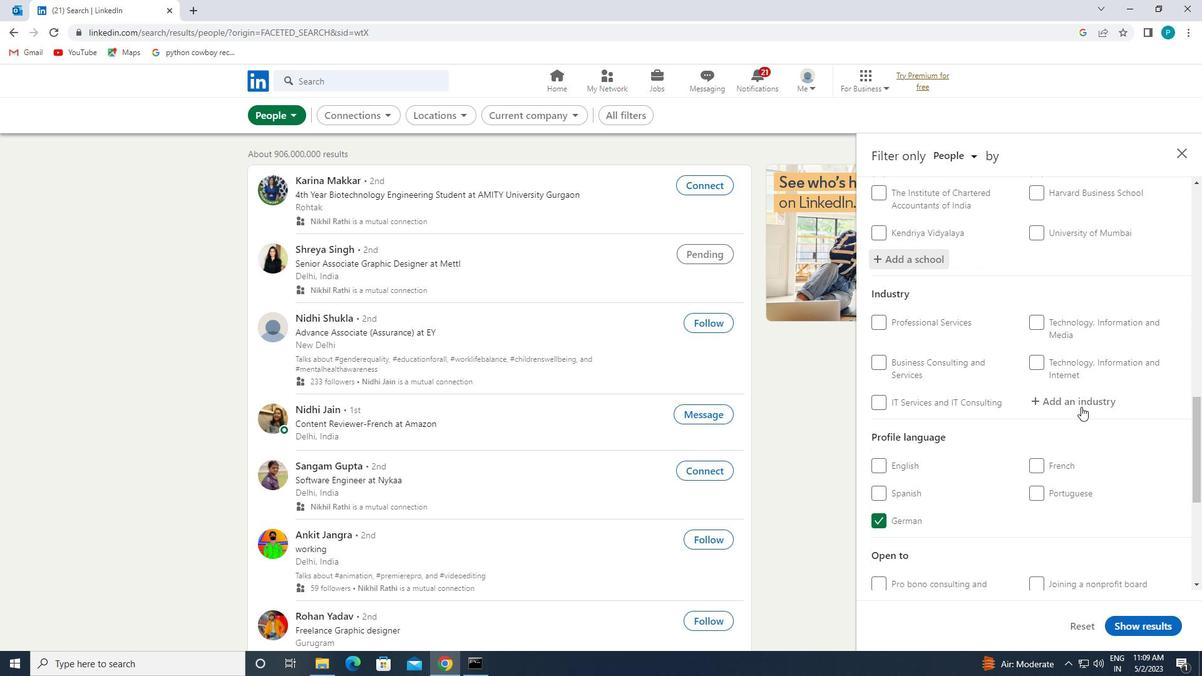 
Action: Key pressed <Key.caps_lock>T<Key.caps_lock>HEATER
Screenshot: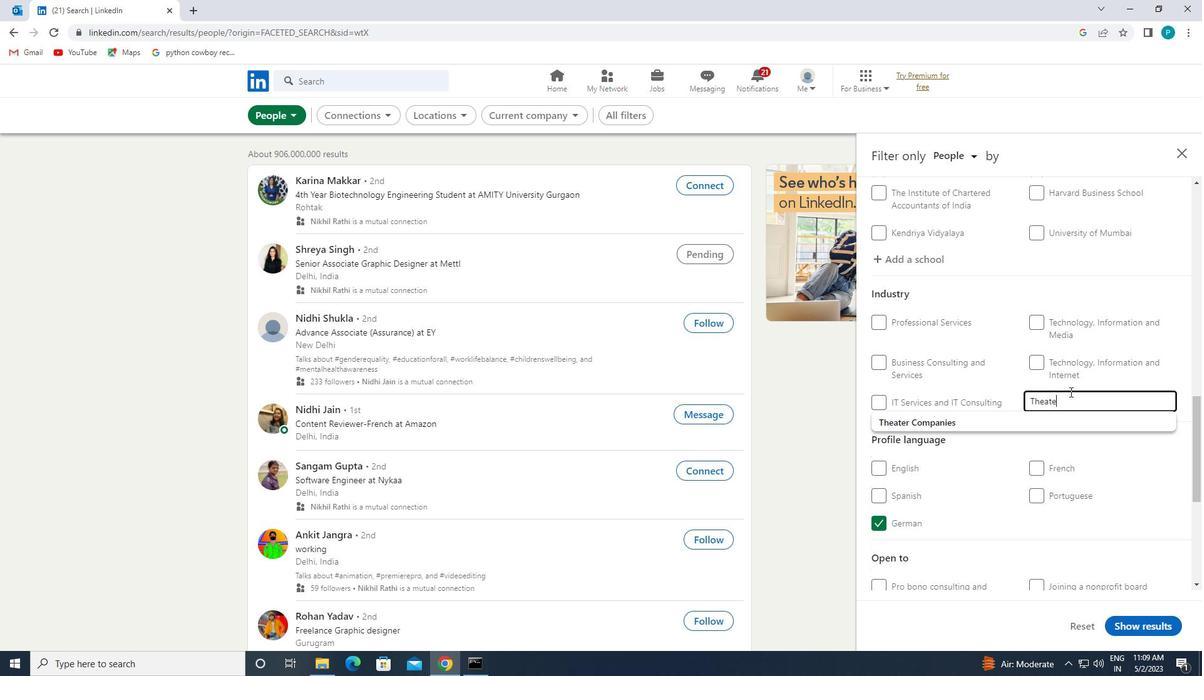 
Action: Mouse moved to (1067, 412)
Screenshot: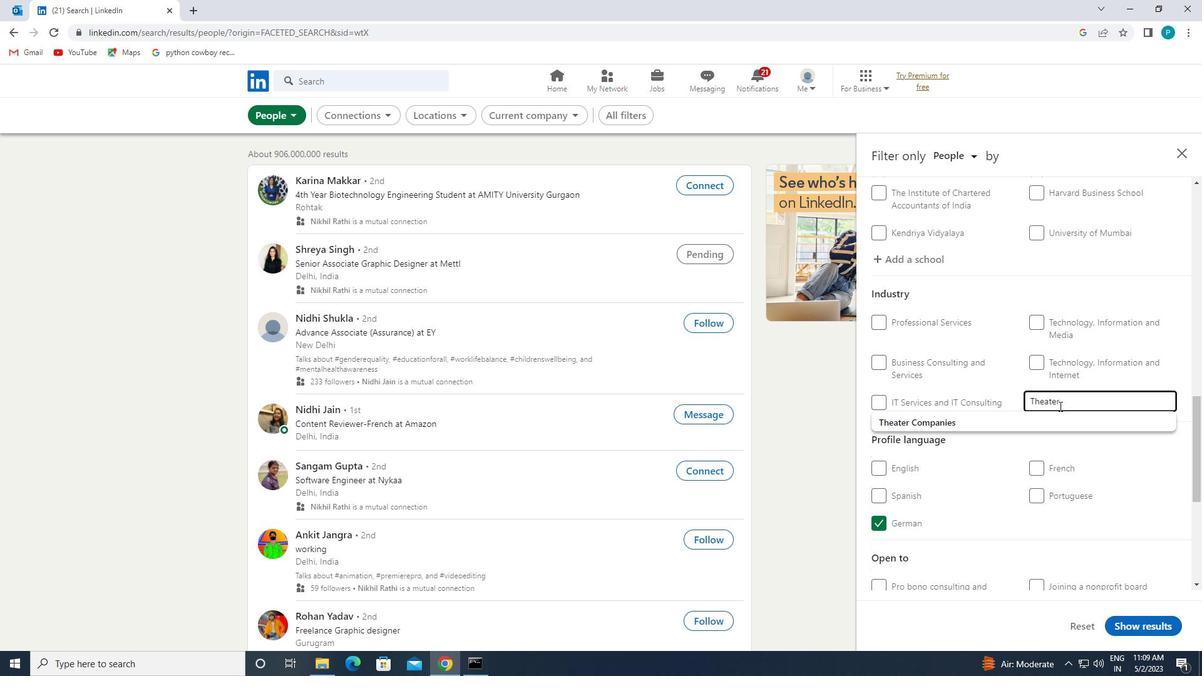 
Action: Mouse pressed left at (1067, 412)
Screenshot: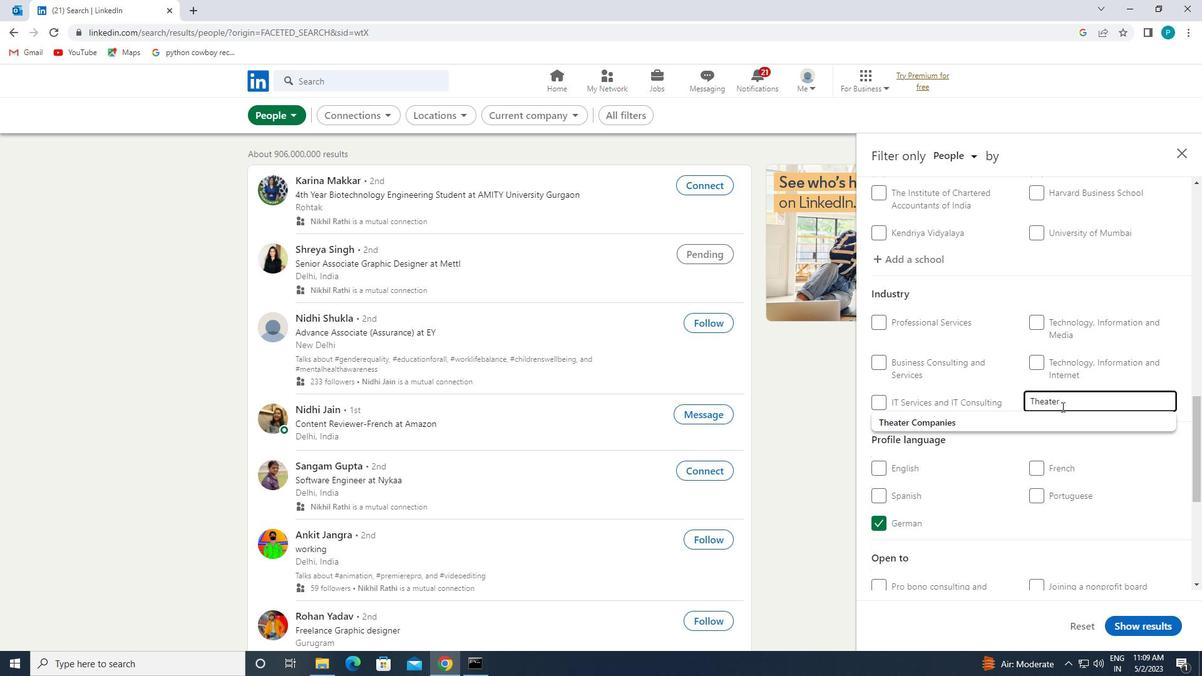 
Action: Mouse moved to (1069, 418)
Screenshot: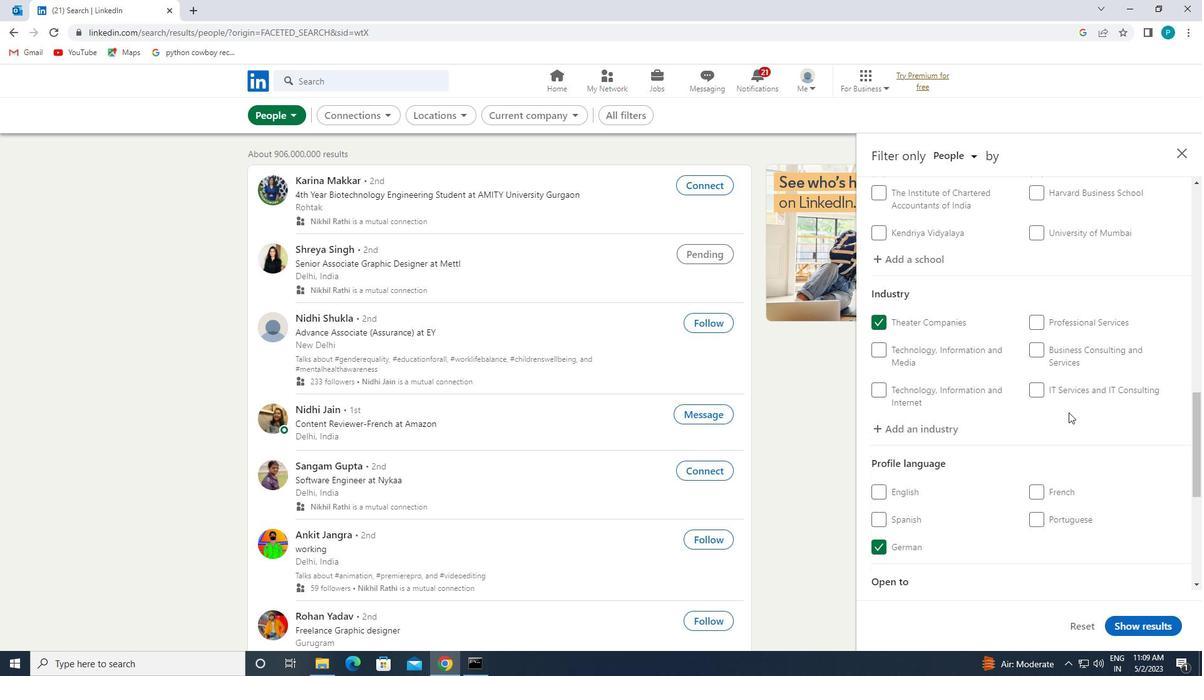 
Action: Mouse scrolled (1069, 418) with delta (0, 0)
Screenshot: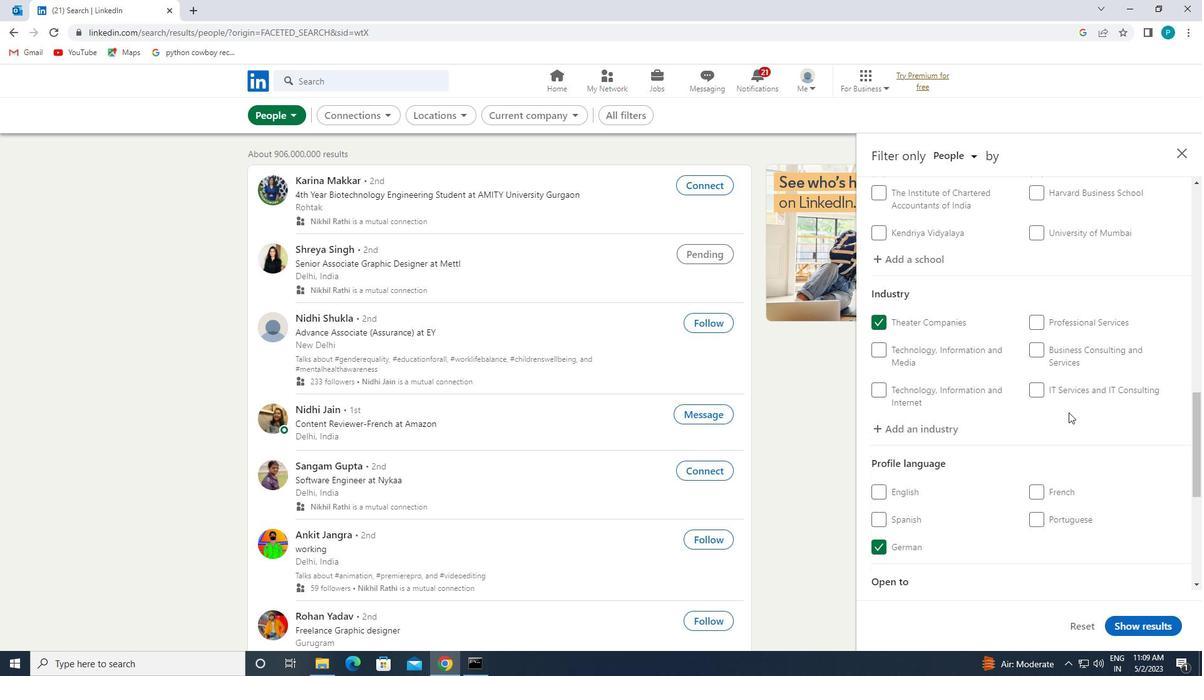 
Action: Mouse moved to (1069, 419)
Screenshot: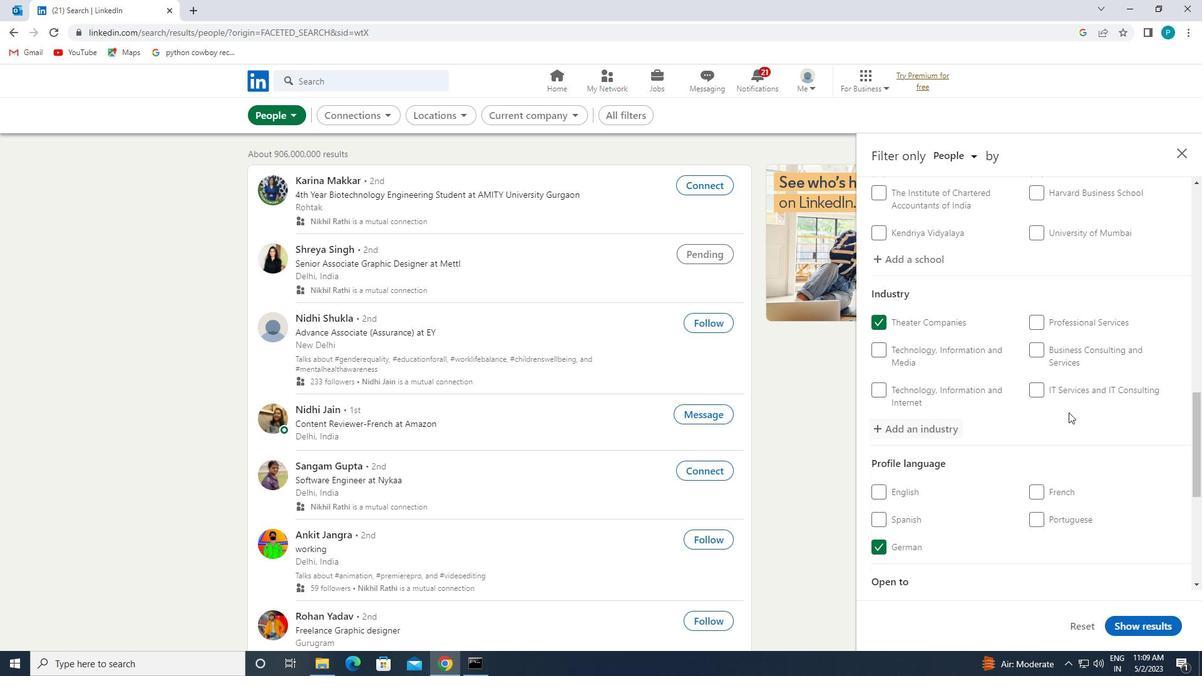 
Action: Mouse scrolled (1069, 418) with delta (0, 0)
Screenshot: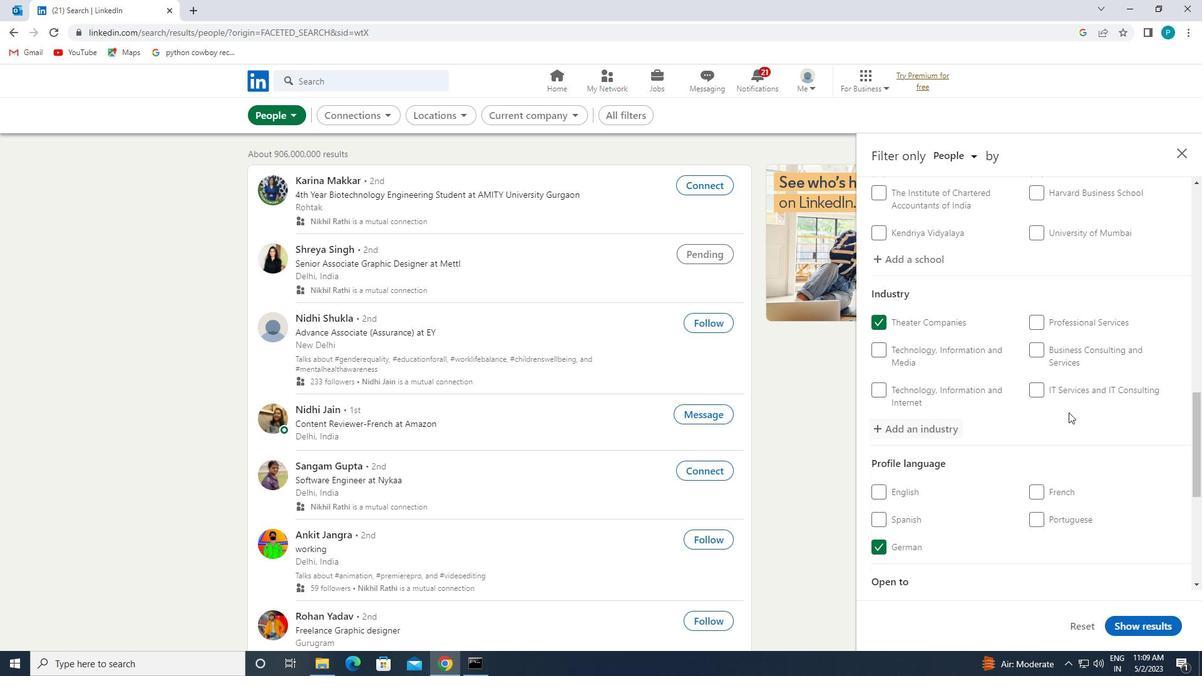 
Action: Mouse scrolled (1069, 418) with delta (0, 0)
Screenshot: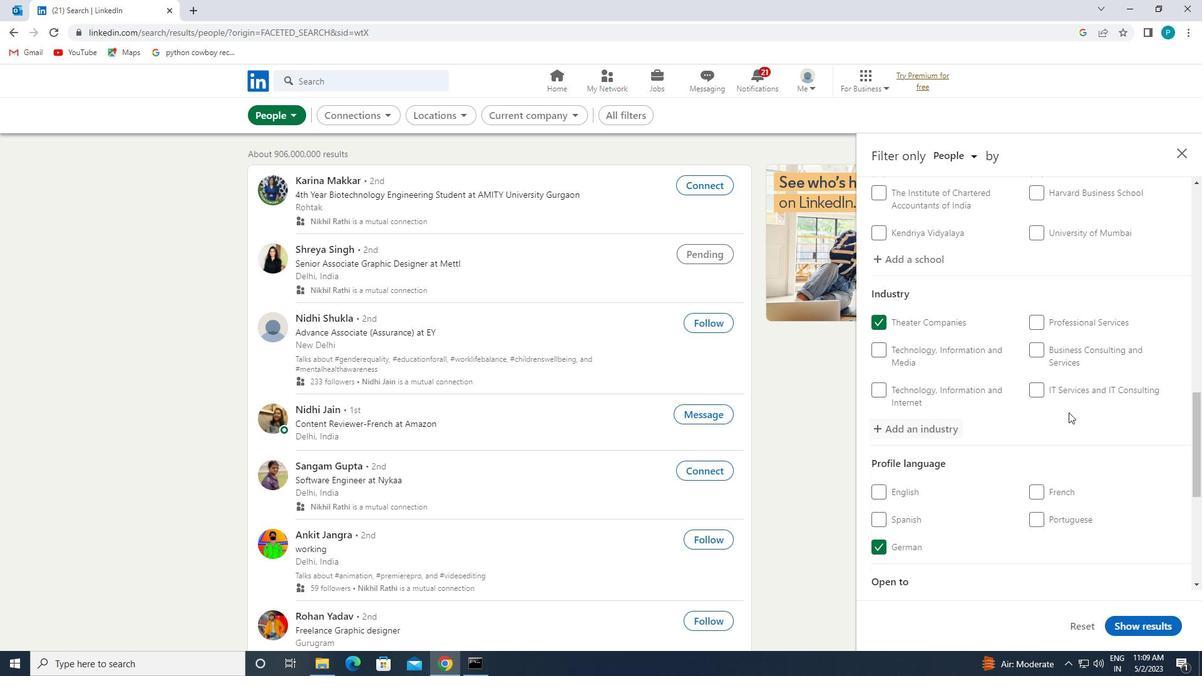 
Action: Mouse moved to (1067, 495)
Screenshot: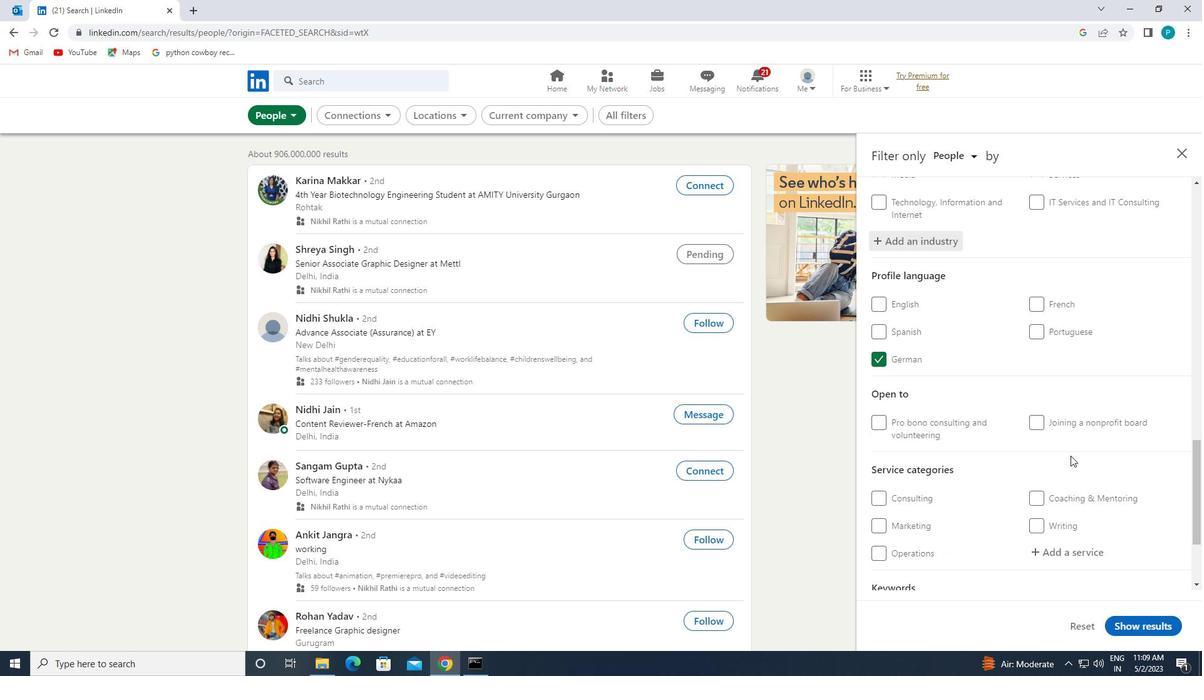 
Action: Mouse scrolled (1067, 494) with delta (0, 0)
Screenshot: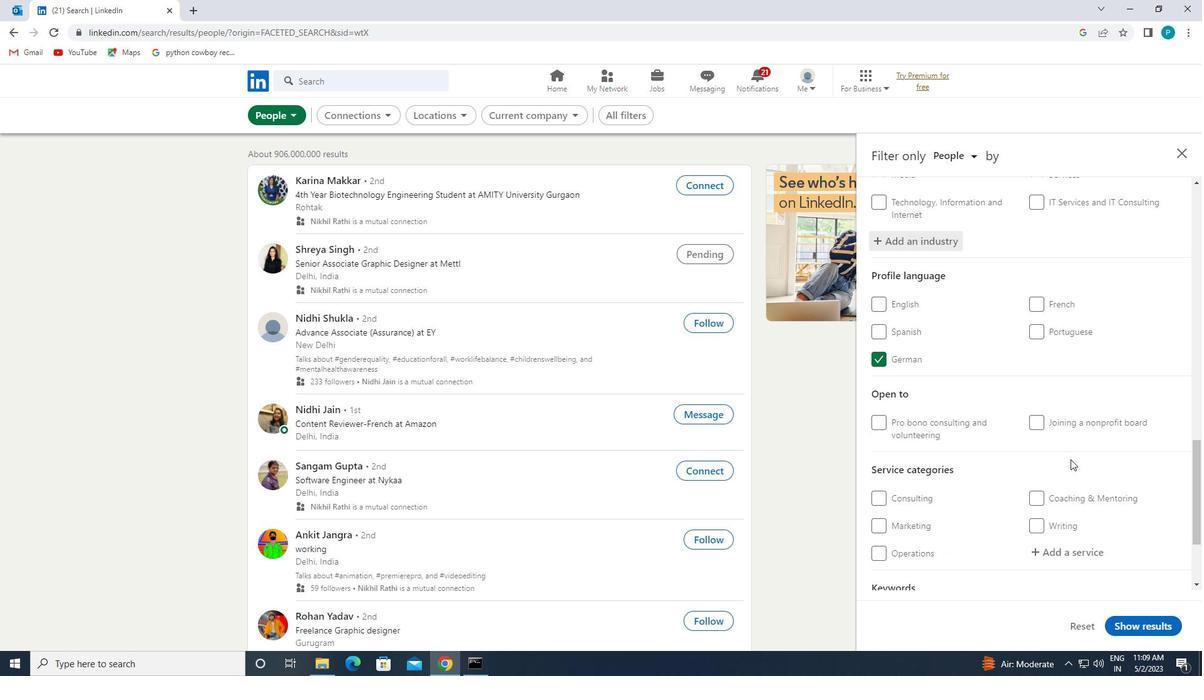 
Action: Mouse moved to (1064, 488)
Screenshot: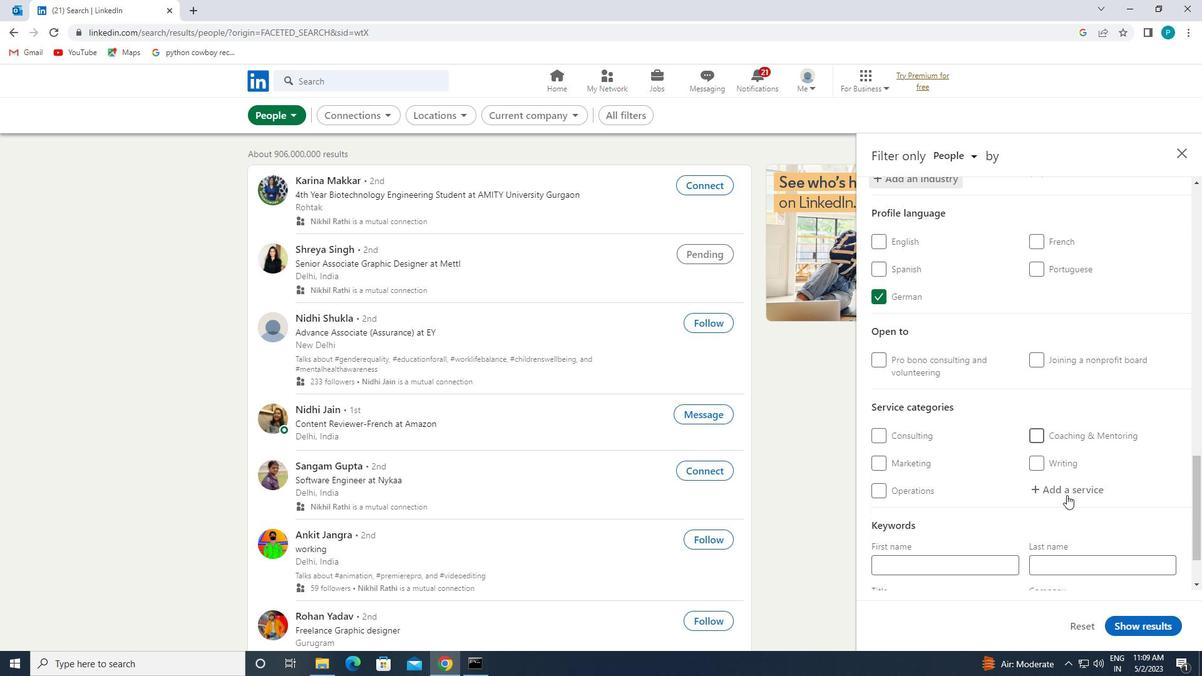 
Action: Mouse pressed left at (1064, 488)
Screenshot: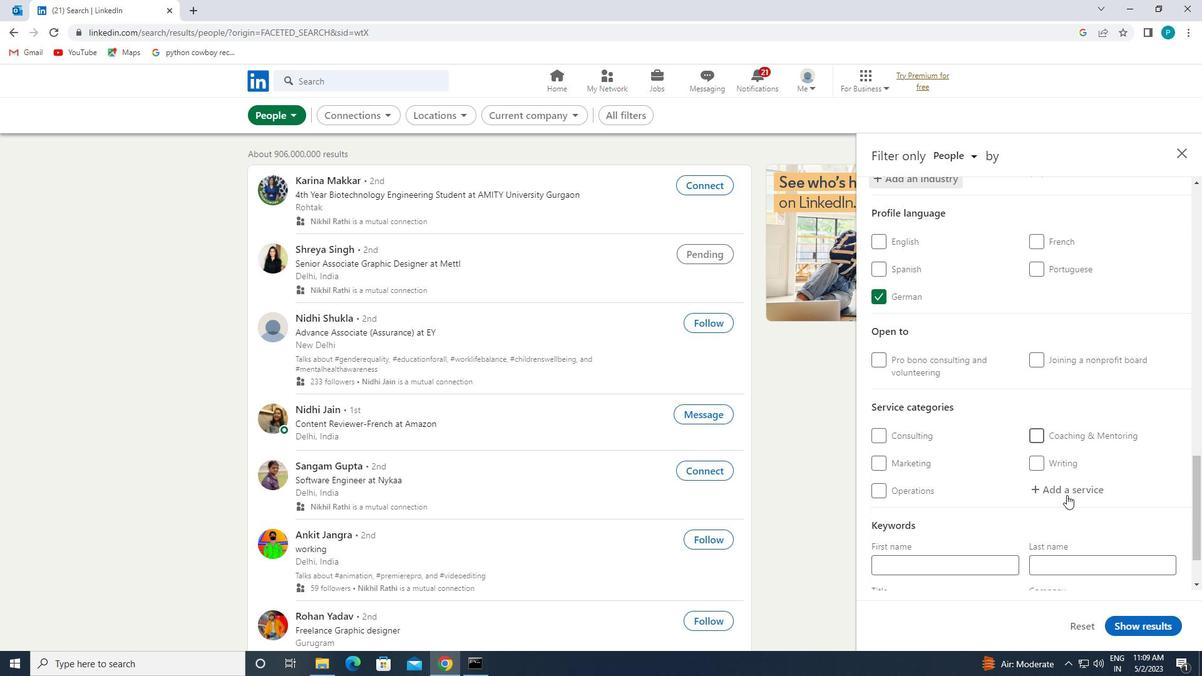 
Action: Key pressed <Key.caps_lock>E<Key.backspace>W<Key.caps_lock>EB<Key.space><Key.caps_lock>D<Key.caps_lock>EVLOPMENT
Screenshot: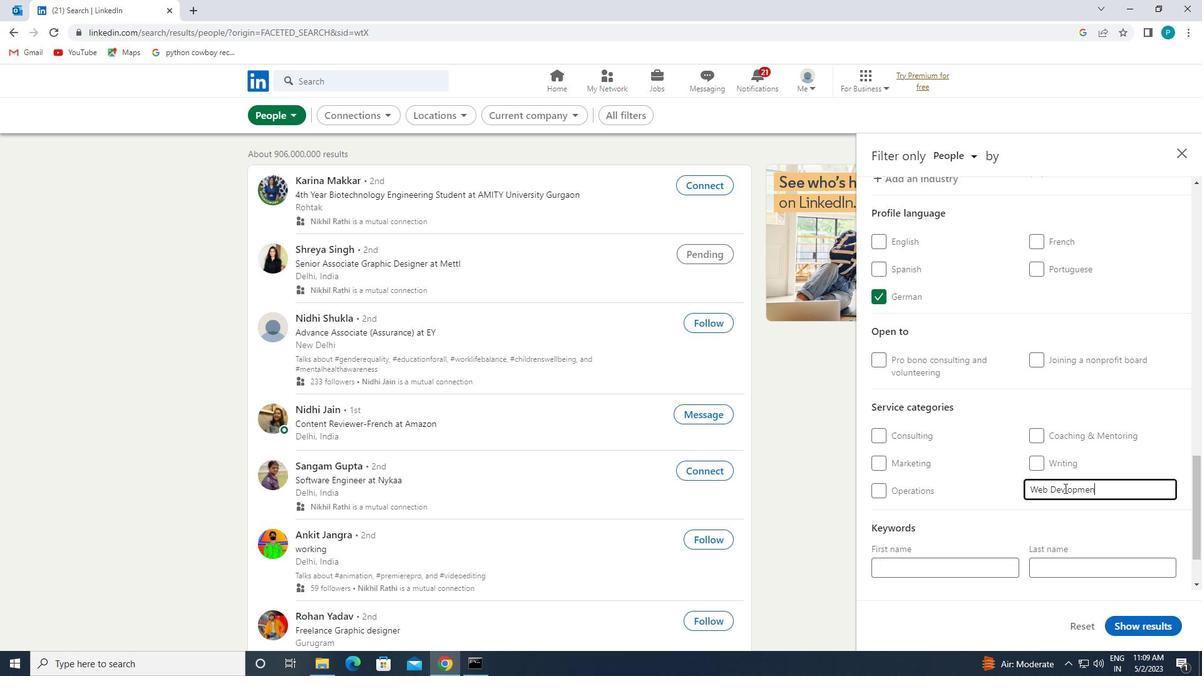
Action: Mouse moved to (871, 535)
Screenshot: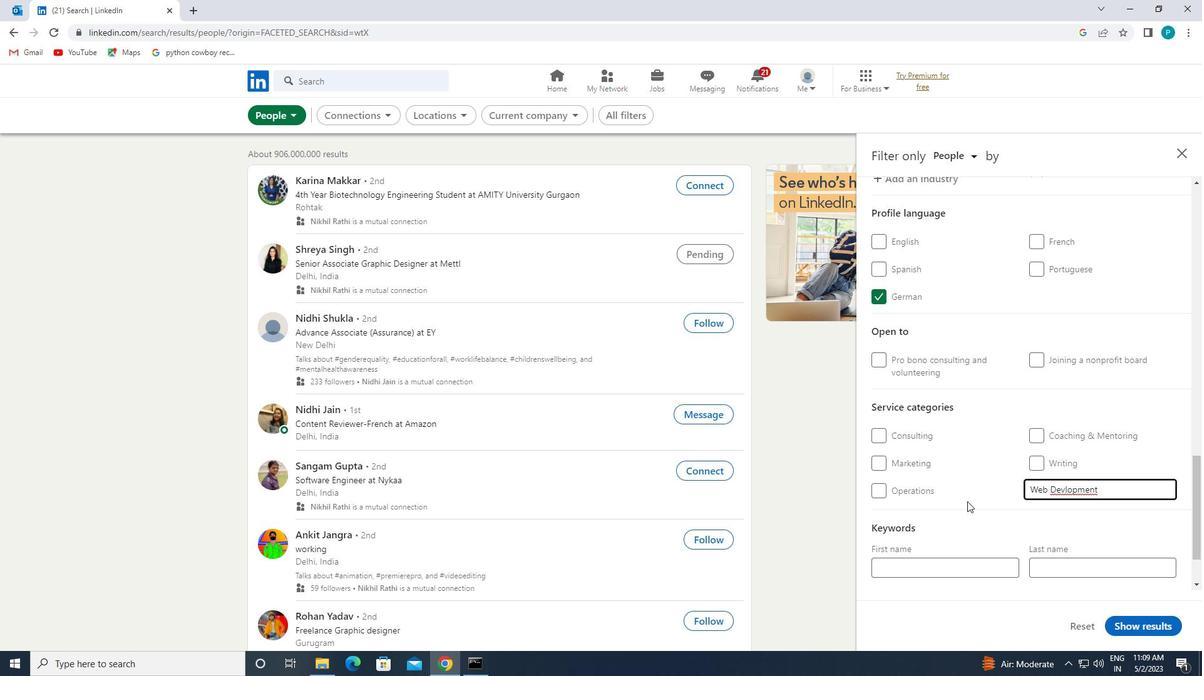 
Action: Mouse scrolled (871, 534) with delta (0, 0)
Screenshot: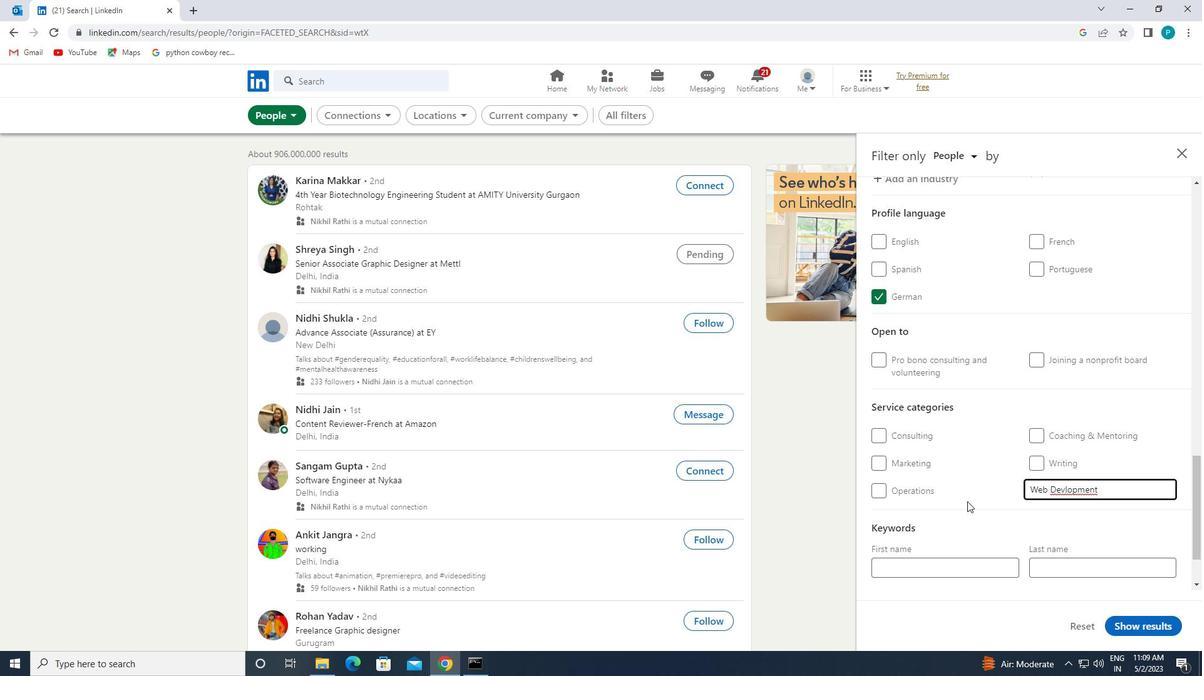 
Action: Mouse moved to (872, 537)
Screenshot: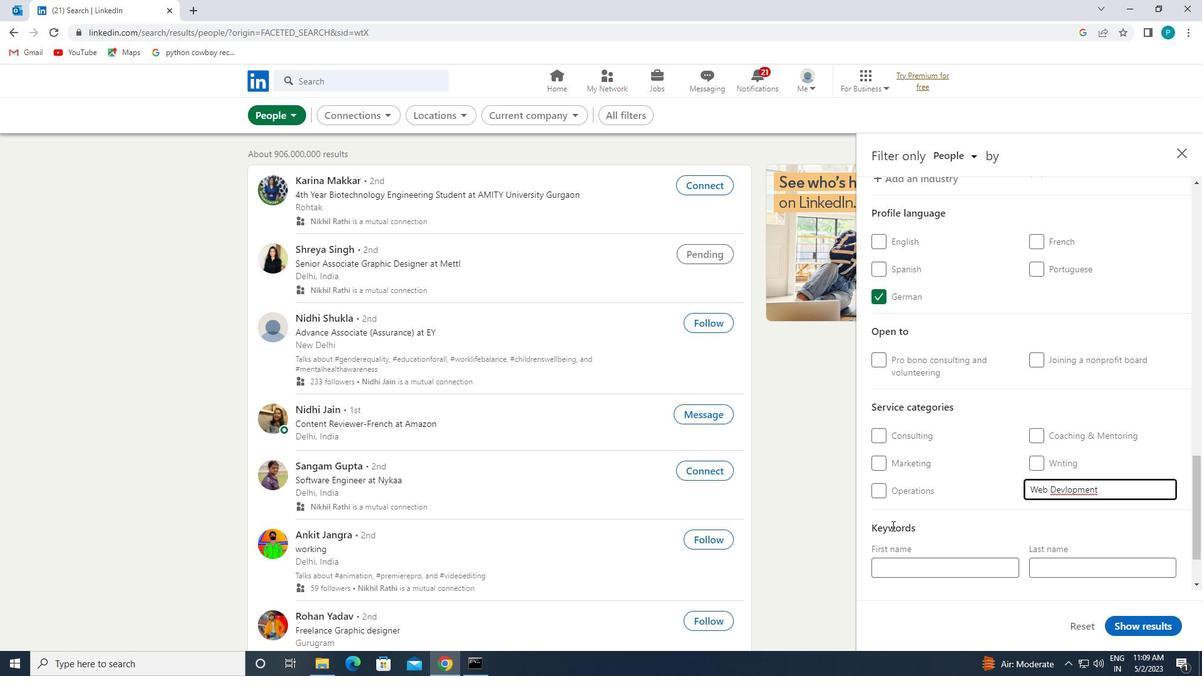 
Action: Mouse scrolled (872, 537) with delta (0, 0)
Screenshot: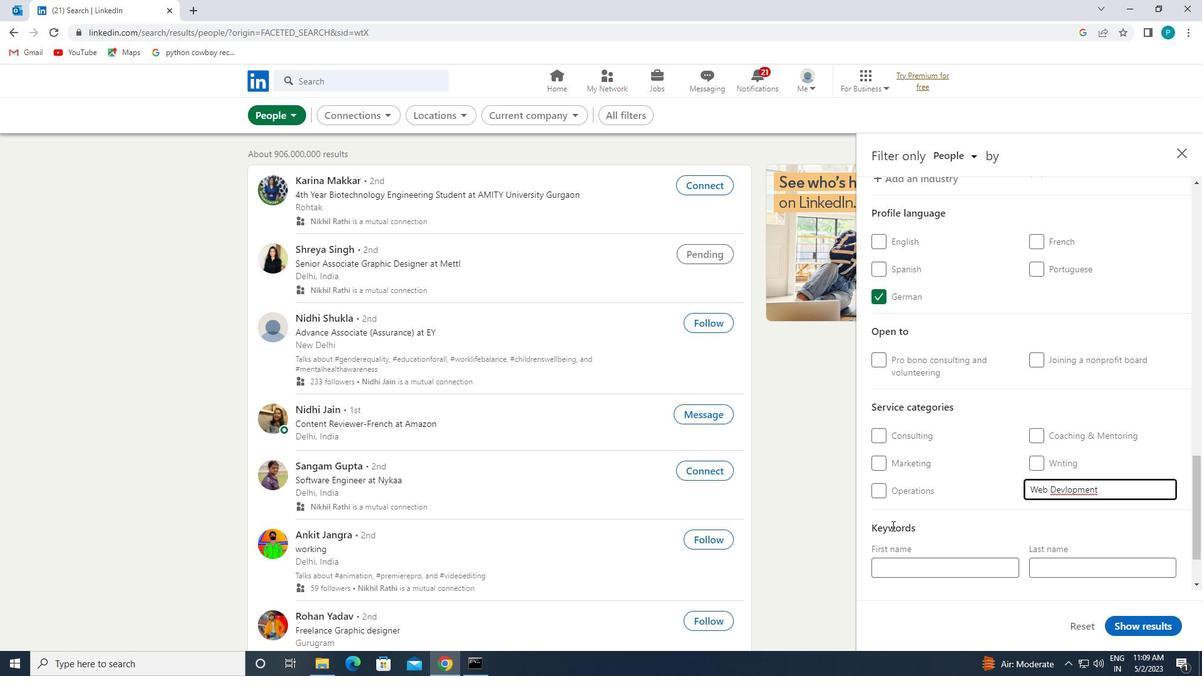 
Action: Mouse scrolled (872, 537) with delta (0, 0)
Screenshot: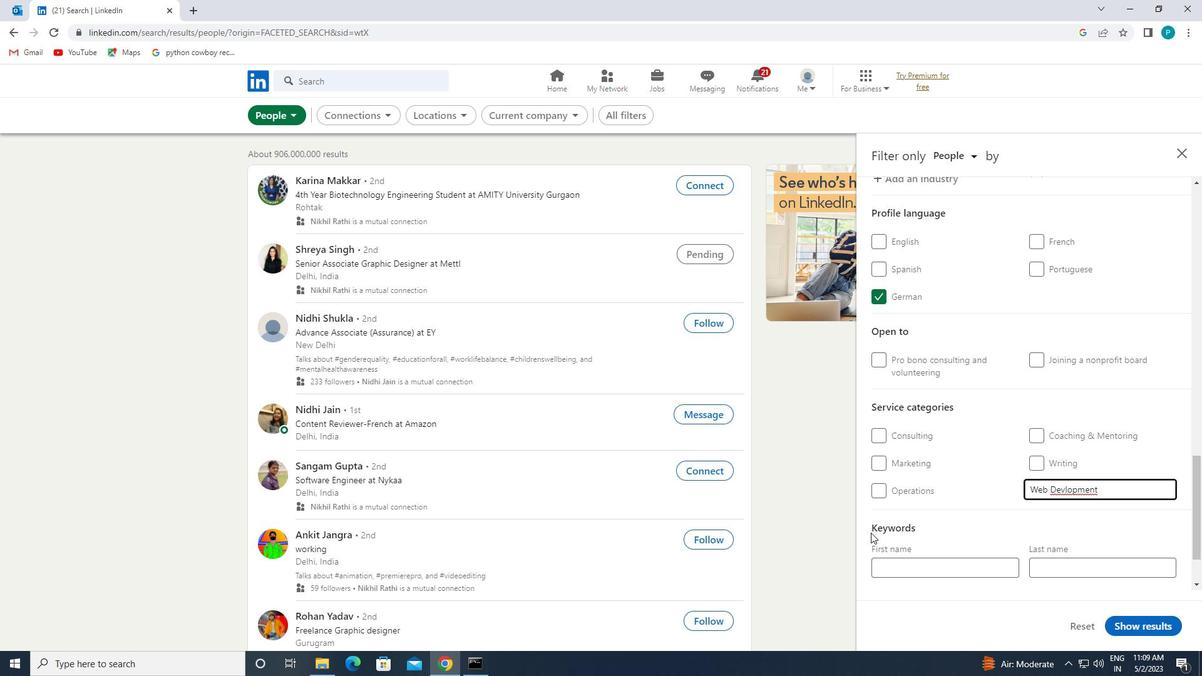 
Action: Mouse moved to (908, 524)
Screenshot: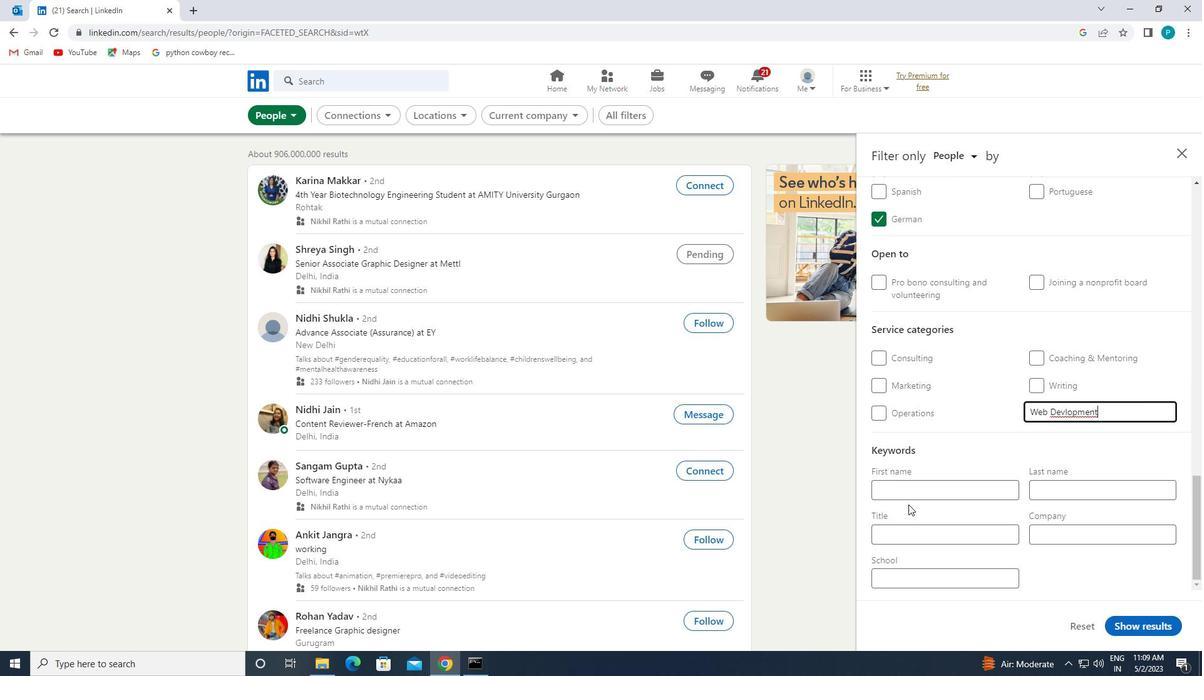 
Action: Mouse pressed left at (908, 524)
Screenshot: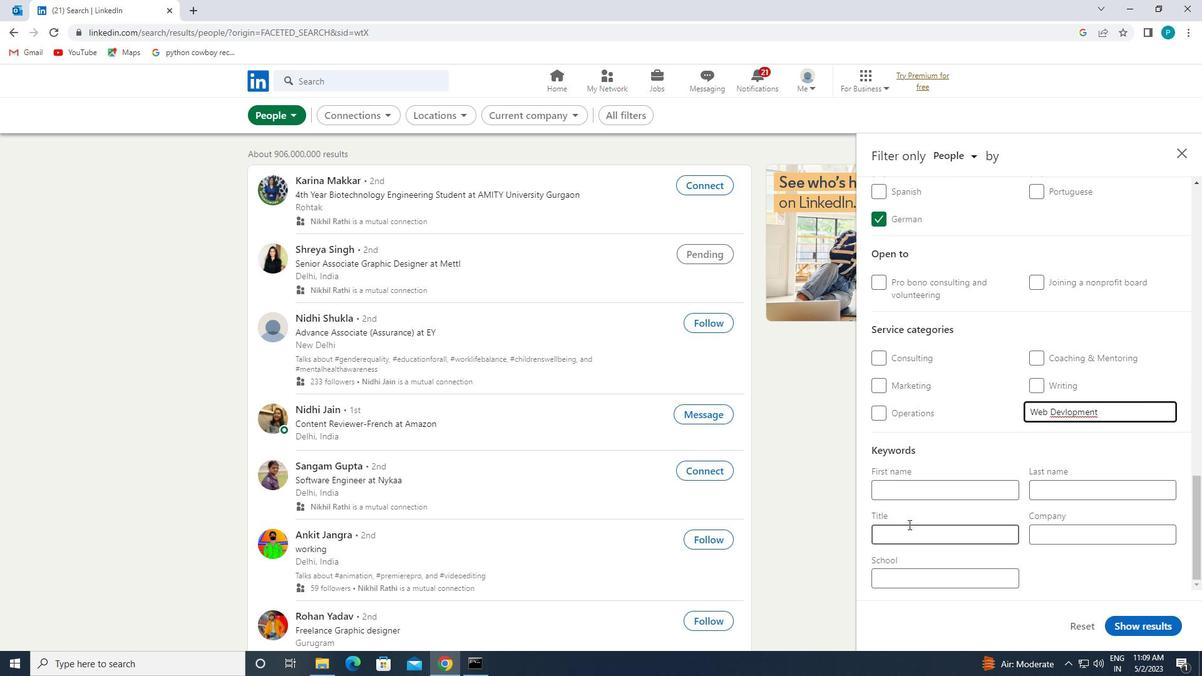 
Action: Mouse moved to (908, 525)
Screenshot: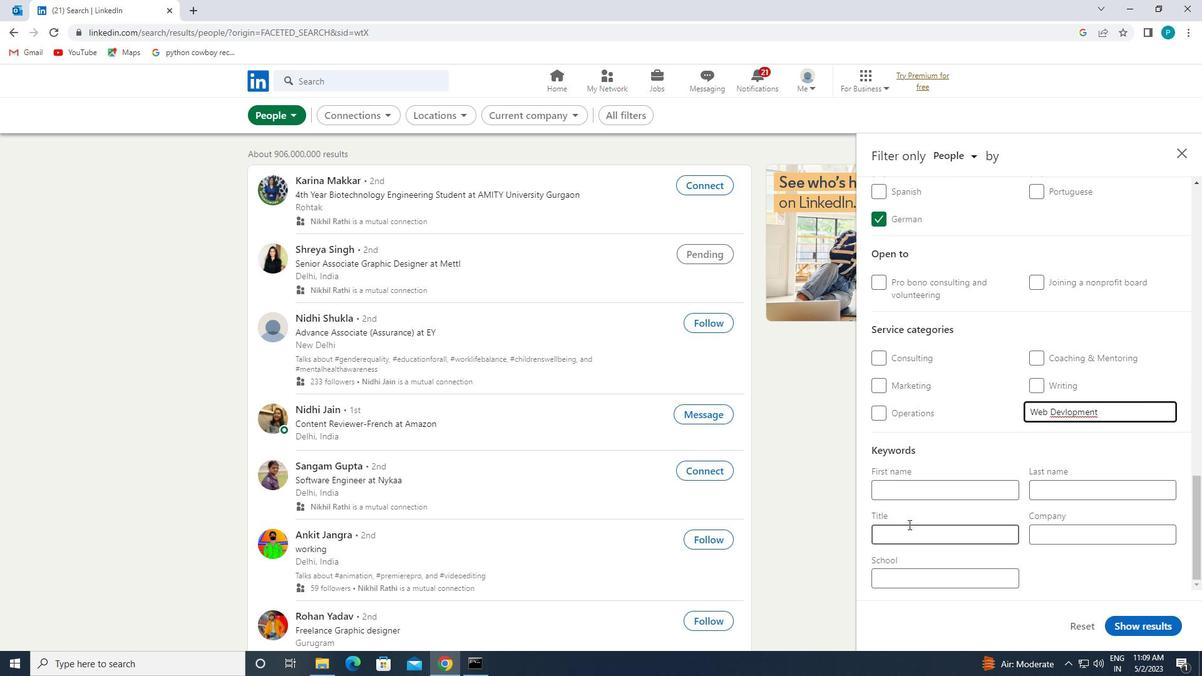 
Action: Key pressed <Key.caps_lock>C<Key.caps_lock>ALL<Key.space><Key.caps_lock>C<Key.caps_lock>ENTER
Screenshot: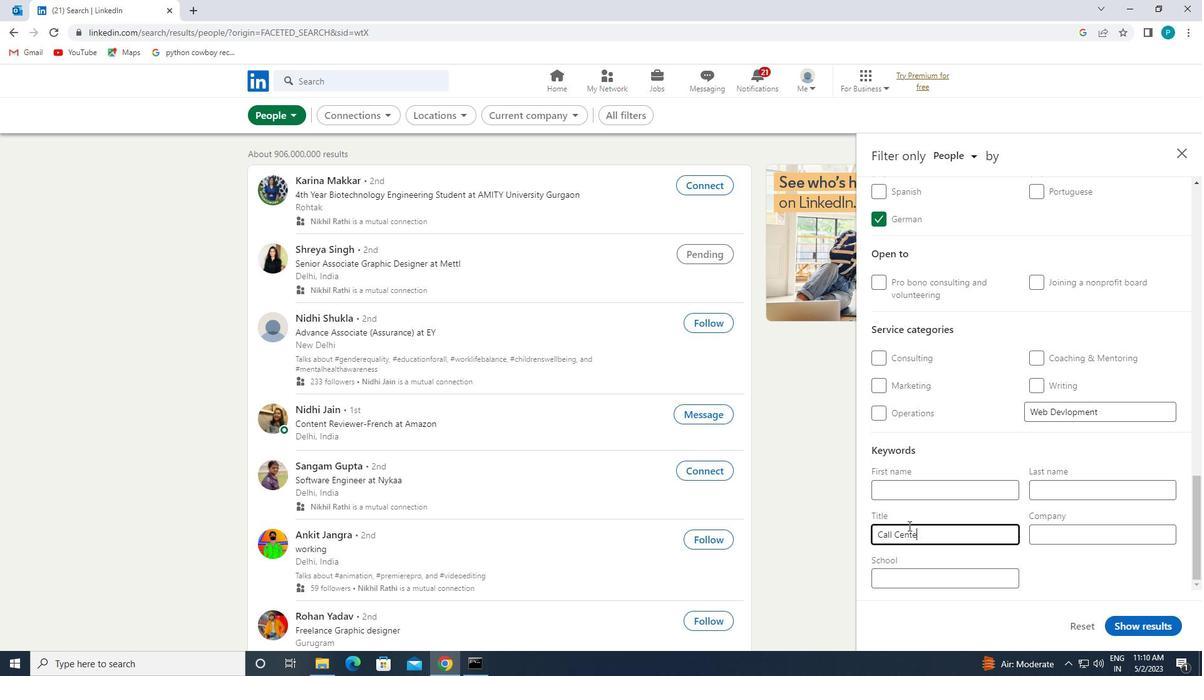 
Action: Mouse moved to (1121, 627)
Screenshot: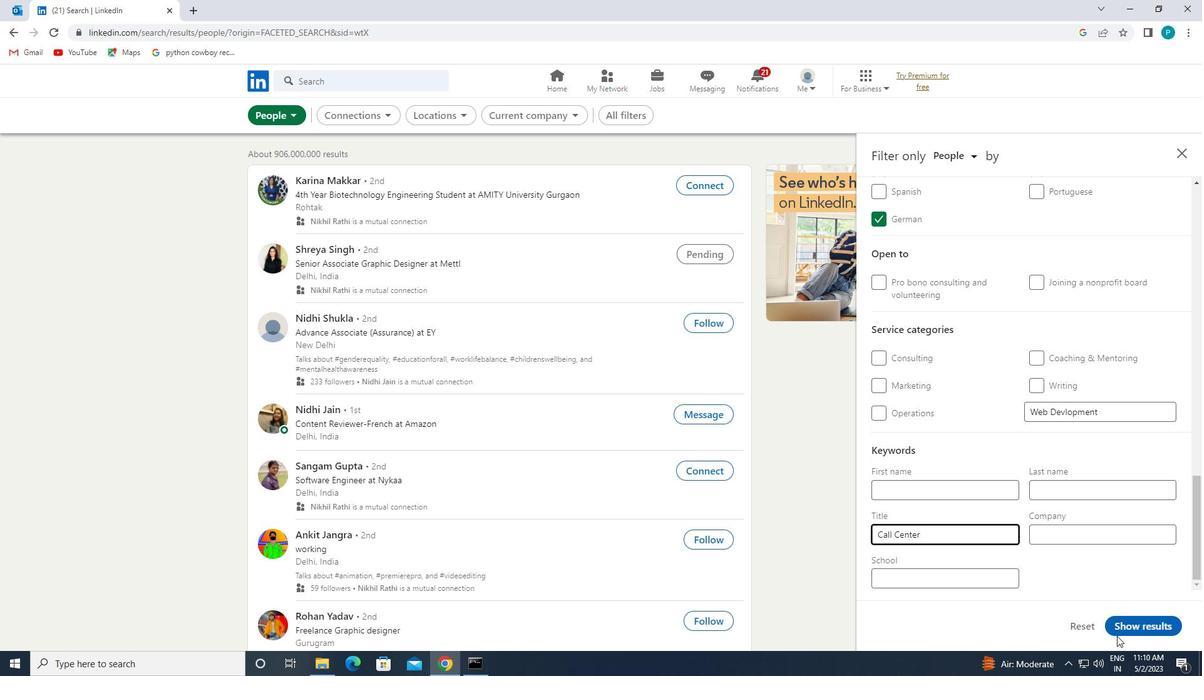 
Action: Mouse pressed left at (1121, 627)
Screenshot: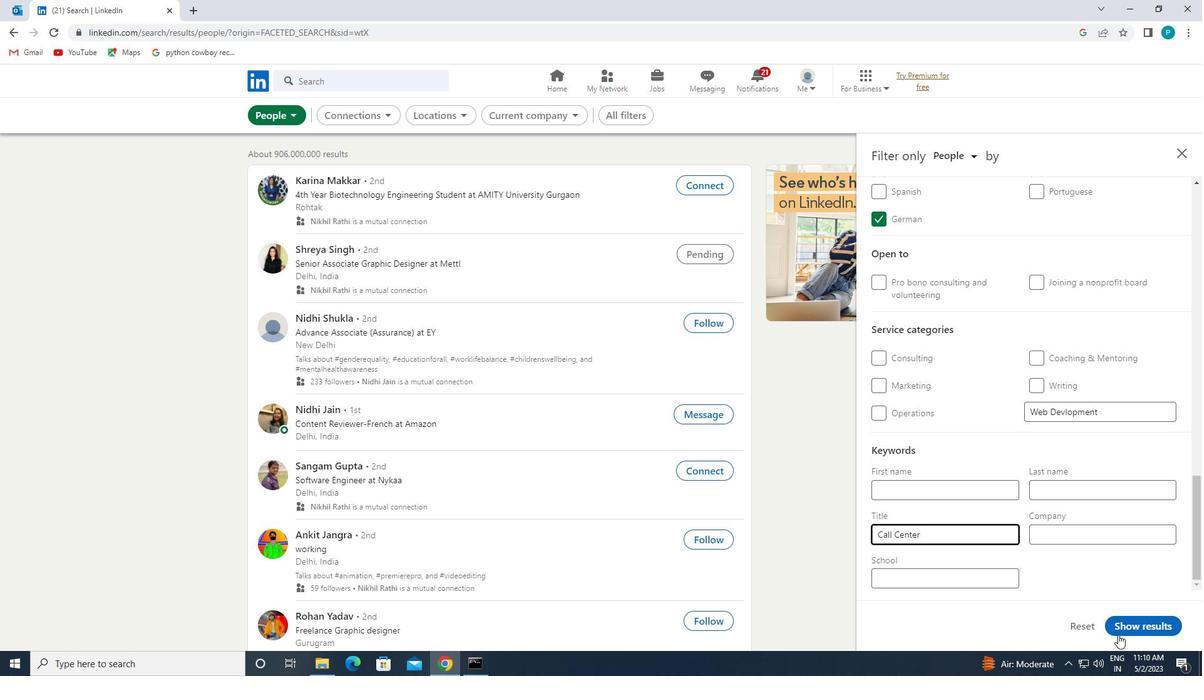 
